 Task: In the  document Daniel.rtf change page color to  'Blue'. Add link on bottom right corner of the sheet: 'www.instagram.com' Insert page numer on top of the page
Action: Mouse moved to (333, 426)
Screenshot: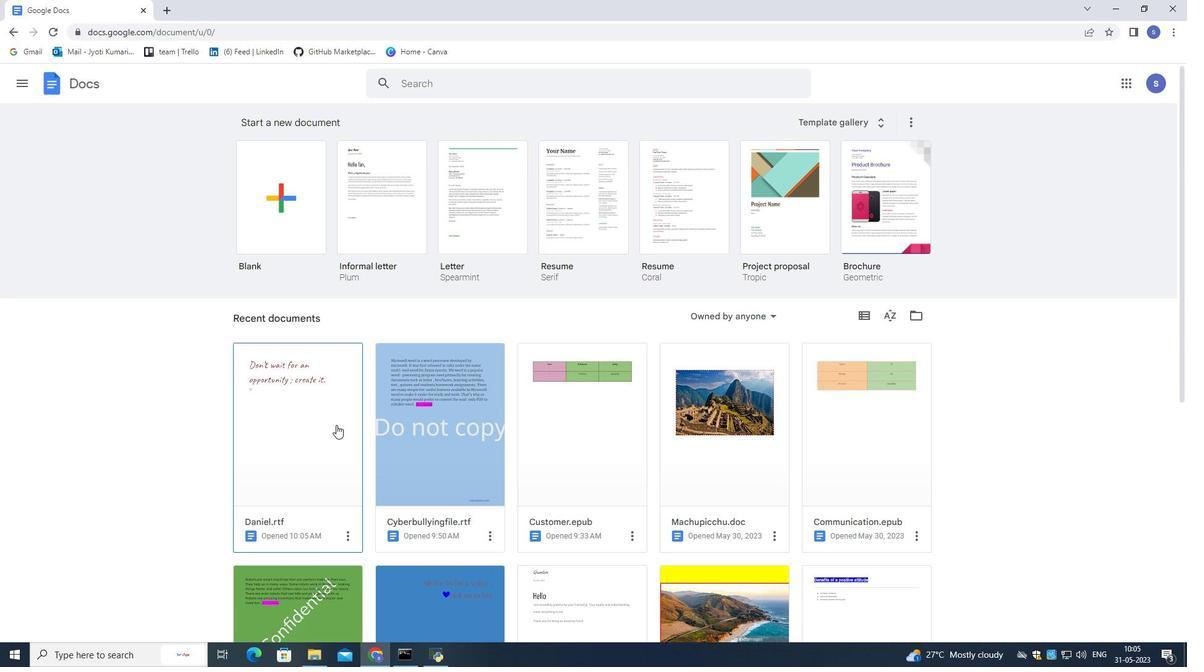 
Action: Mouse pressed left at (333, 426)
Screenshot: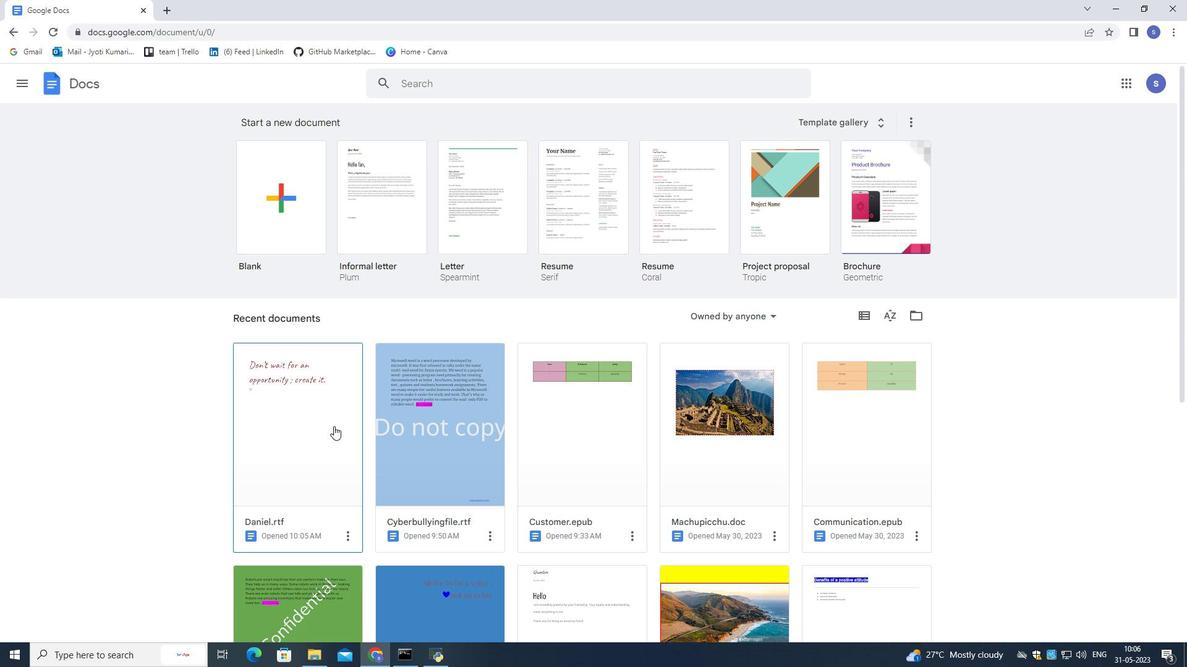 
Action: Mouse moved to (283, 310)
Screenshot: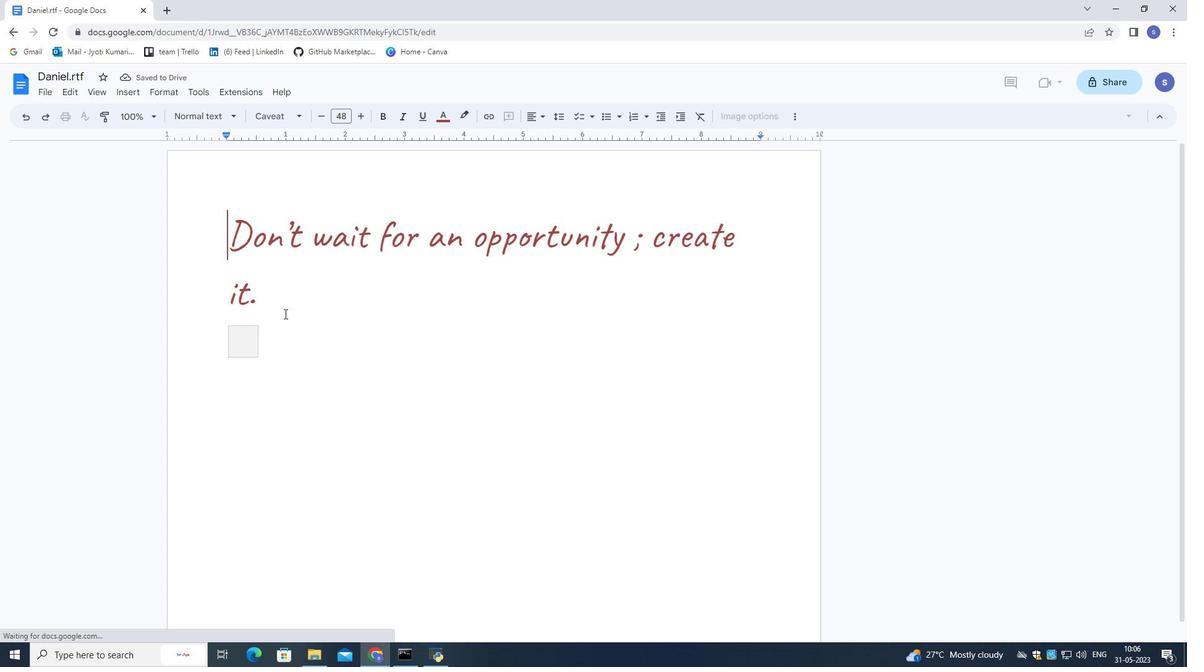 
Action: Mouse pressed left at (283, 310)
Screenshot: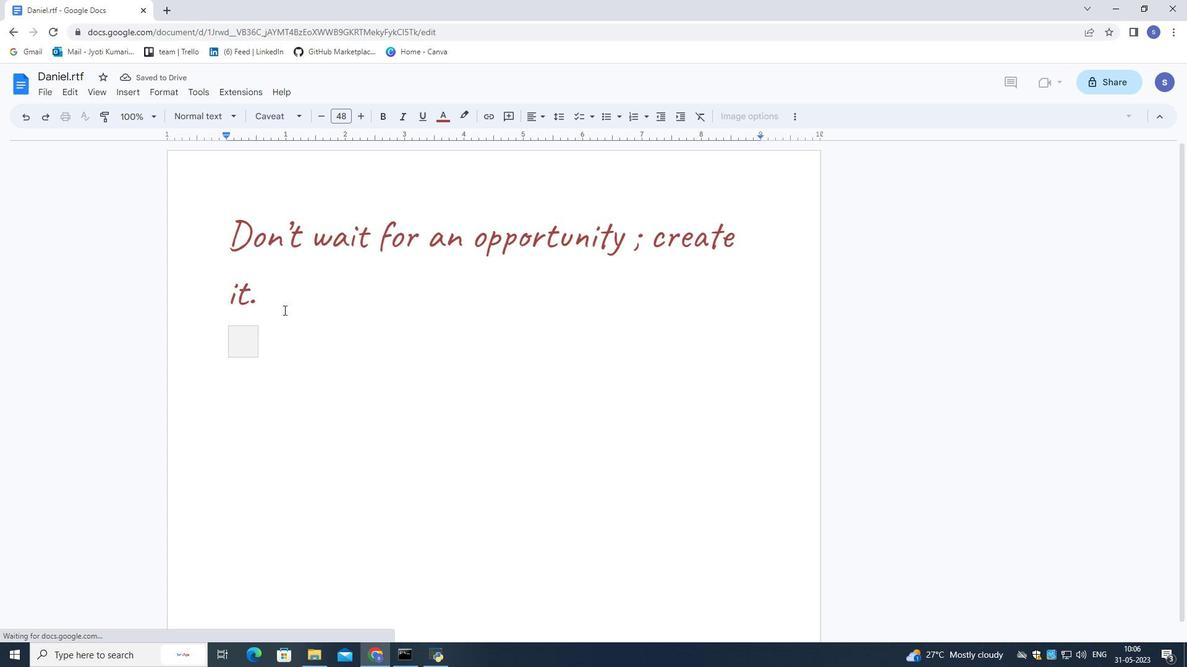 
Action: Mouse moved to (76, 92)
Screenshot: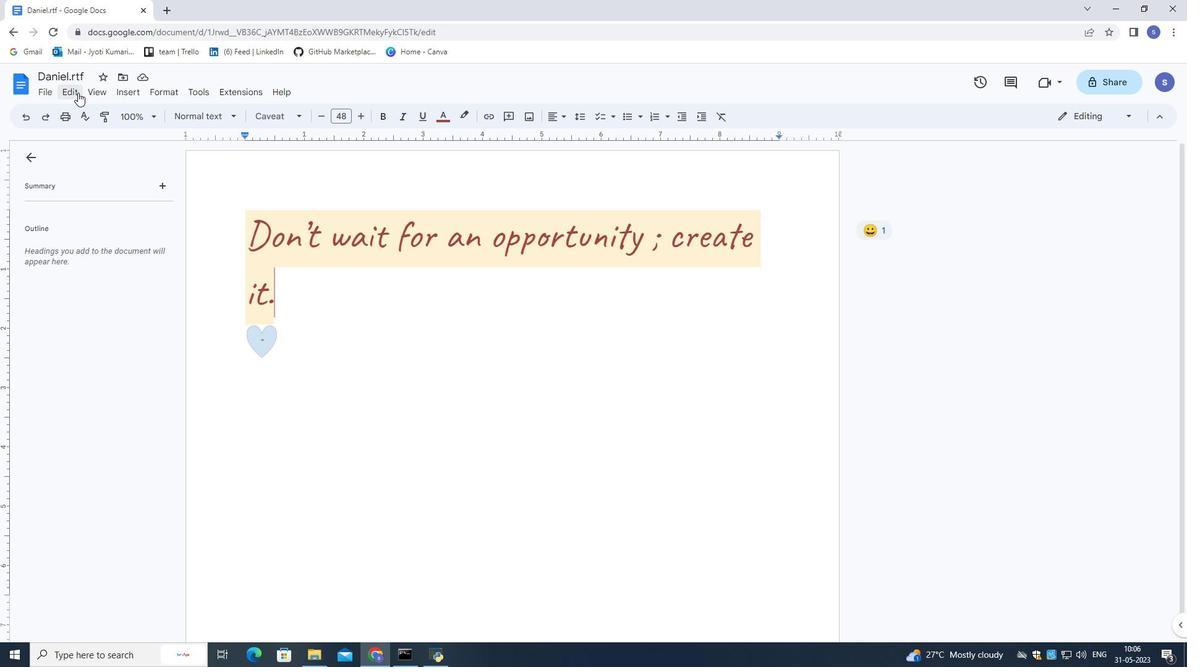 
Action: Mouse pressed left at (76, 92)
Screenshot: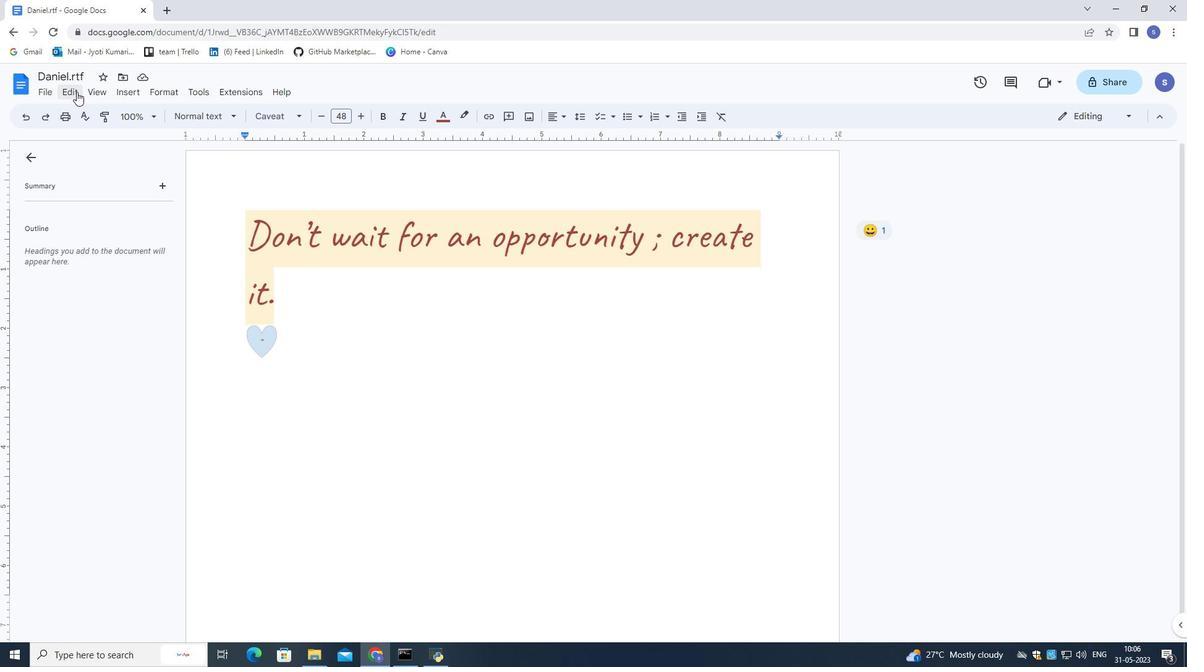 
Action: Mouse moved to (77, 432)
Screenshot: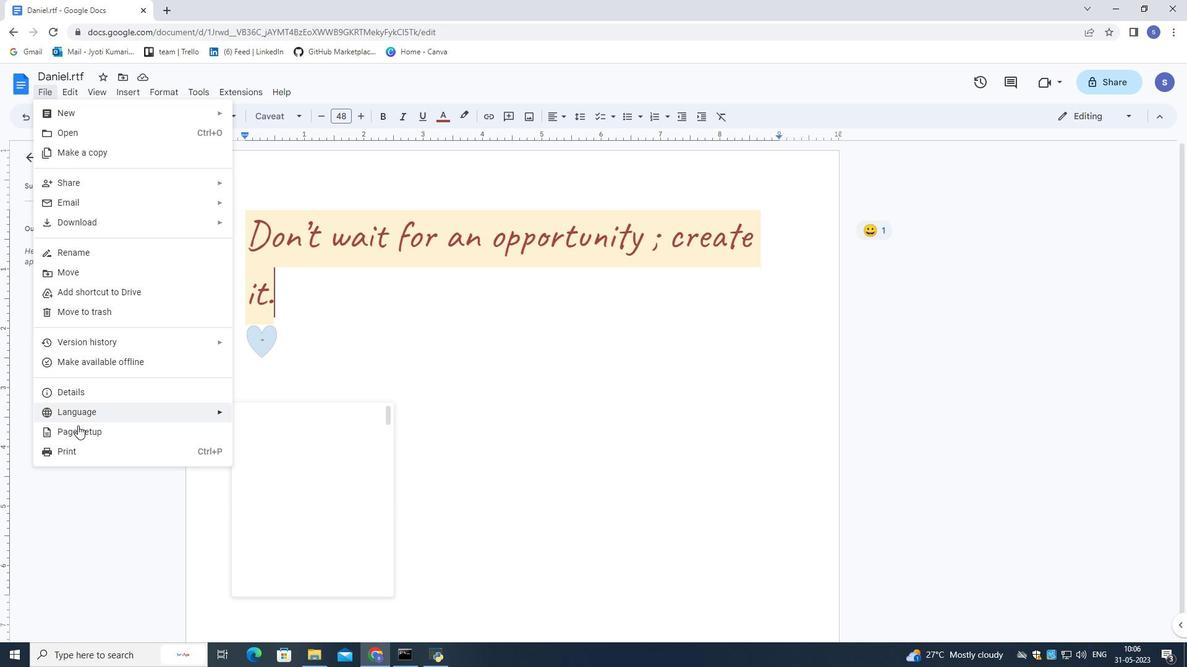 
Action: Mouse pressed left at (77, 432)
Screenshot: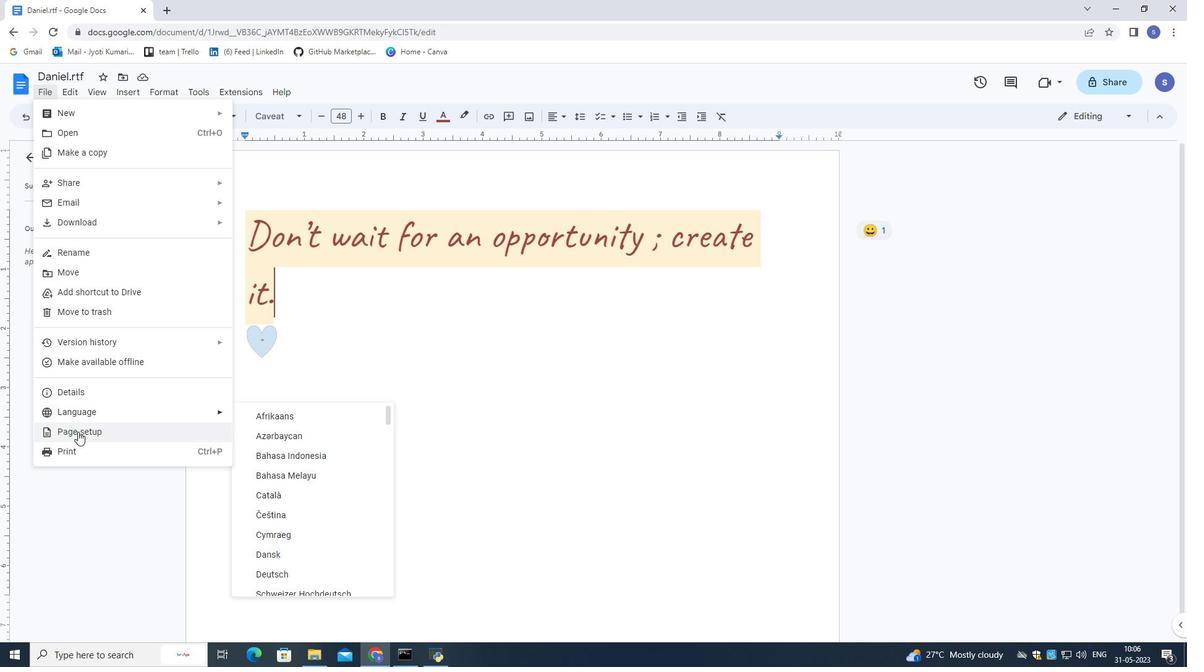 
Action: Mouse moved to (494, 429)
Screenshot: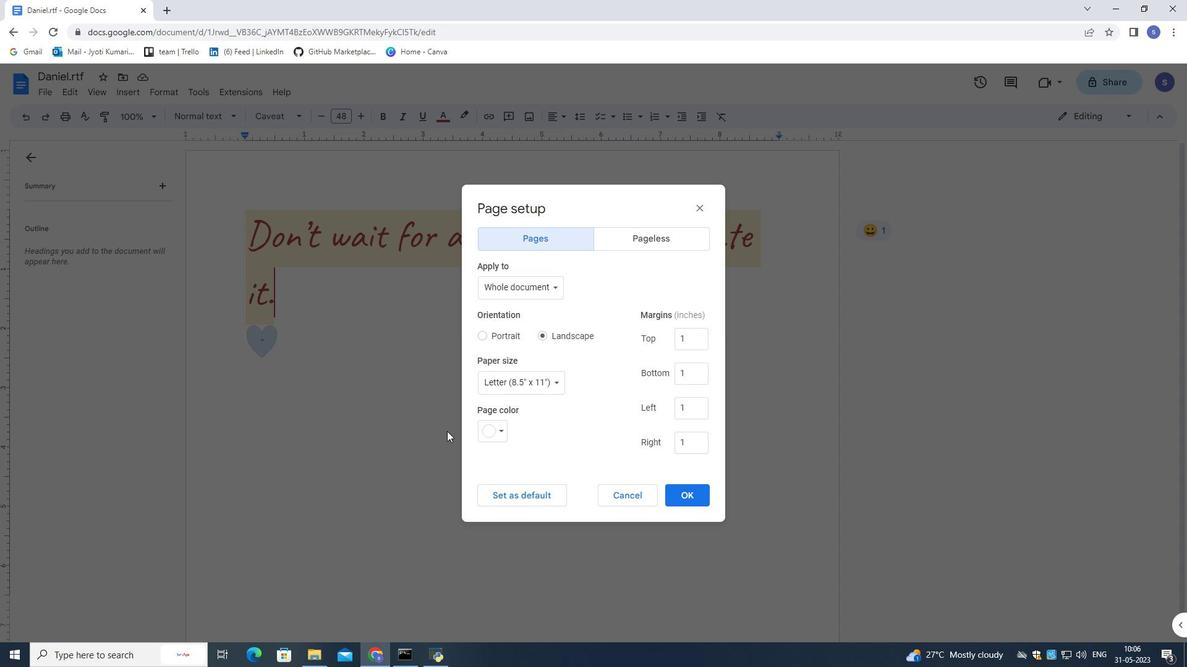 
Action: Mouse pressed left at (494, 429)
Screenshot: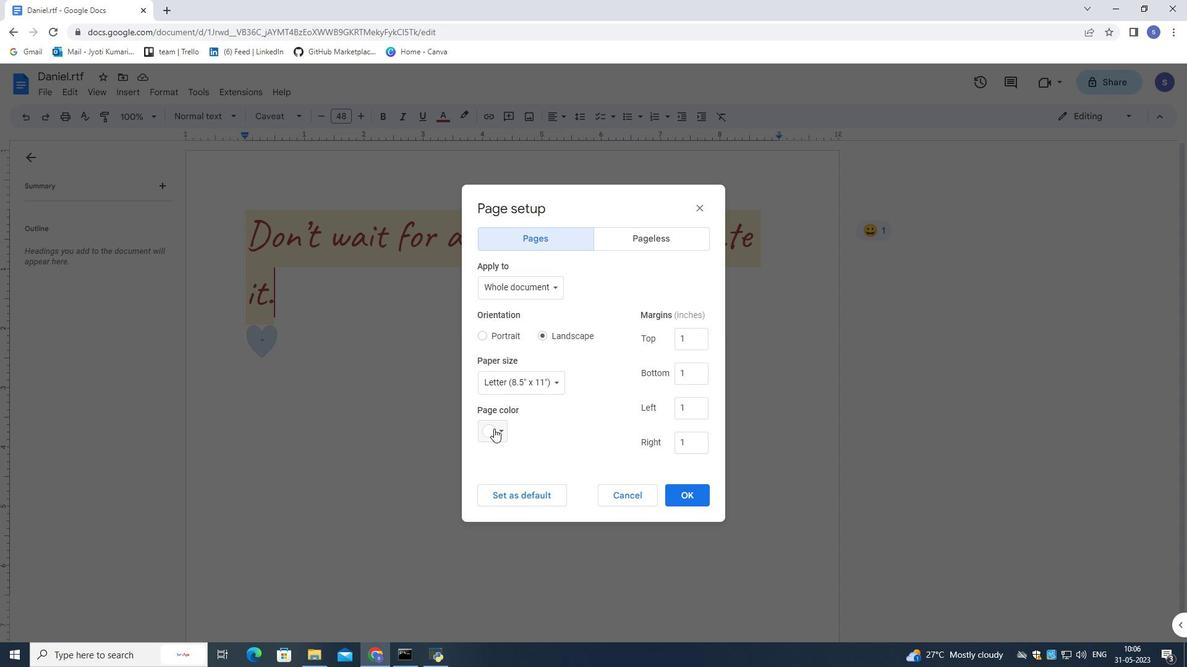 
Action: Mouse moved to (584, 496)
Screenshot: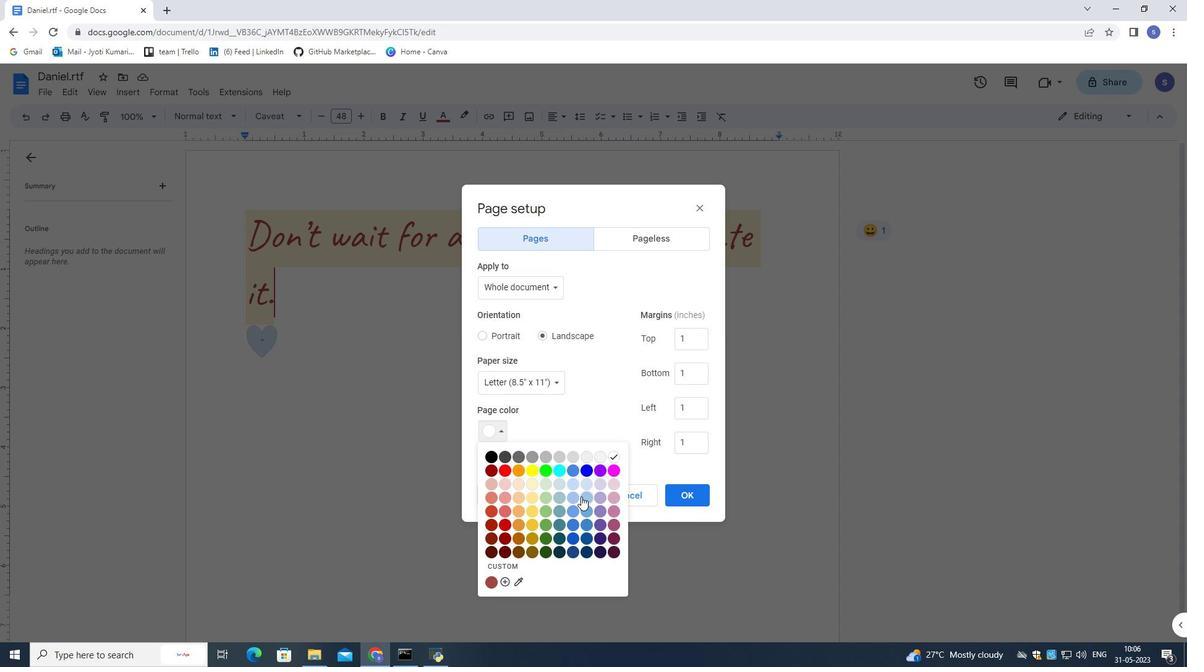 
Action: Mouse pressed left at (584, 496)
Screenshot: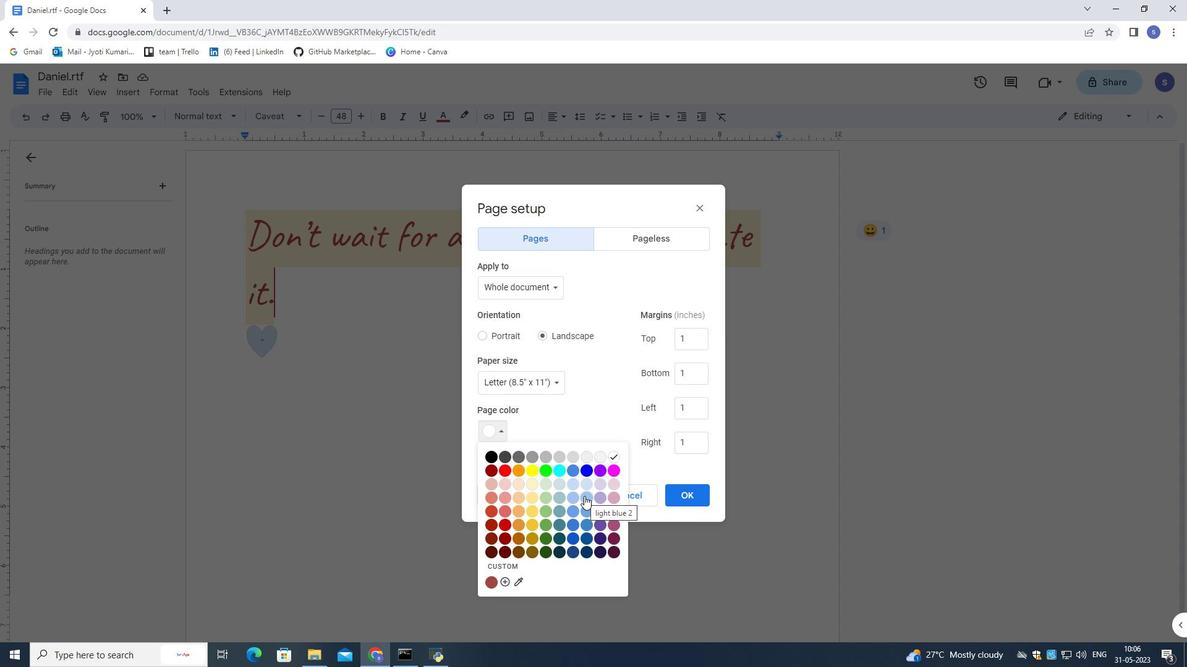 
Action: Mouse moved to (692, 494)
Screenshot: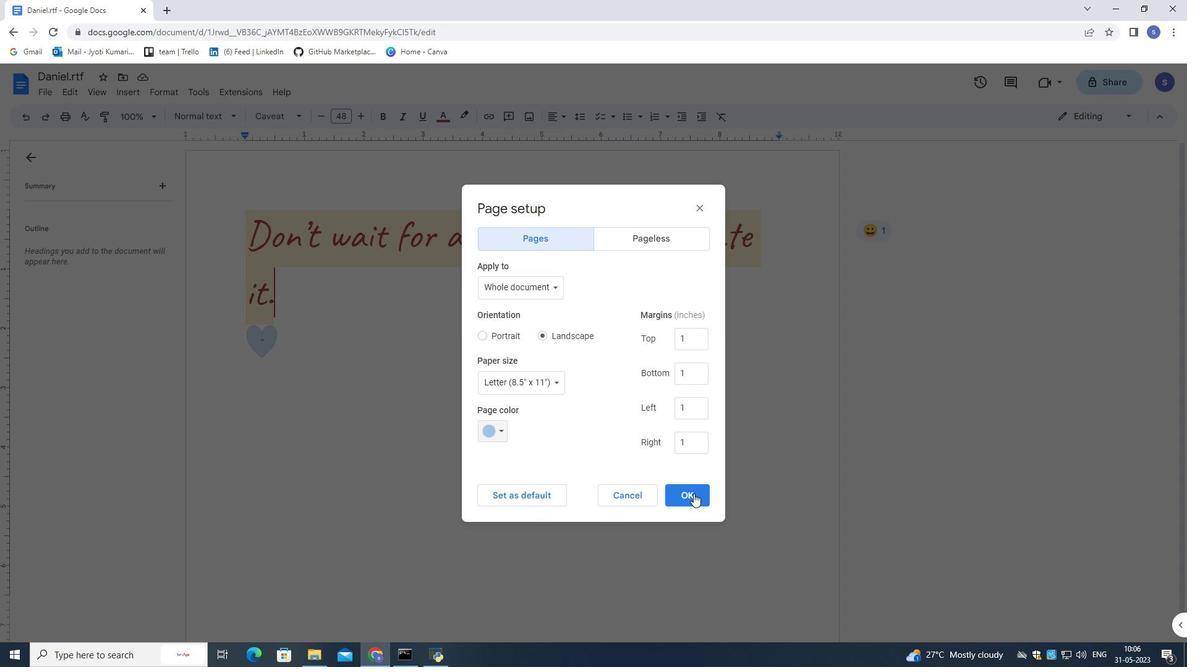 
Action: Mouse pressed left at (692, 494)
Screenshot: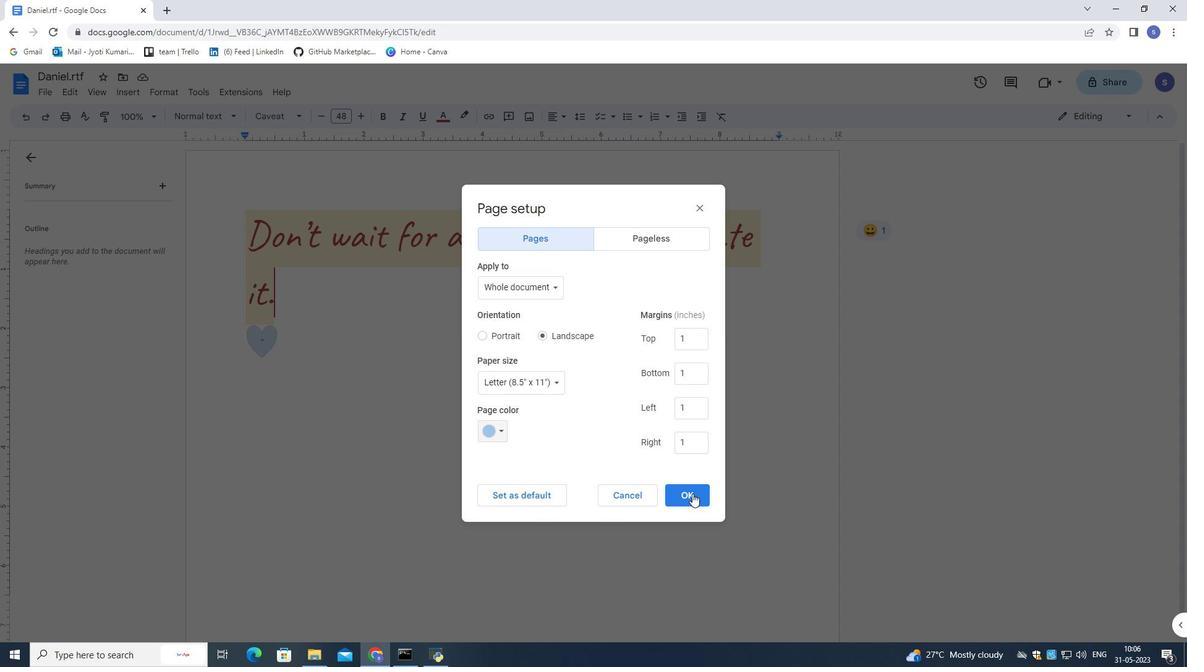 
Action: Mouse moved to (340, 317)
Screenshot: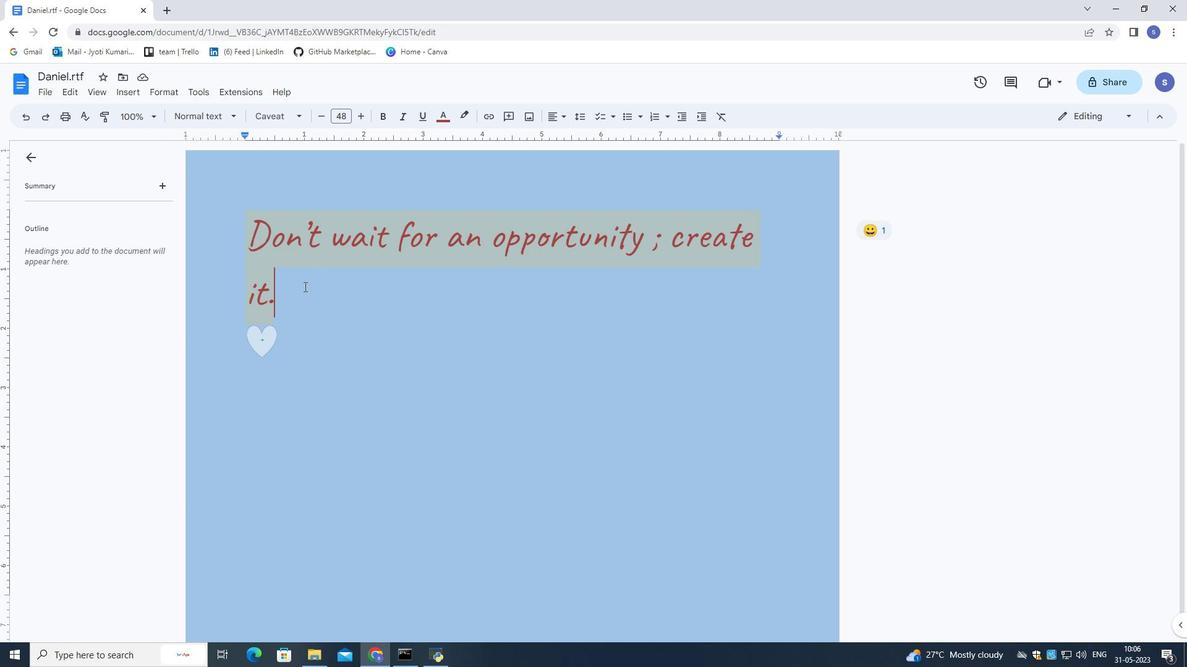 
Action: Mouse scrolled (340, 316) with delta (0, 0)
Screenshot: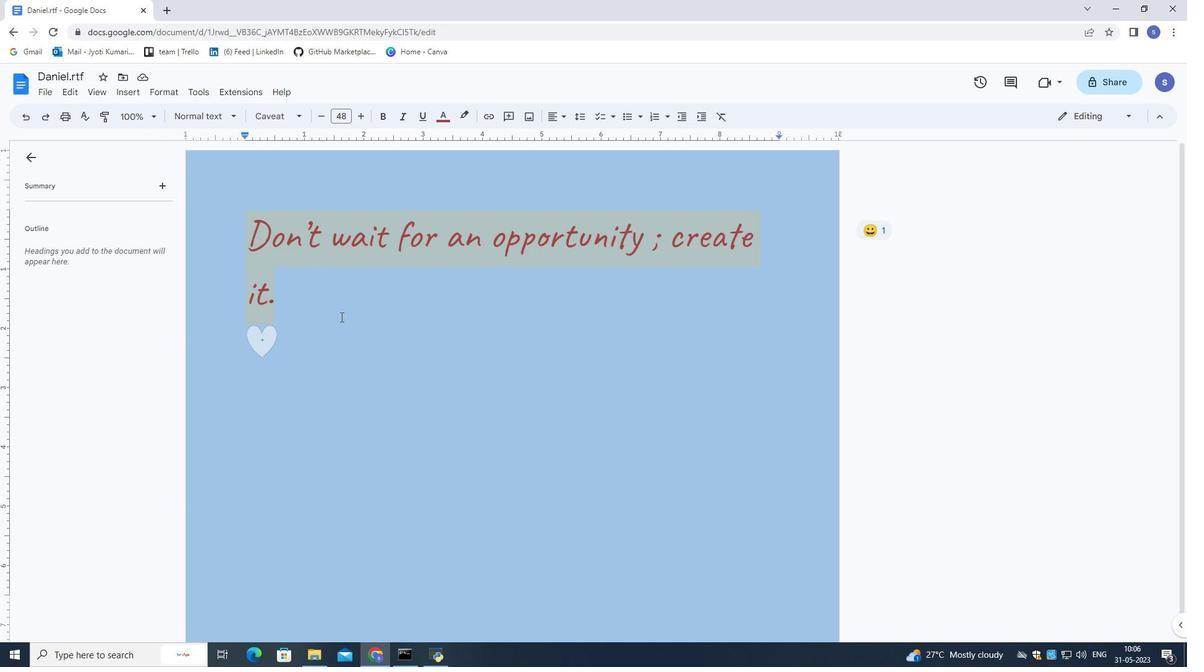 
Action: Mouse scrolled (340, 316) with delta (0, 0)
Screenshot: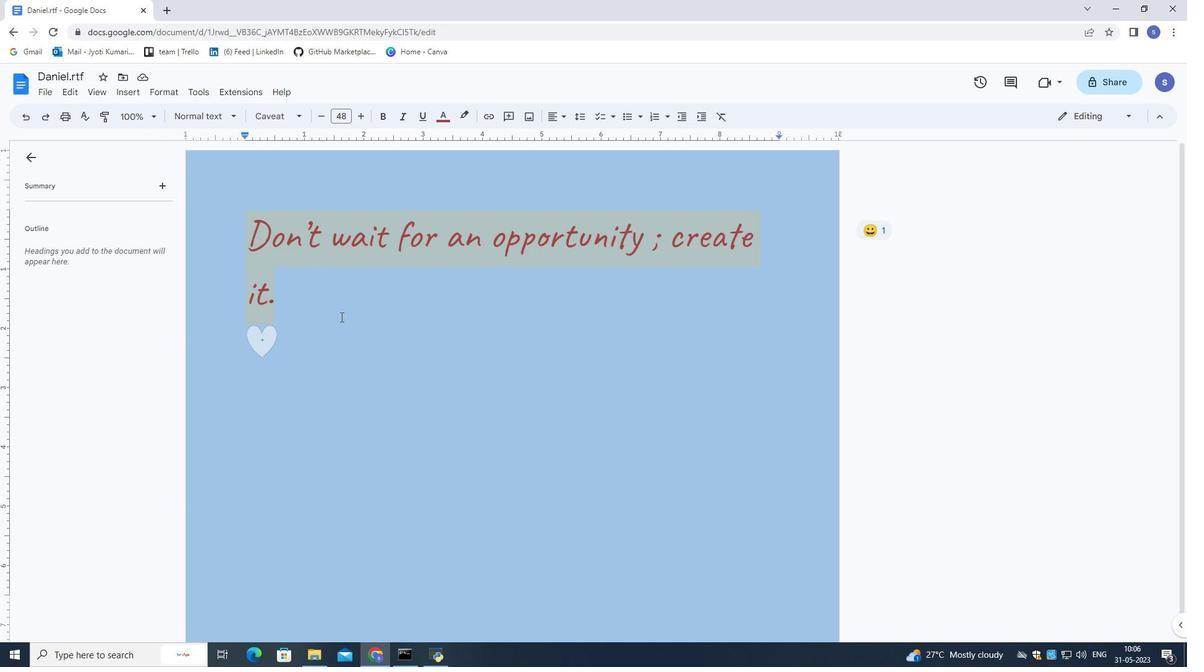 
Action: Mouse scrolled (340, 316) with delta (0, 0)
Screenshot: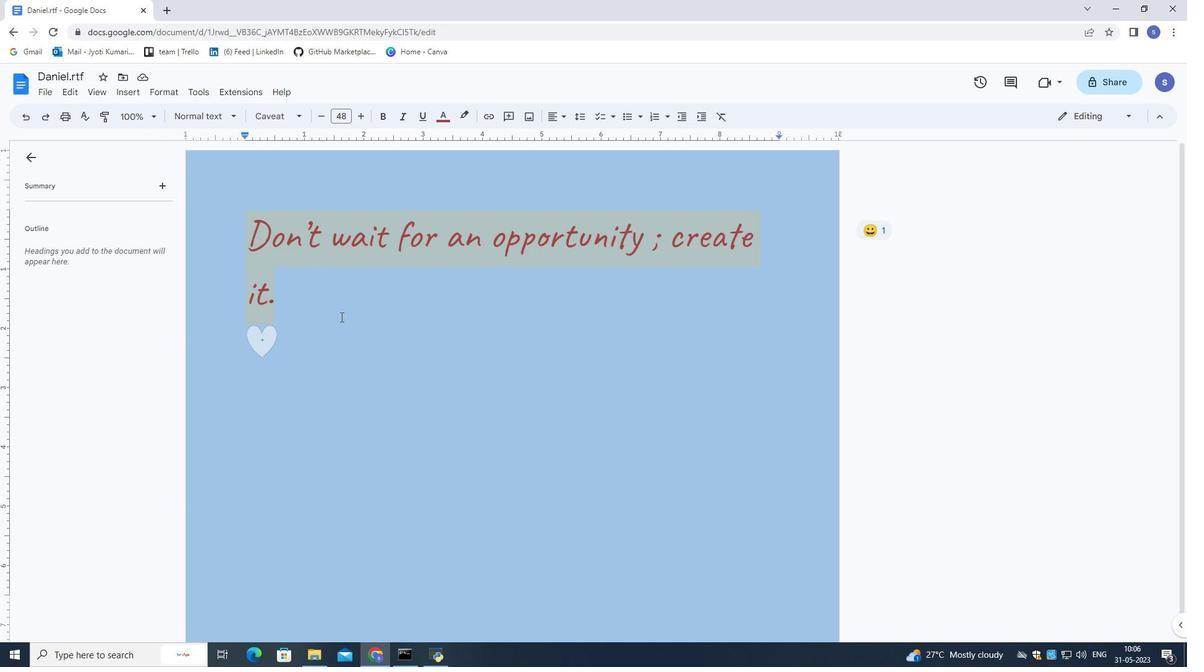
Action: Mouse scrolled (340, 316) with delta (0, 0)
Screenshot: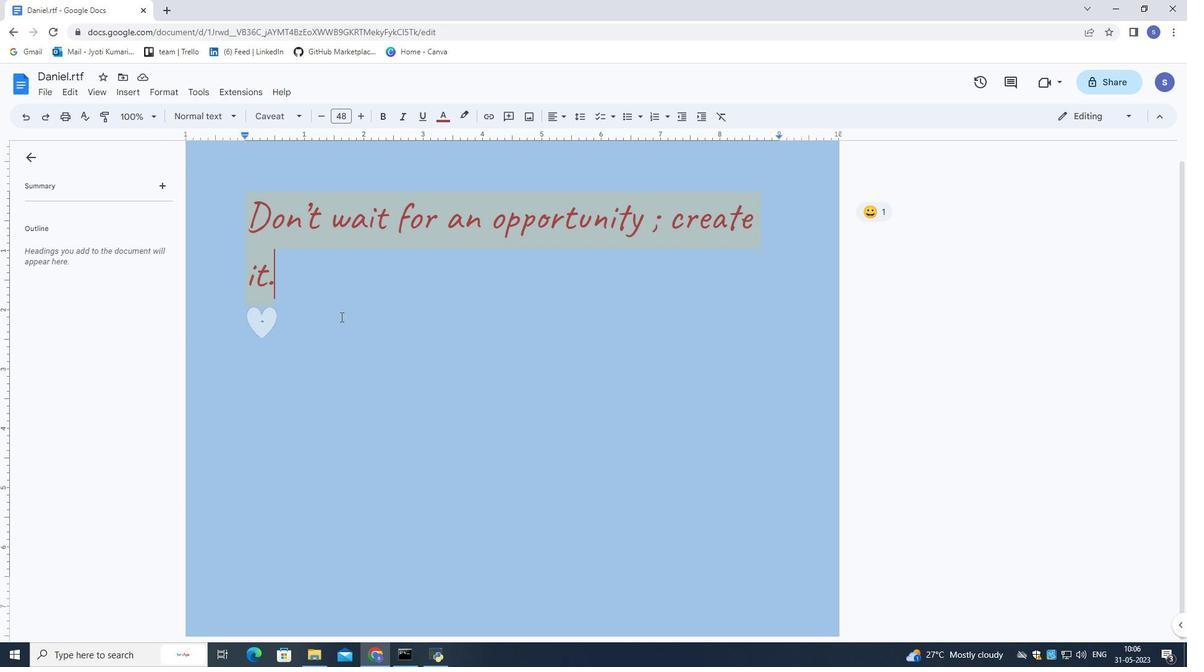 
Action: Mouse scrolled (340, 316) with delta (0, 0)
Screenshot: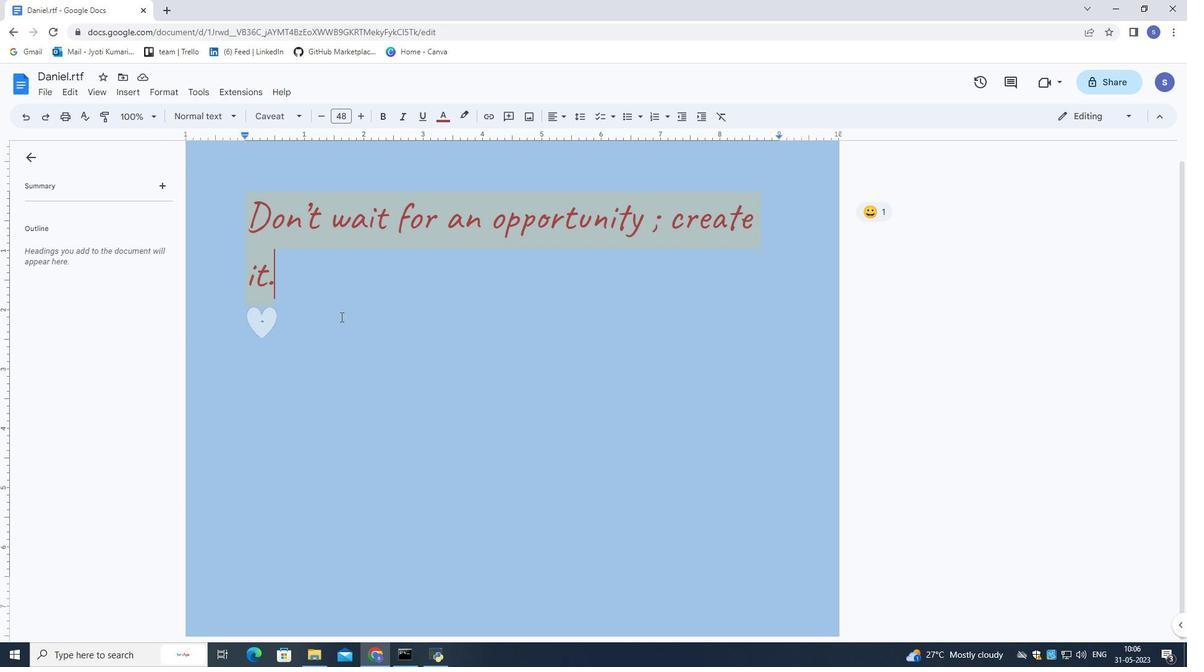
Action: Mouse scrolled (340, 316) with delta (0, 0)
Screenshot: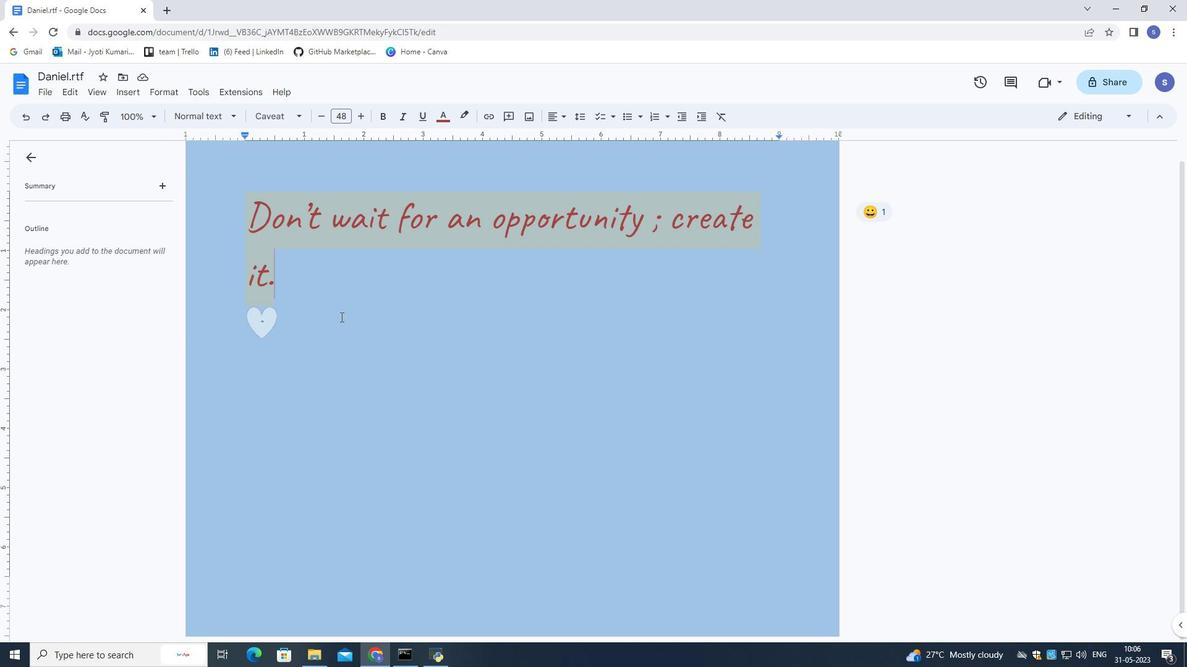 
Action: Mouse scrolled (340, 316) with delta (0, 0)
Screenshot: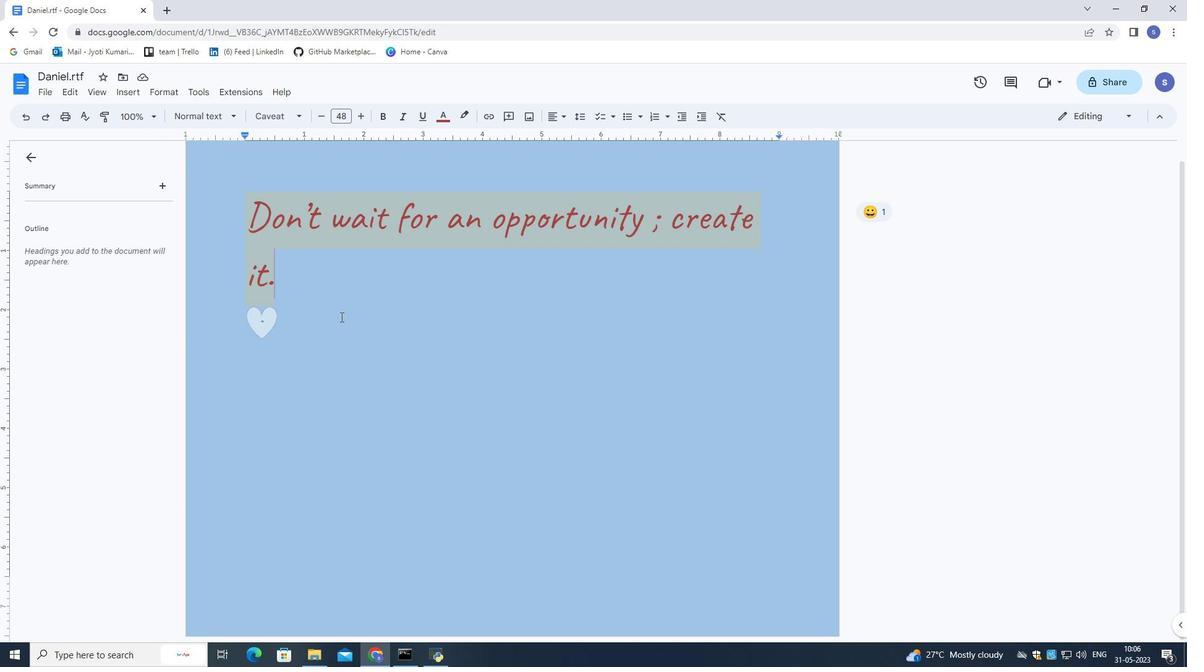 
Action: Mouse moved to (360, 375)
Screenshot: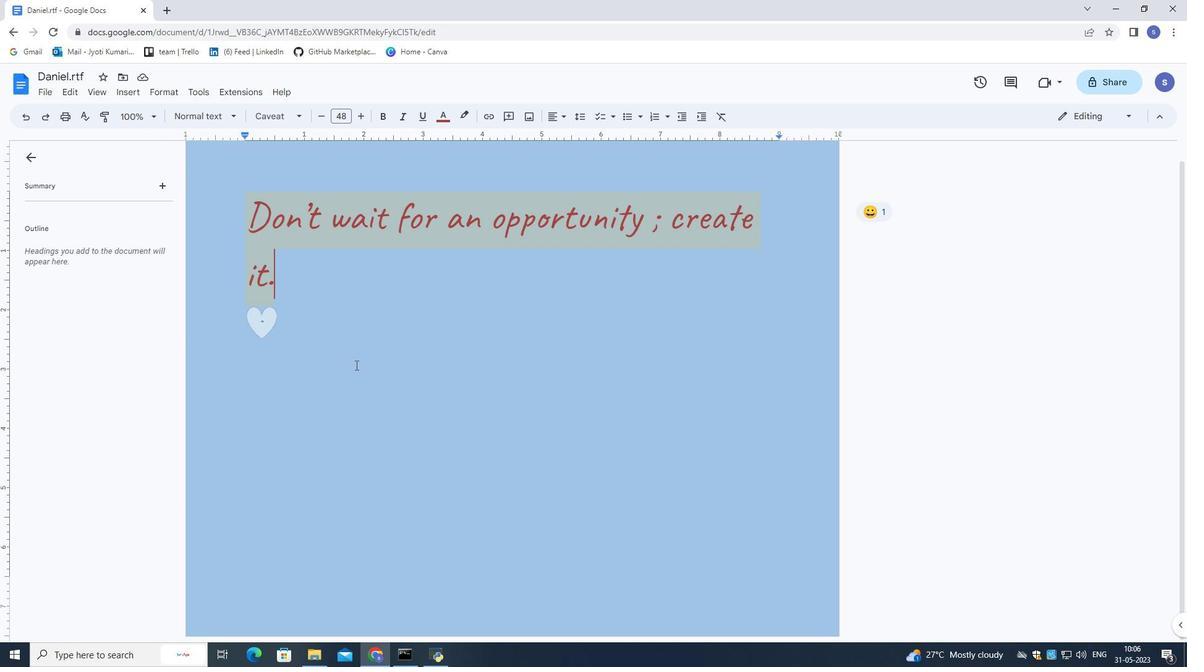 
Action: Mouse scrolled (360, 375) with delta (0, 0)
Screenshot: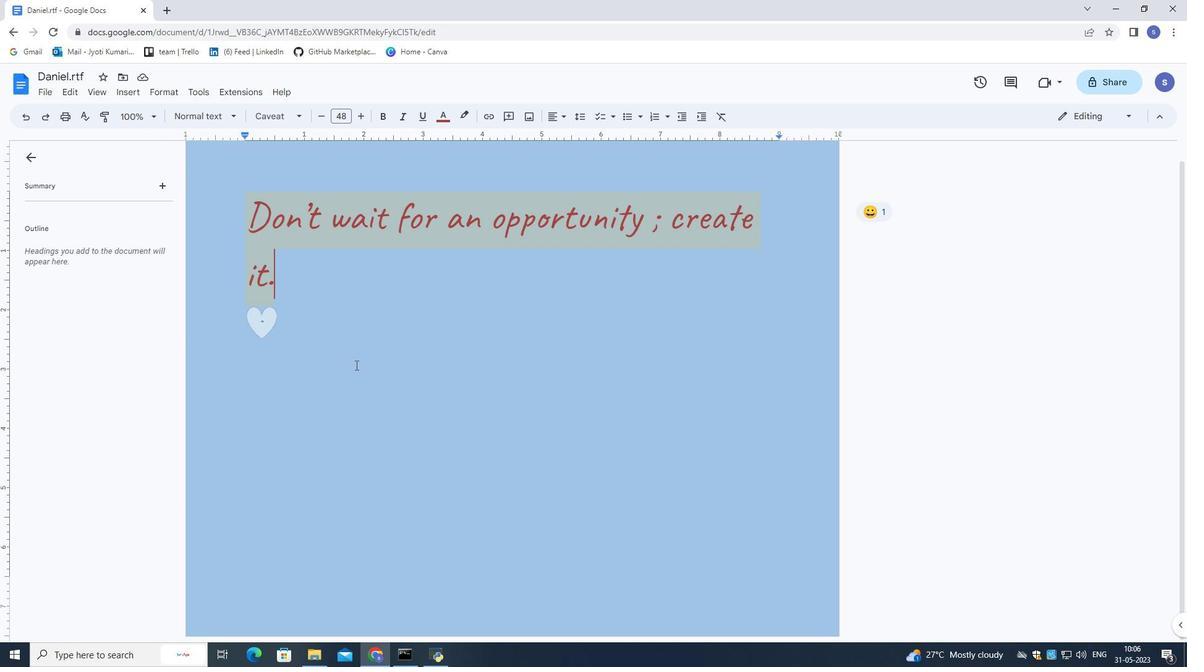 
Action: Mouse scrolled (360, 375) with delta (0, 0)
Screenshot: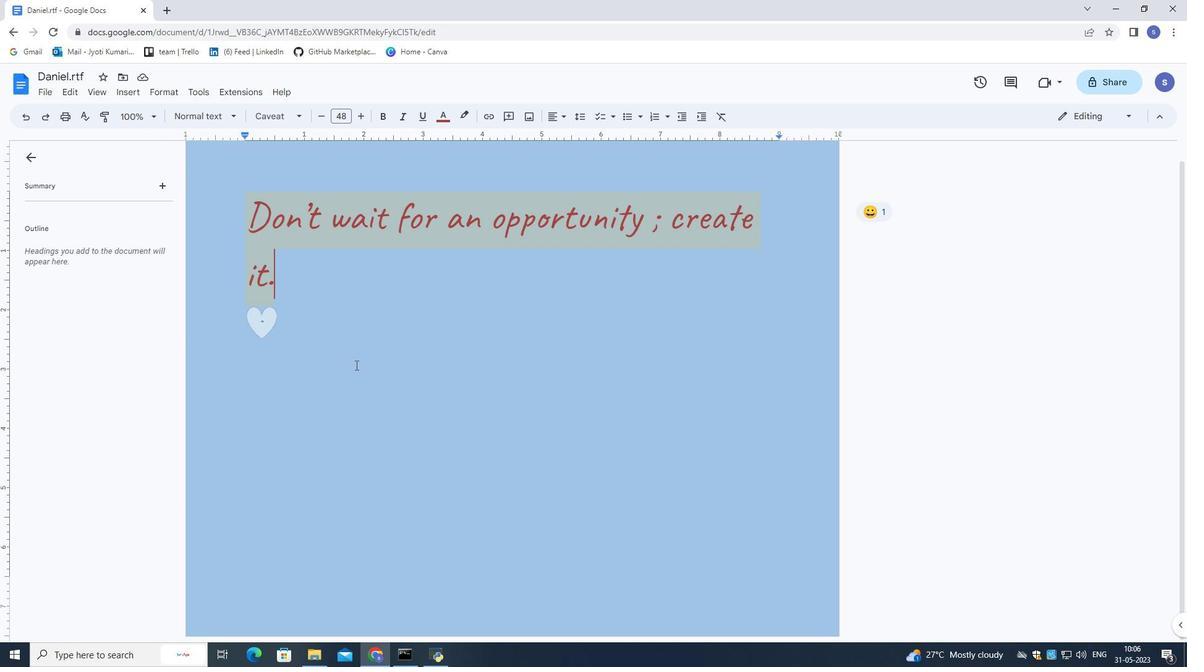 
Action: Mouse scrolled (360, 375) with delta (0, 0)
Screenshot: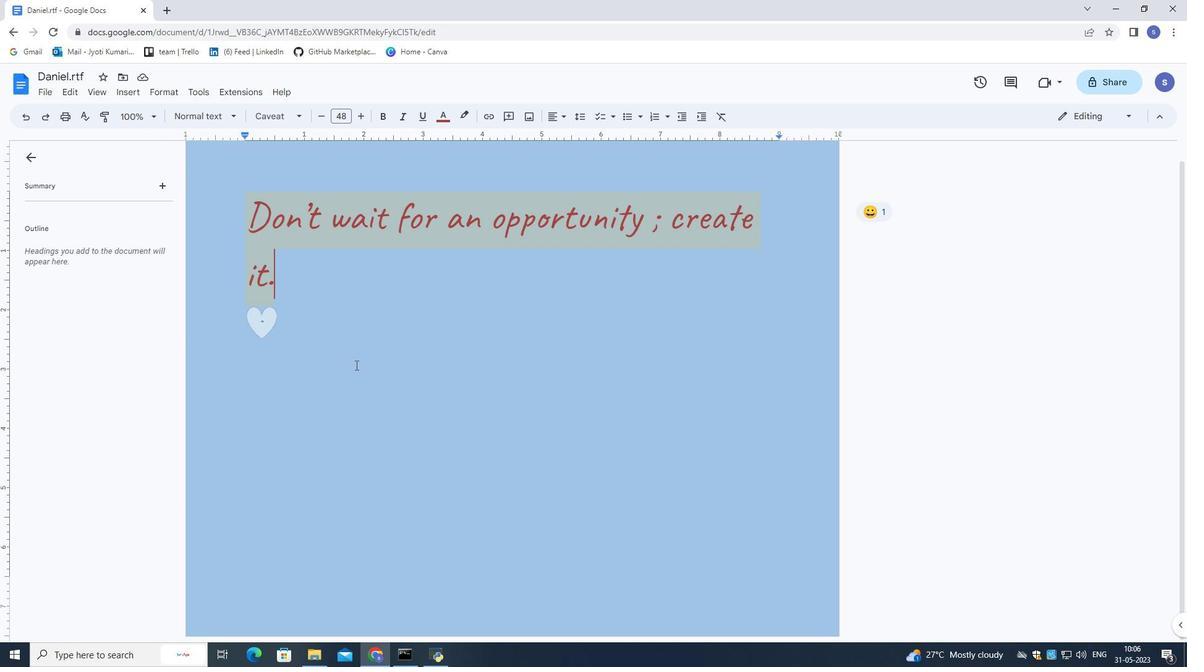 
Action: Mouse scrolled (360, 375) with delta (0, 0)
Screenshot: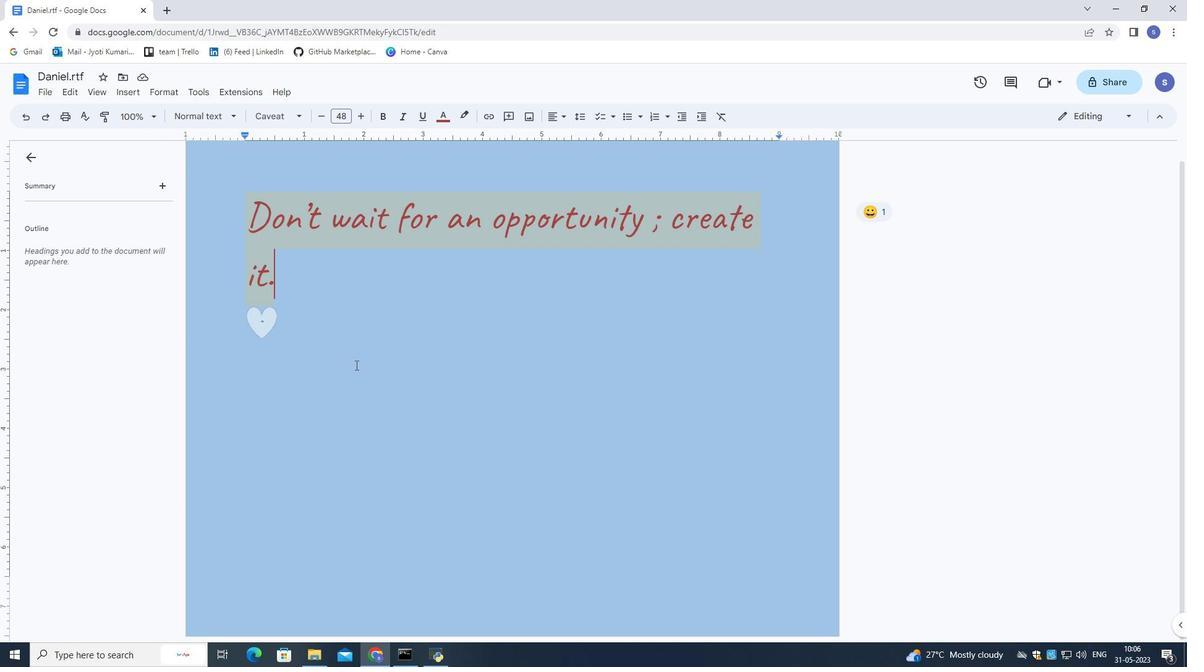
Action: Mouse scrolled (360, 376) with delta (0, 0)
Screenshot: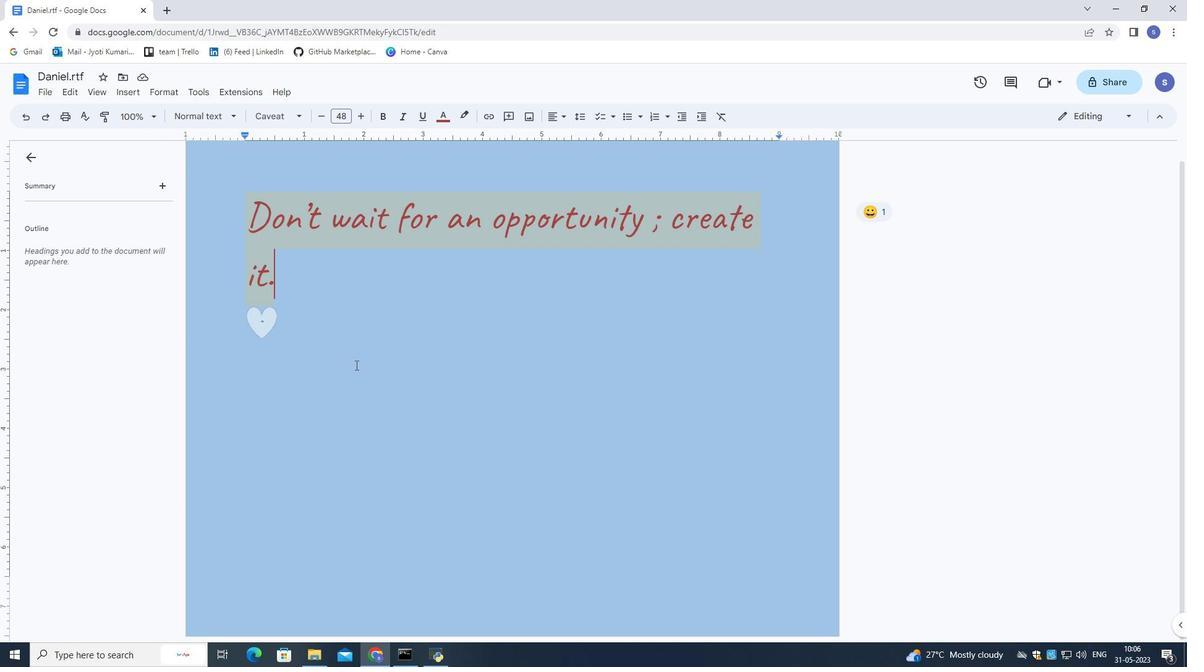 
Action: Mouse scrolled (360, 376) with delta (0, 0)
Screenshot: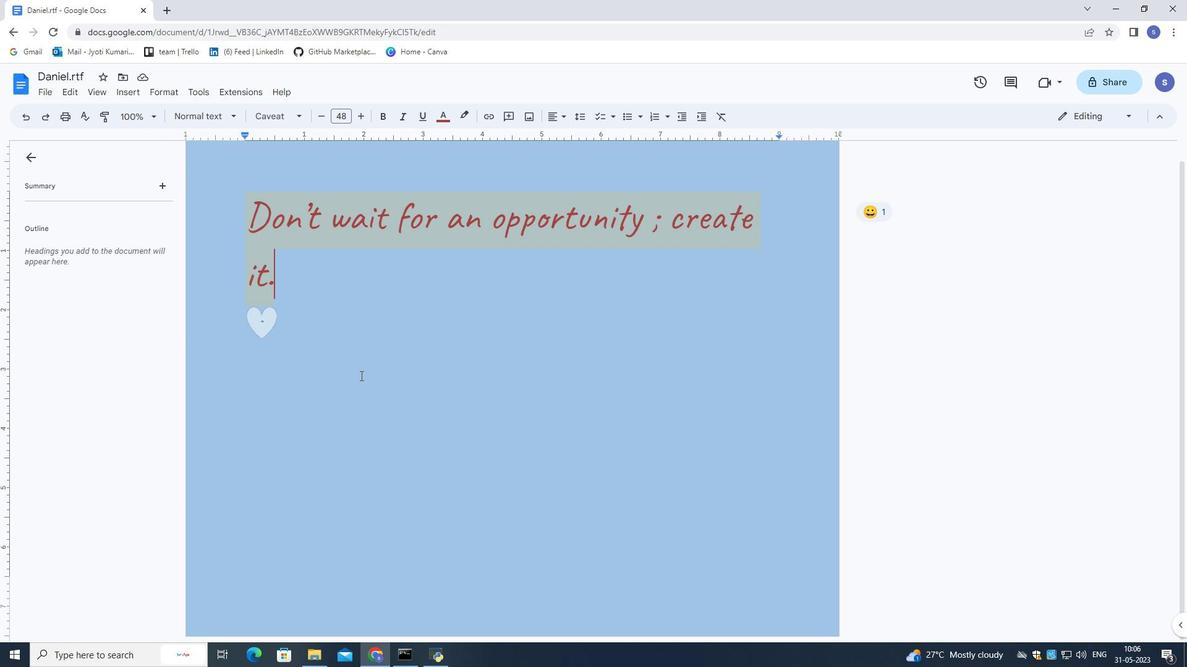 
Action: Mouse moved to (360, 374)
Screenshot: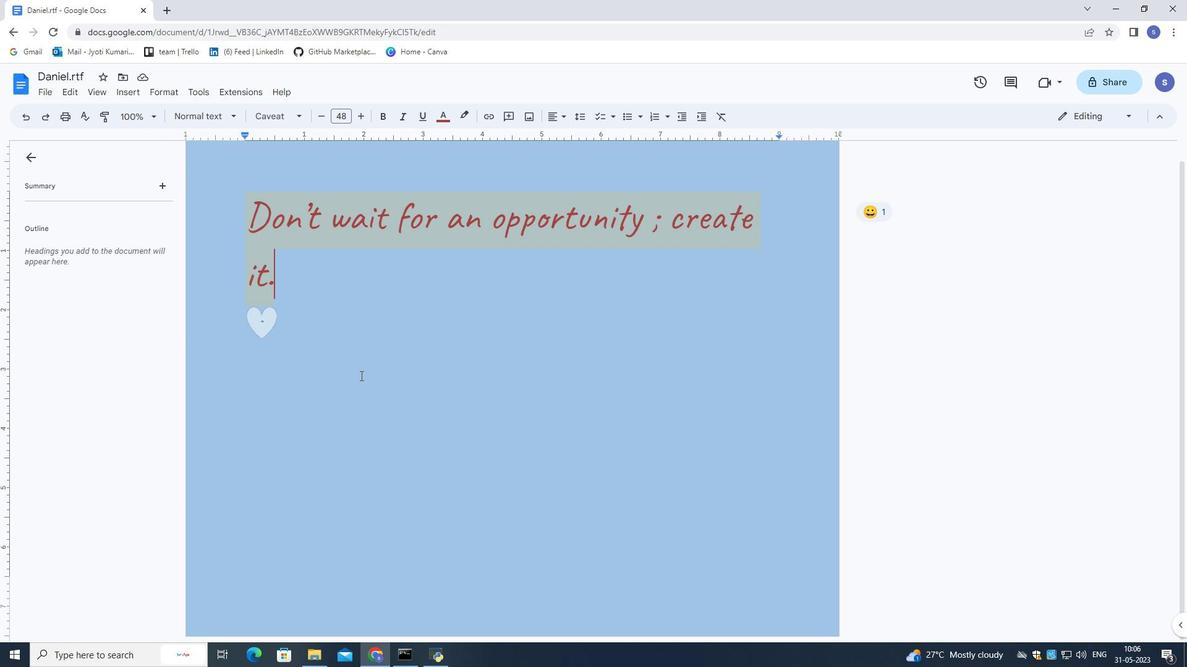 
Action: Mouse scrolled (360, 375) with delta (0, 0)
Screenshot: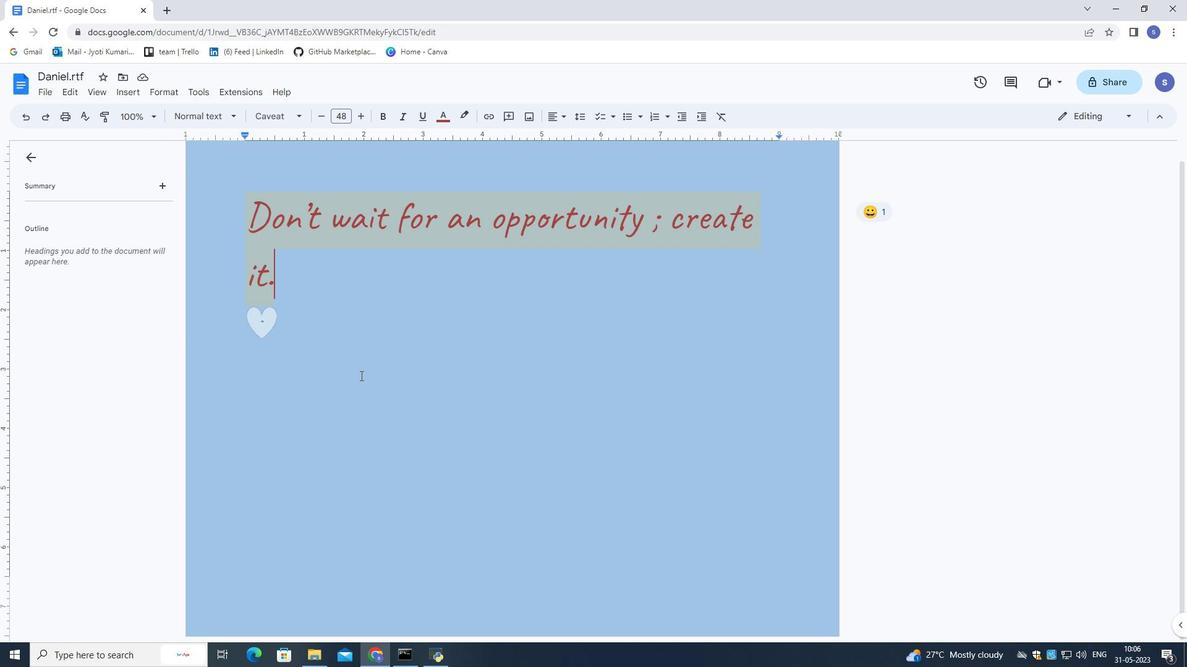 
Action: Mouse moved to (360, 373)
Screenshot: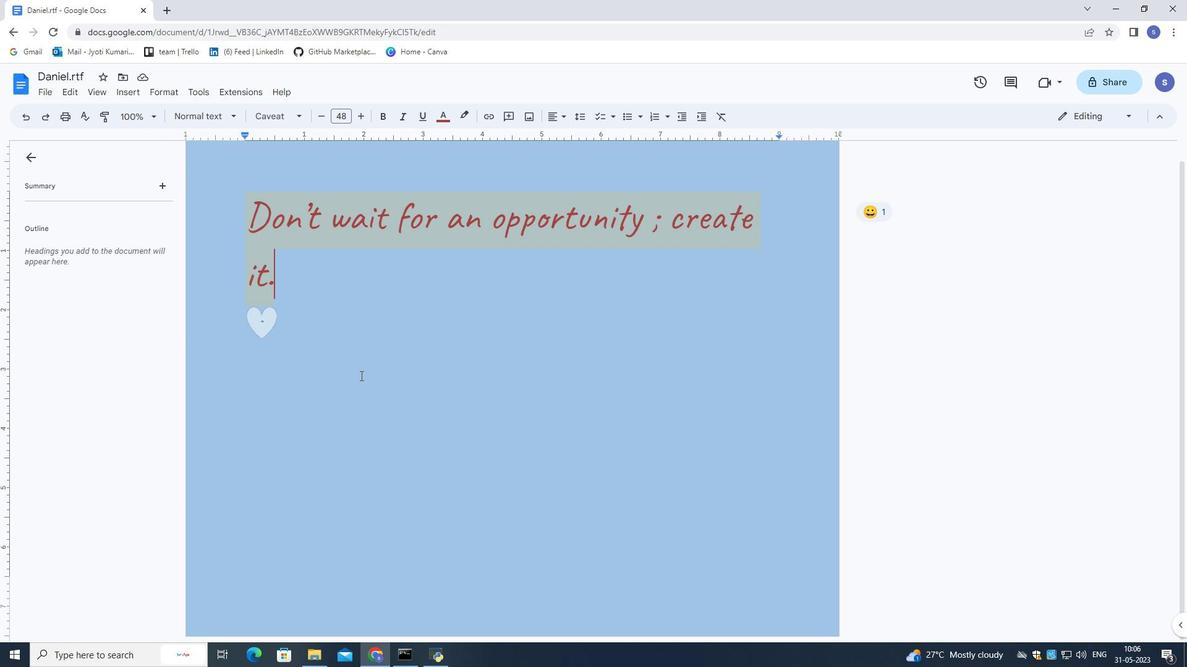 
Action: Mouse scrolled (360, 374) with delta (0, 0)
Screenshot: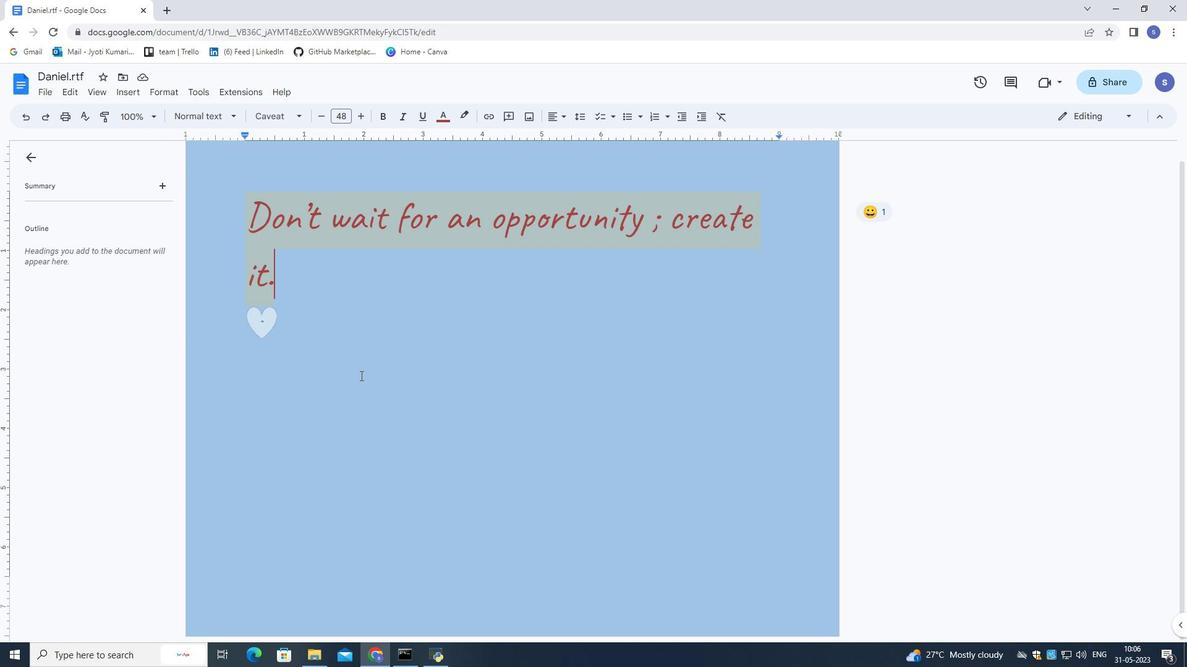 
Action: Mouse moved to (360, 371)
Screenshot: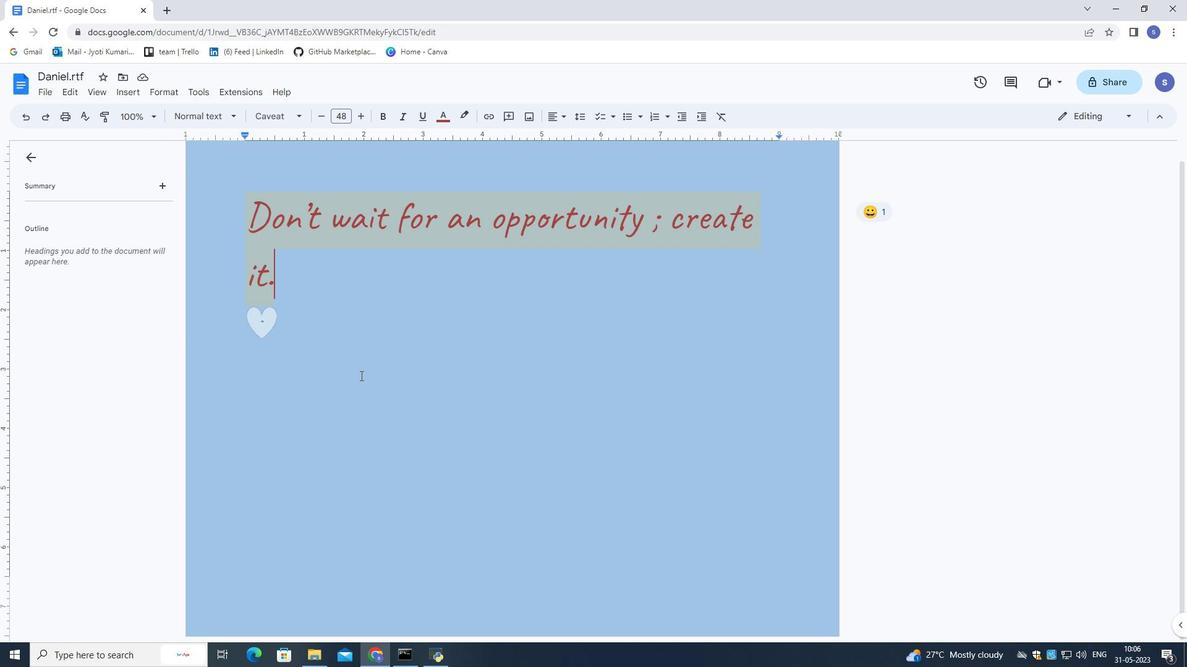 
Action: Mouse scrolled (360, 372) with delta (0, 0)
Screenshot: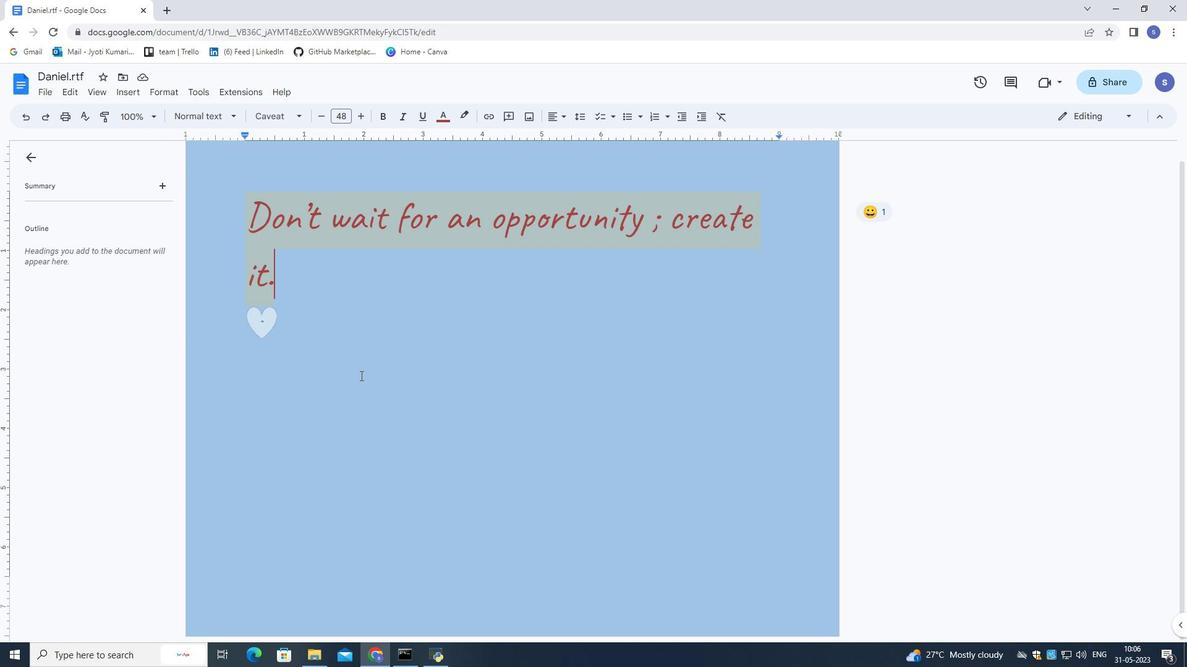 
Action: Mouse moved to (361, 367)
Screenshot: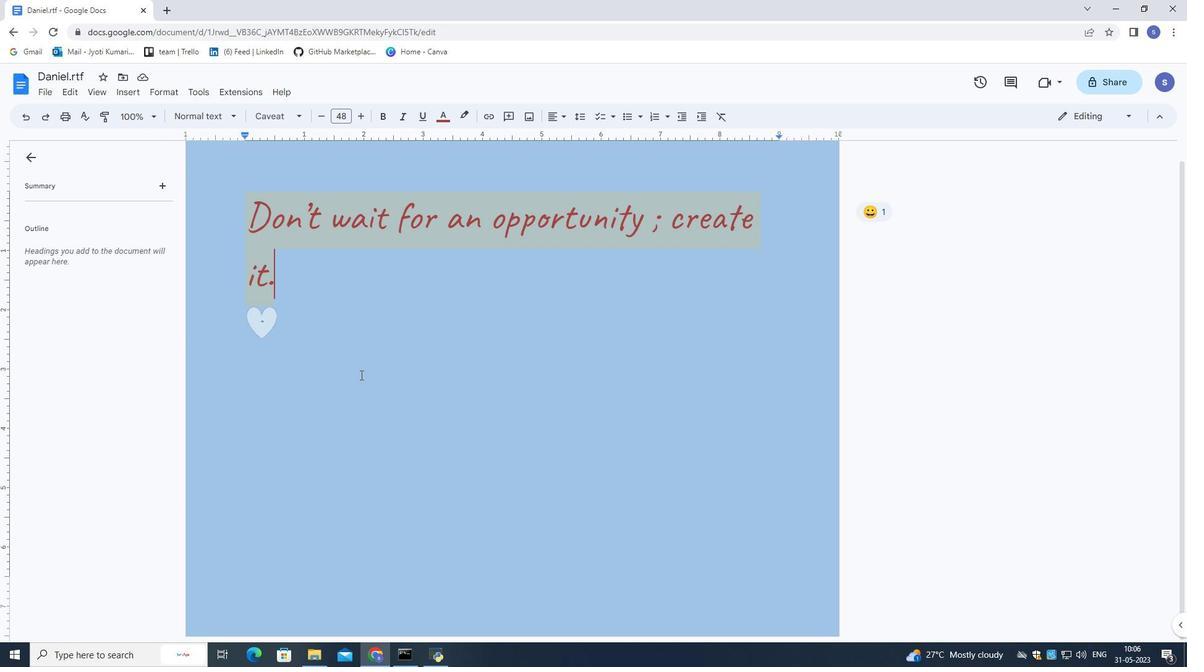 
Action: Mouse scrolled (361, 368) with delta (0, 0)
Screenshot: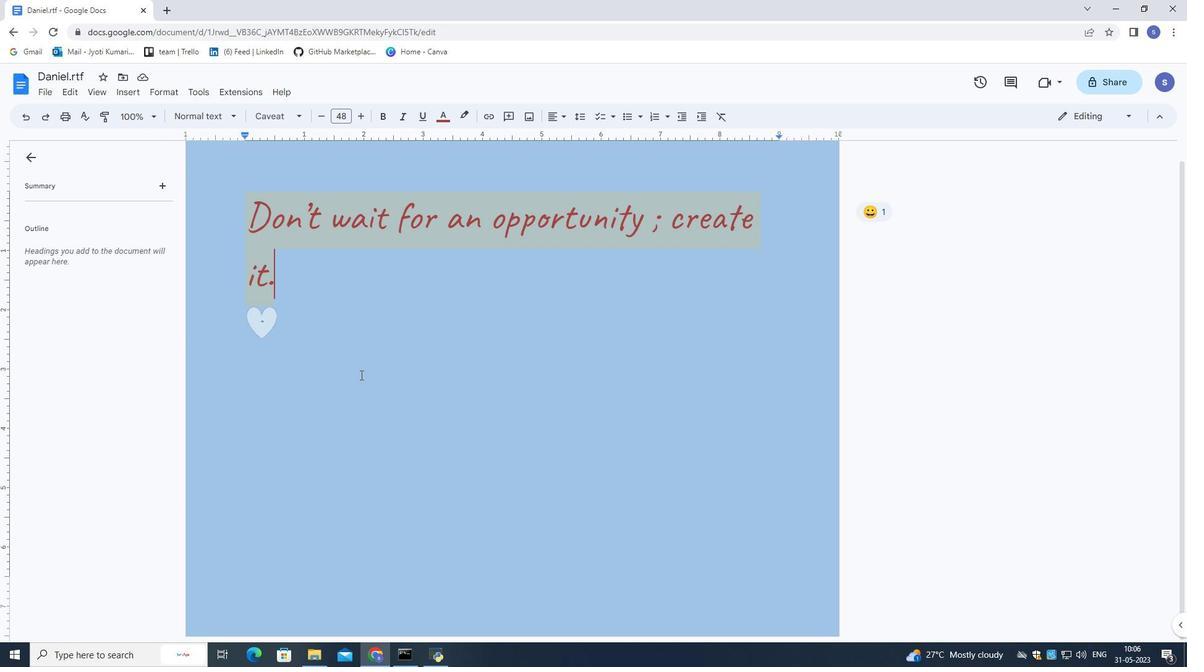 
Action: Mouse moved to (361, 361)
Screenshot: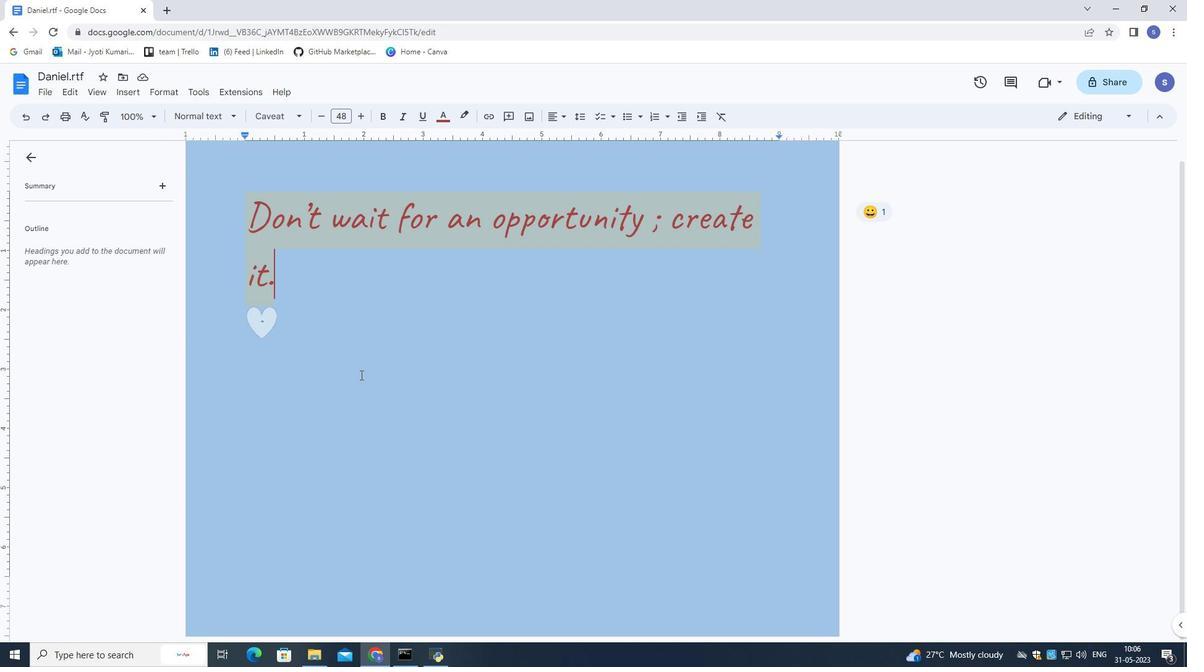 
Action: Mouse scrolled (361, 361) with delta (0, 0)
Screenshot: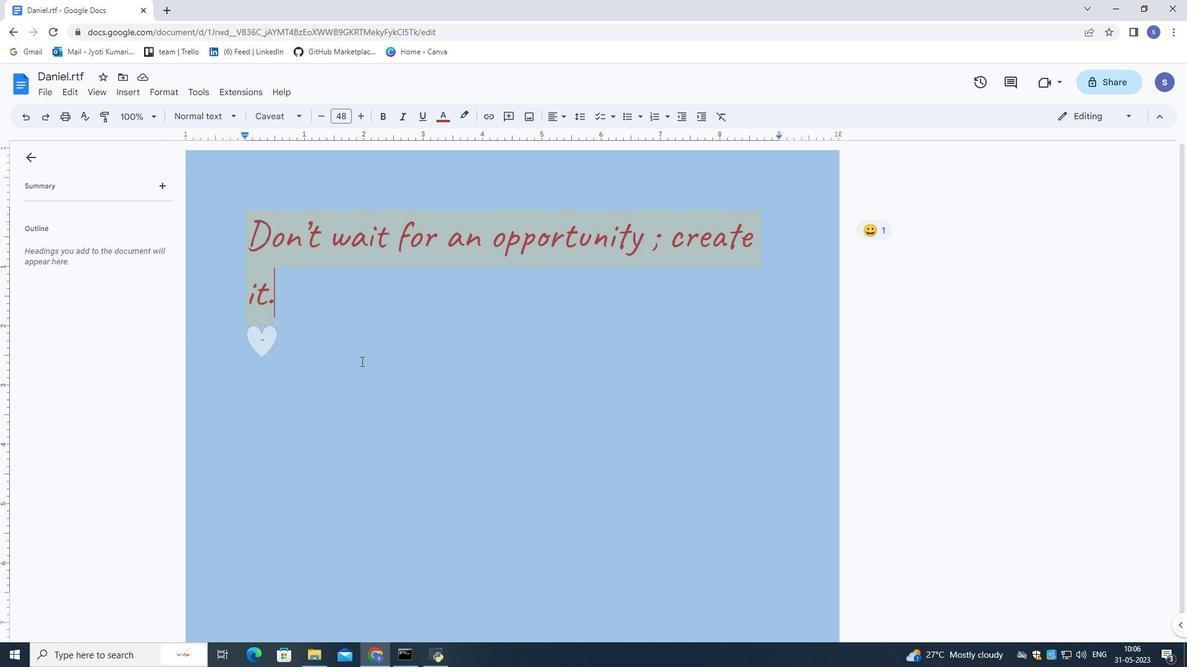 
Action: Mouse scrolled (361, 361) with delta (0, 0)
Screenshot: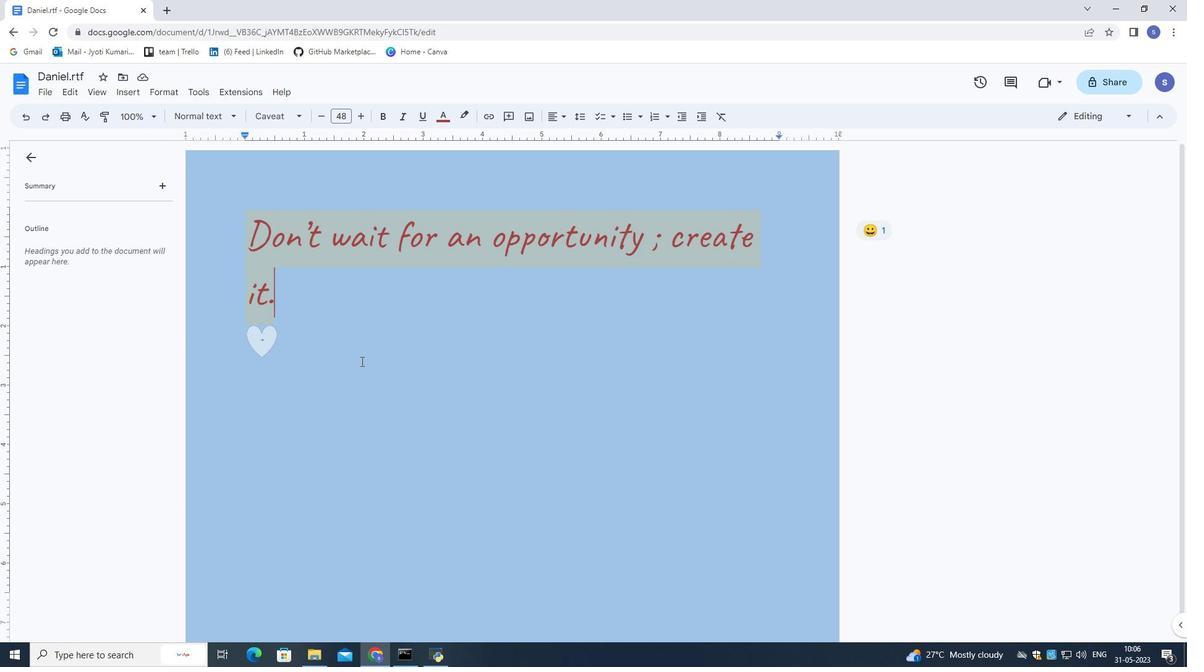 
Action: Mouse scrolled (361, 361) with delta (0, 0)
Screenshot: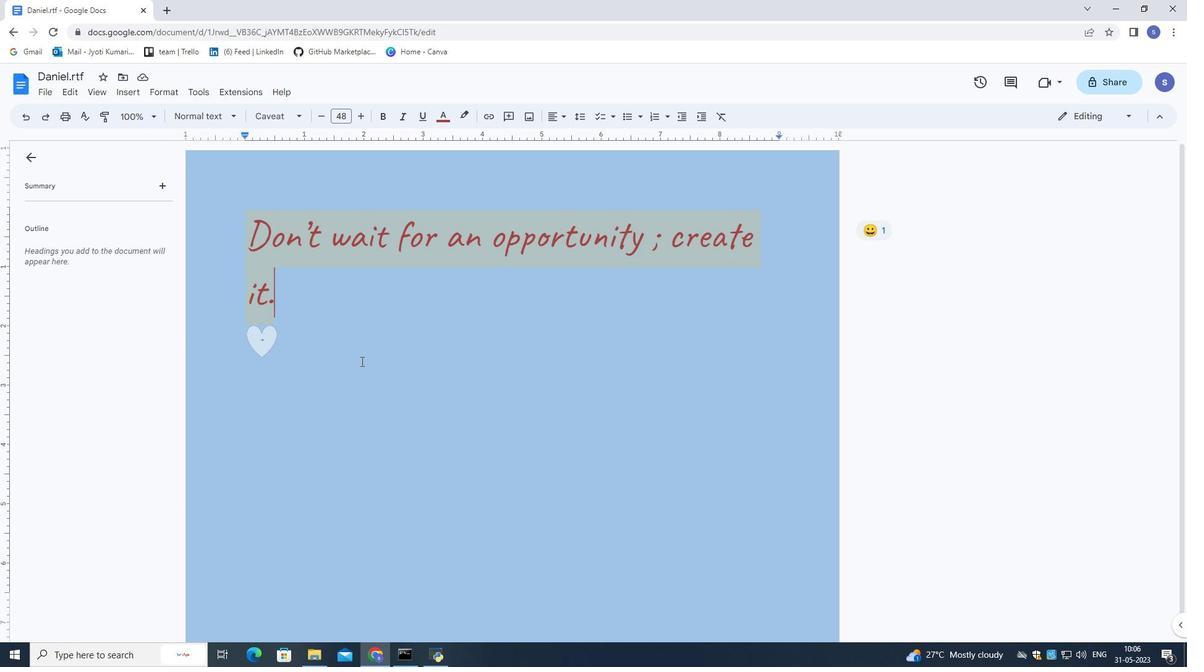 
Action: Mouse scrolled (361, 361) with delta (0, 0)
Screenshot: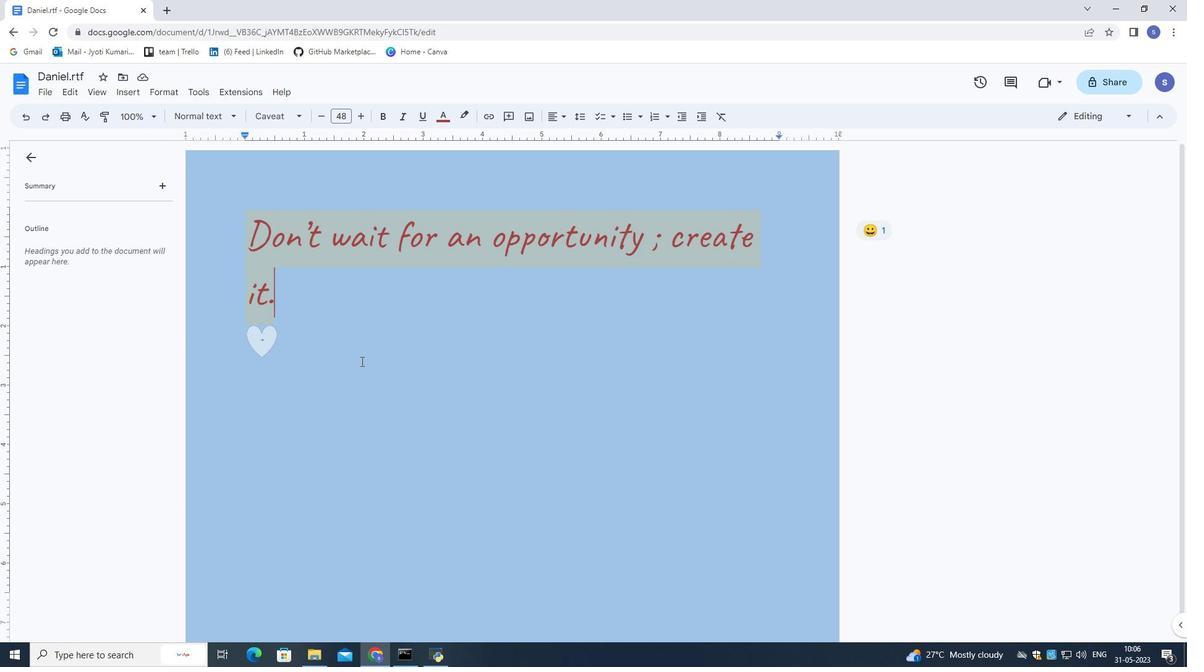 
Action: Mouse scrolled (361, 361) with delta (0, 0)
Screenshot: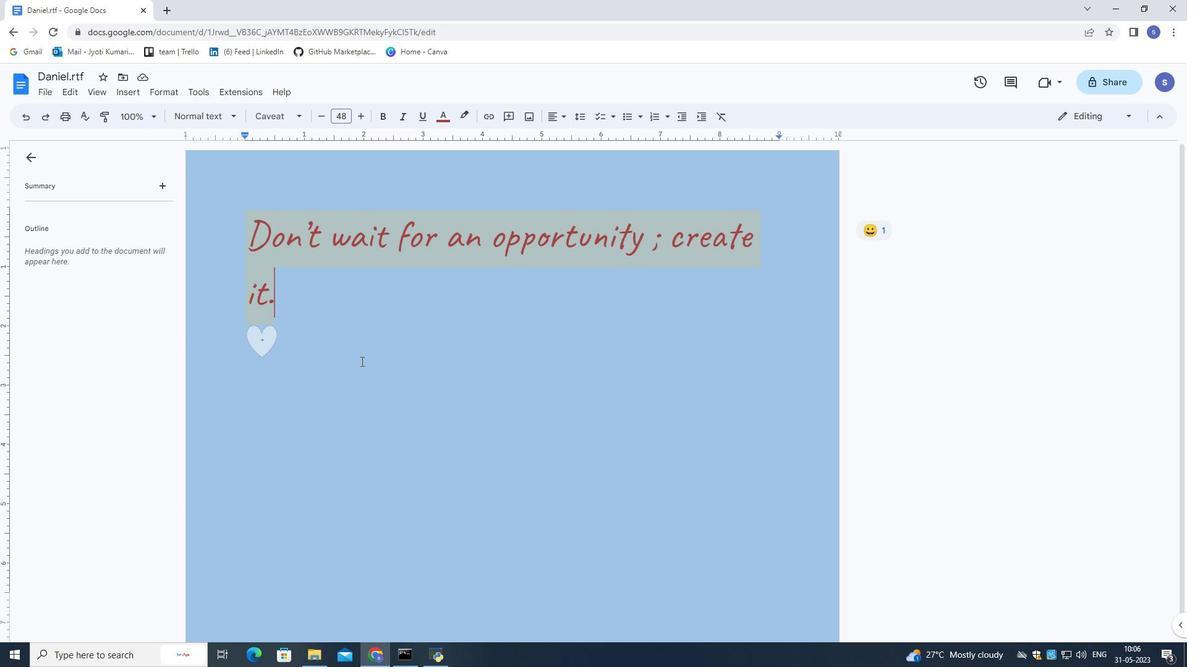 
Action: Mouse scrolled (361, 361) with delta (0, 0)
Screenshot: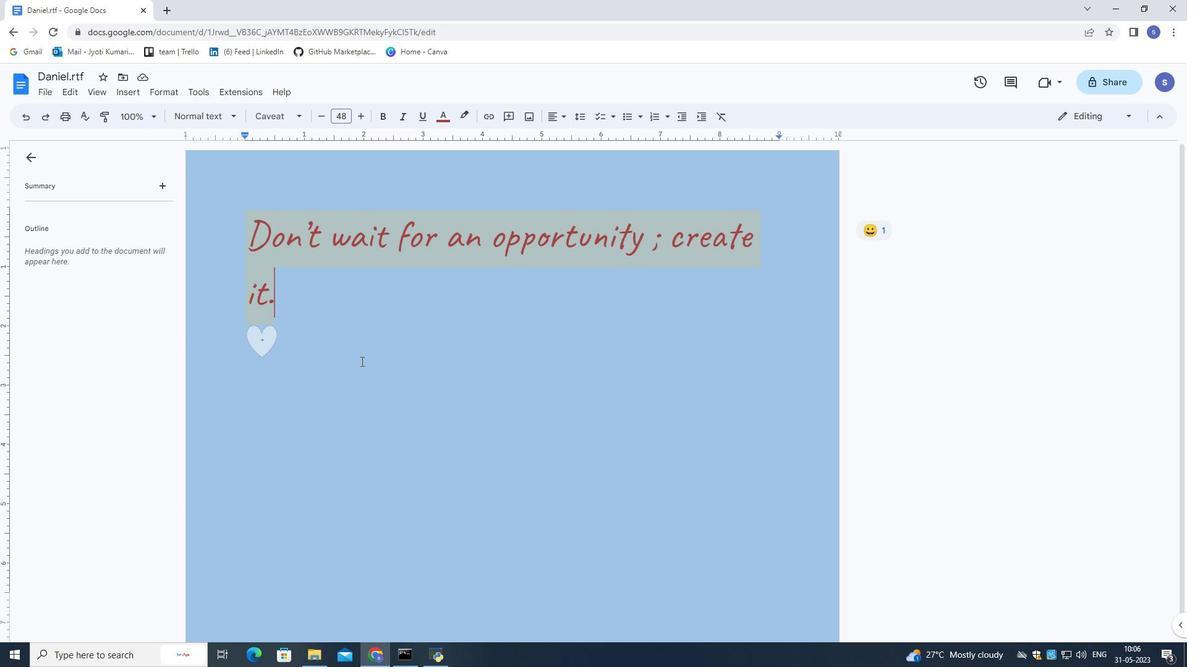 
Action: Mouse scrolled (361, 361) with delta (0, 0)
Screenshot: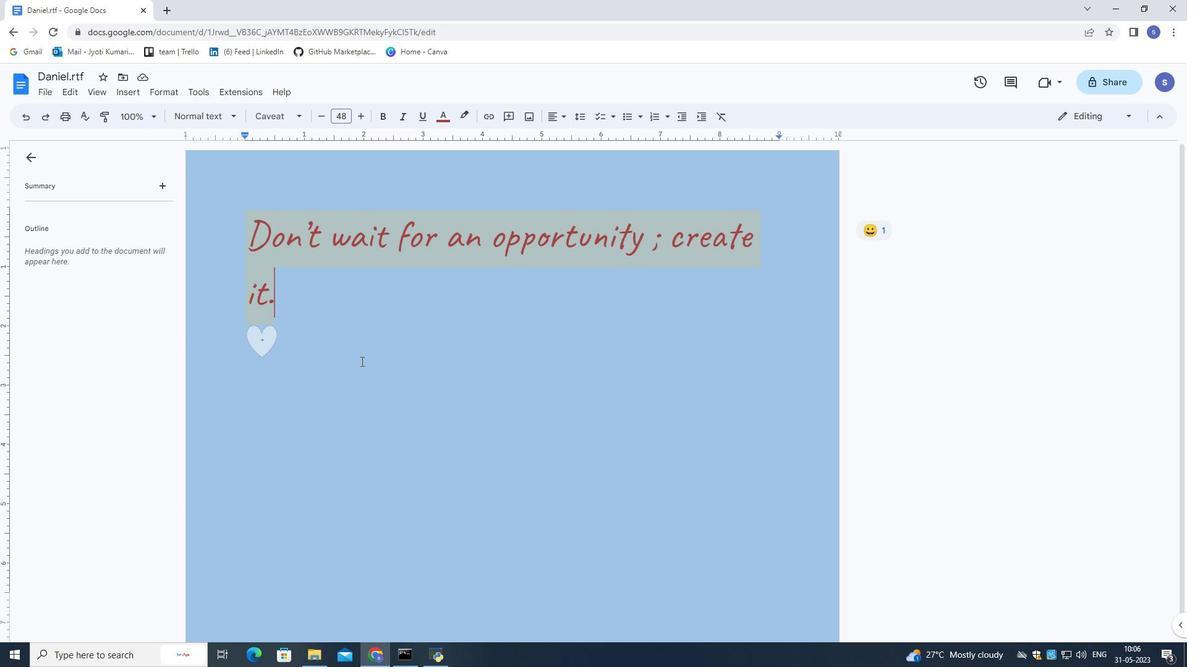 
Action: Mouse moved to (741, 624)
Screenshot: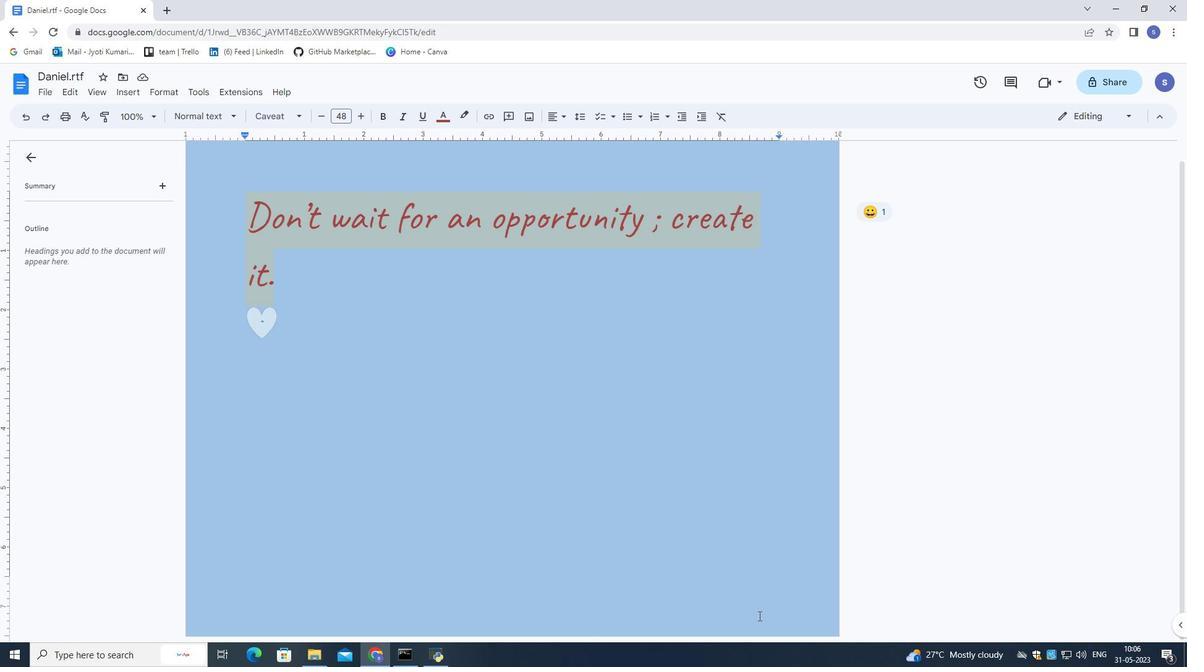 
Action: Mouse pressed left at (741, 624)
Screenshot: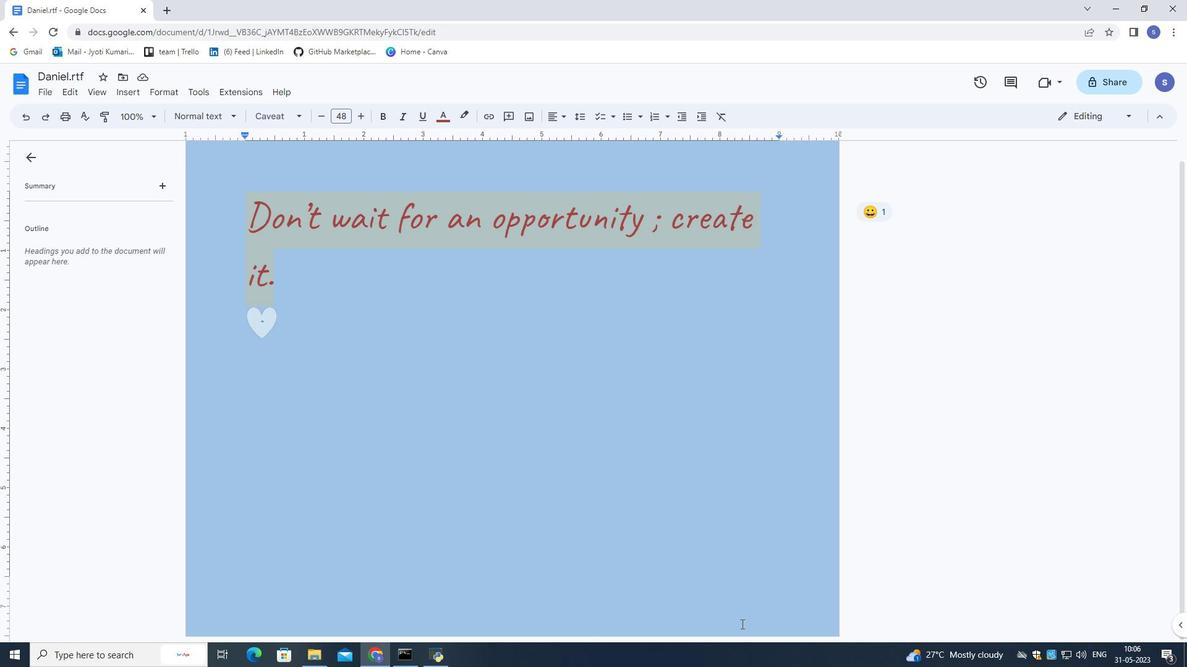 
Action: Mouse moved to (737, 618)
Screenshot: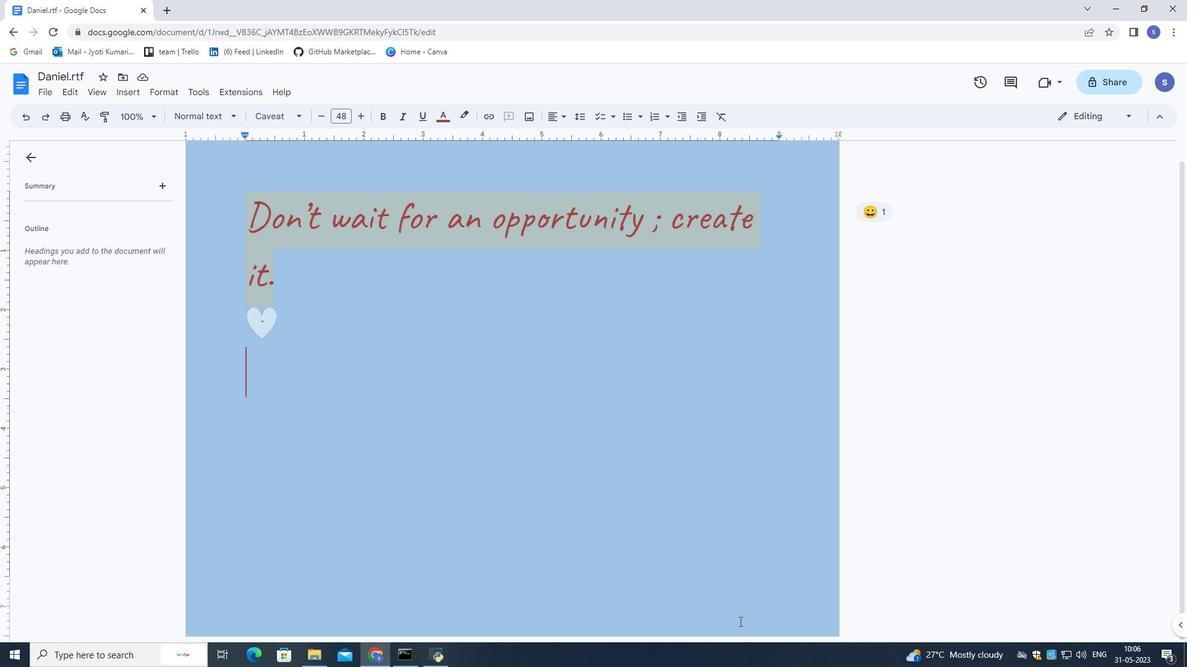 
Action: Mouse pressed left at (737, 618)
Screenshot: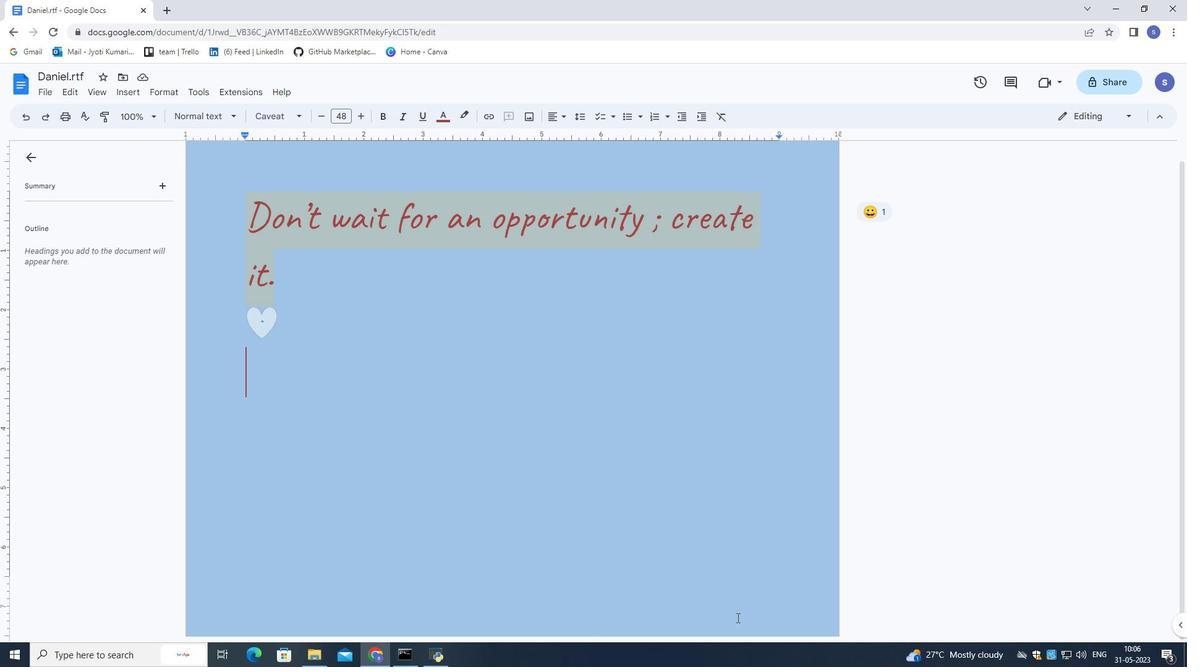 
Action: Mouse moved to (737, 617)
Screenshot: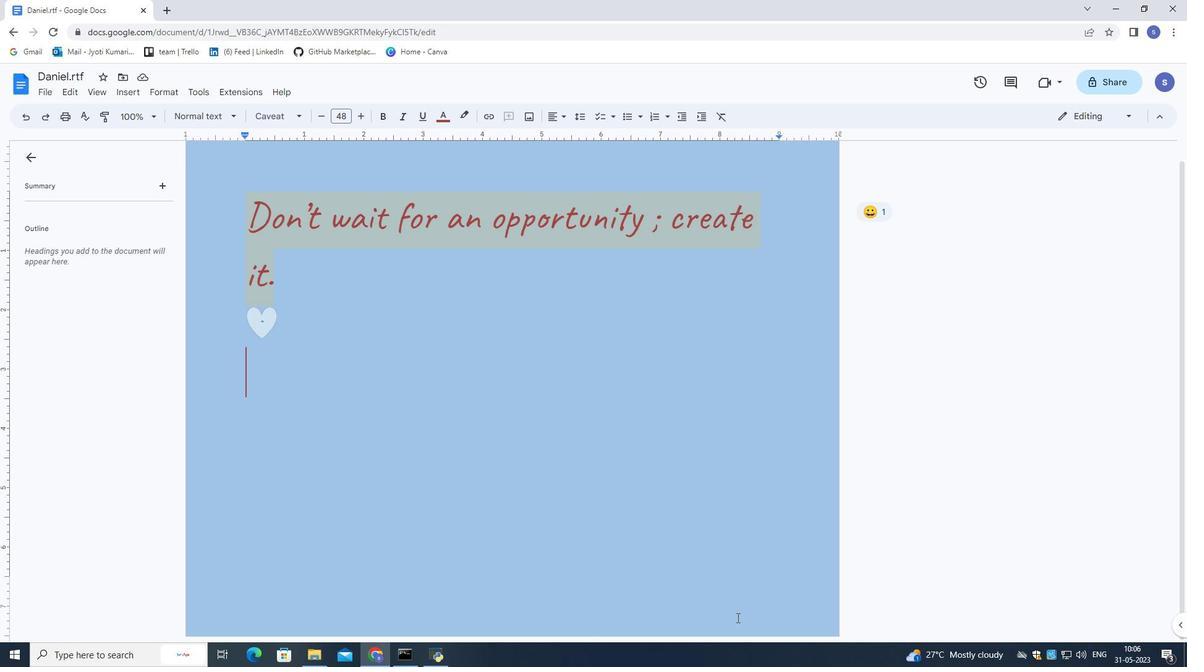 
Action: Mouse pressed left at (737, 617)
Screenshot: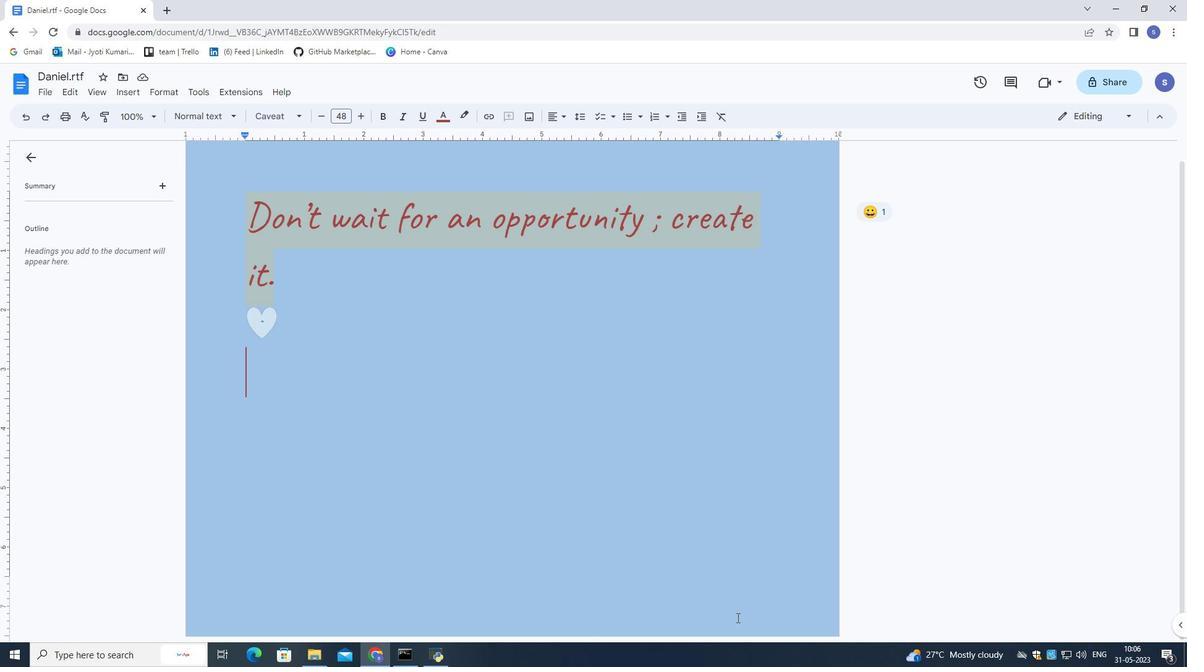 
Action: Mouse pressed left at (737, 617)
Screenshot: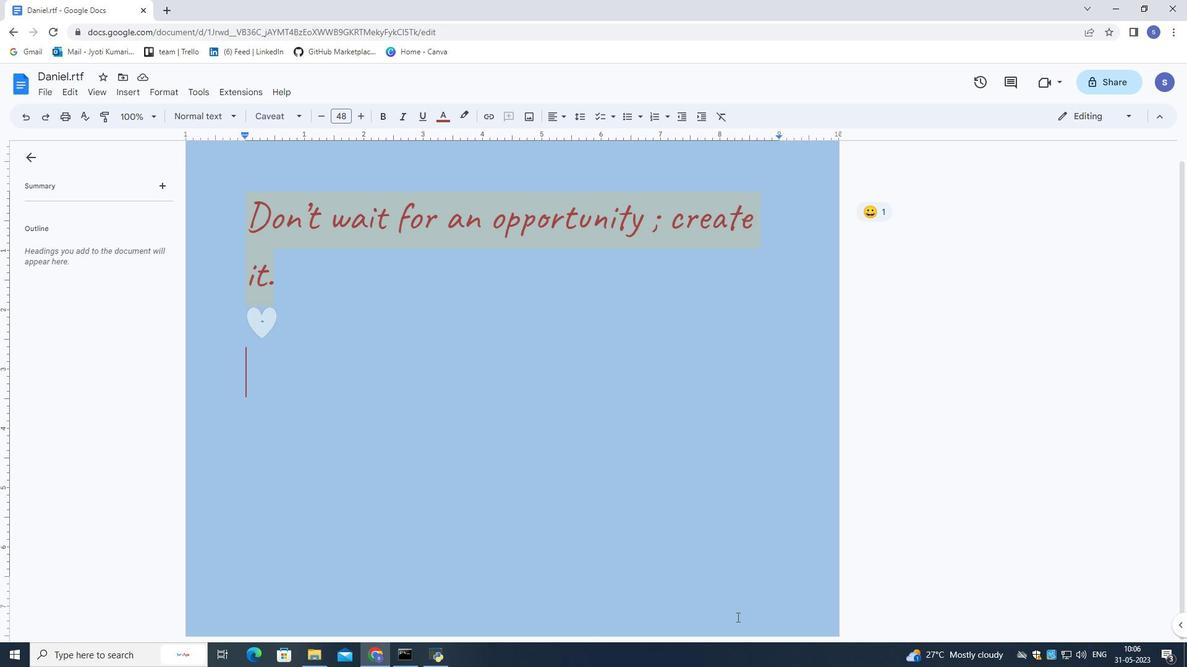 
Action: Mouse pressed left at (737, 617)
Screenshot: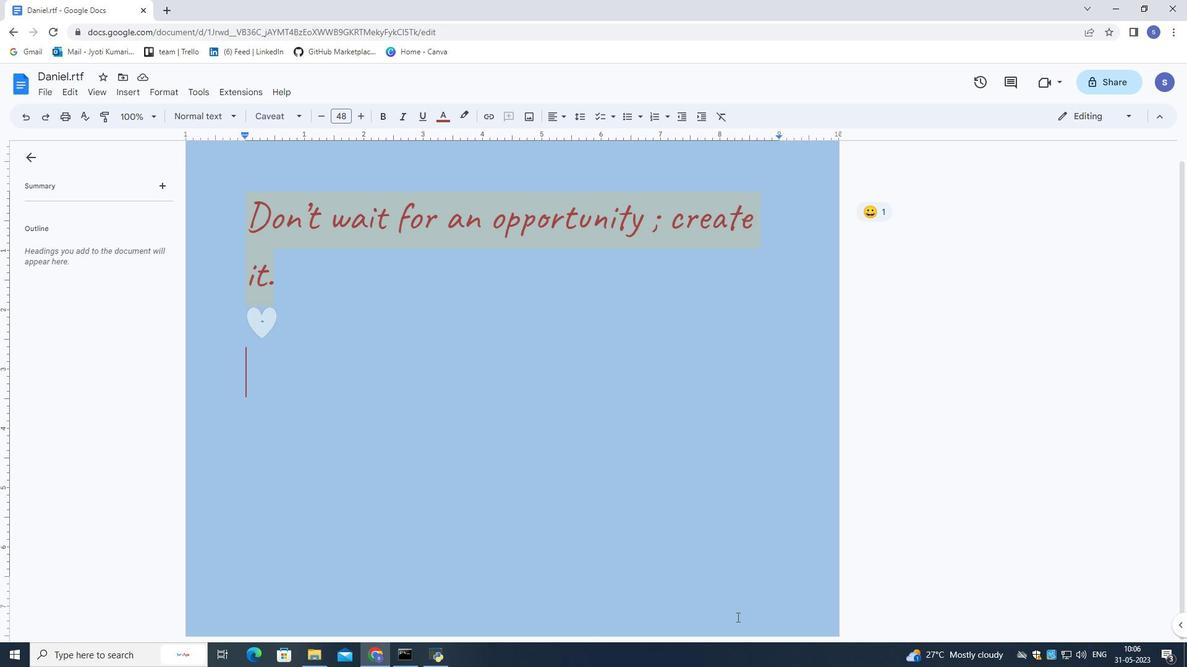 
Action: Mouse moved to (656, 609)
Screenshot: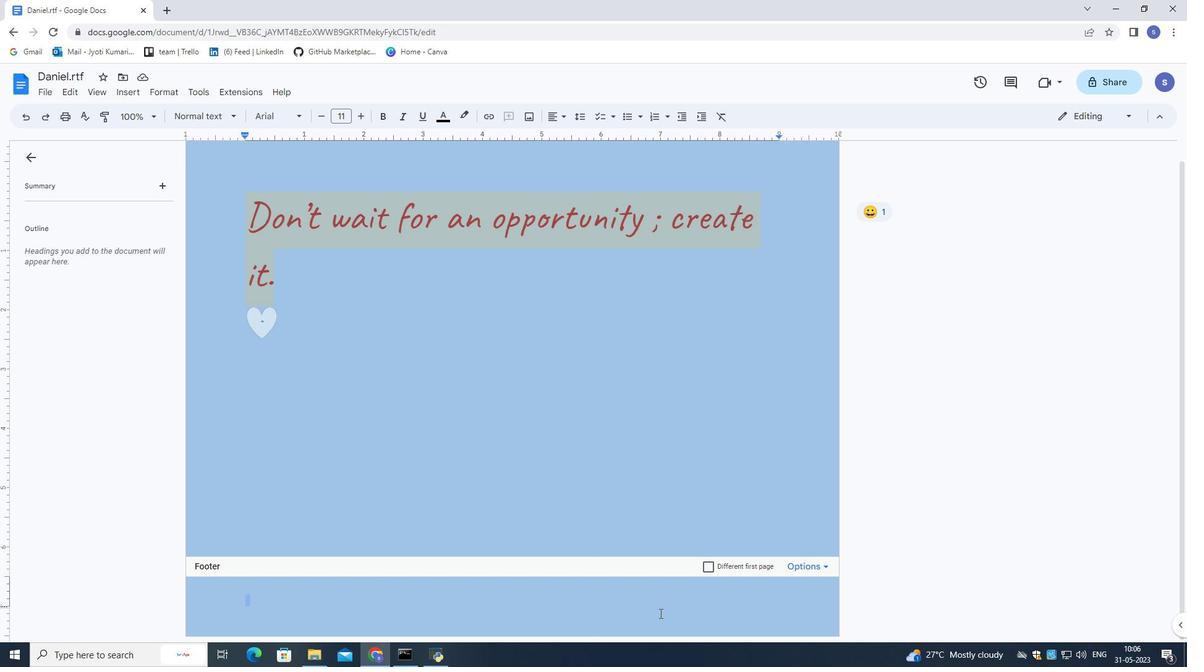 
Action: Key pressed w
Screenshot: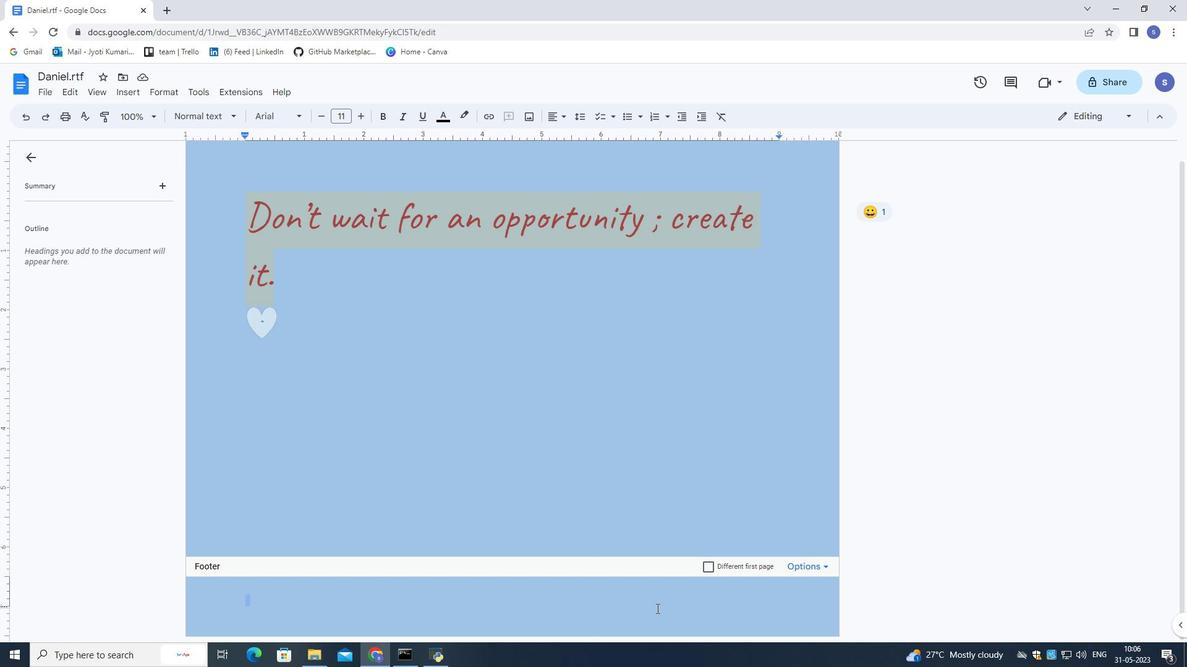 
Action: Mouse moved to (656, 608)
Screenshot: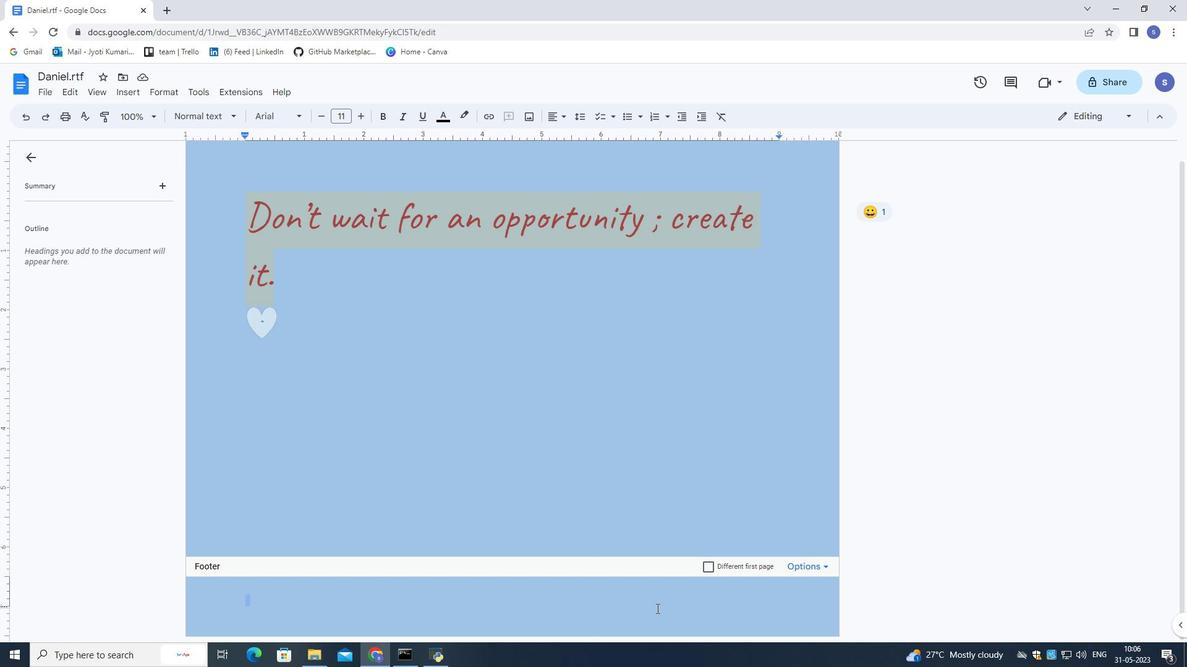 
Action: Key pressed w
Screenshot: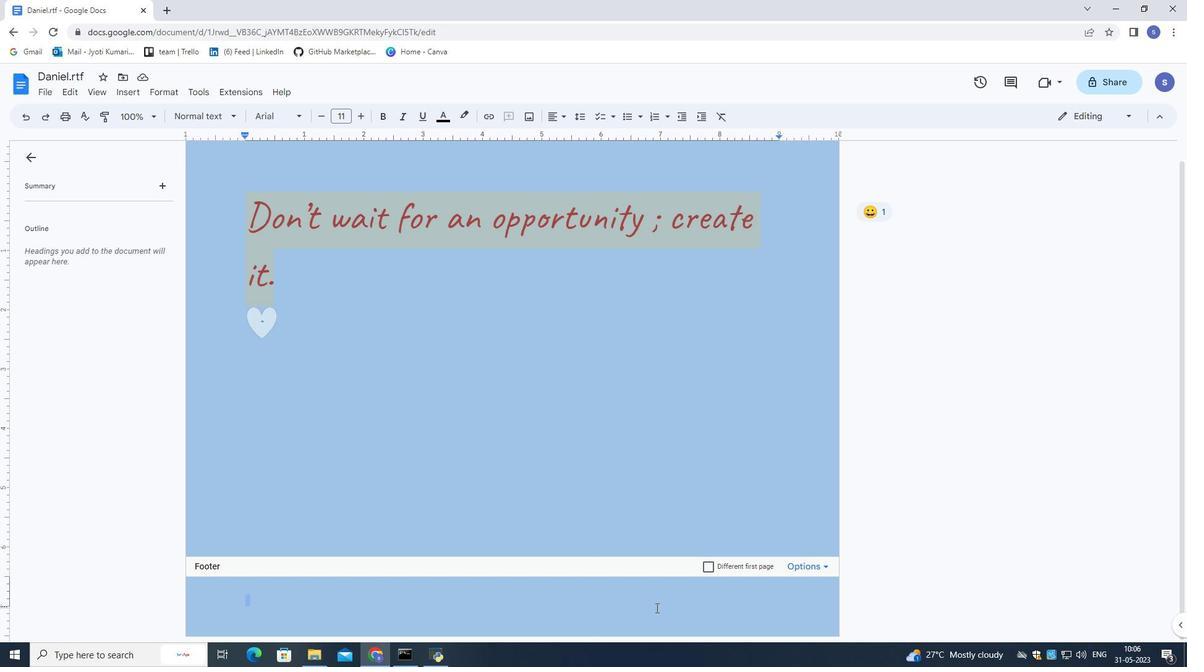 
Action: Mouse moved to (656, 607)
Screenshot: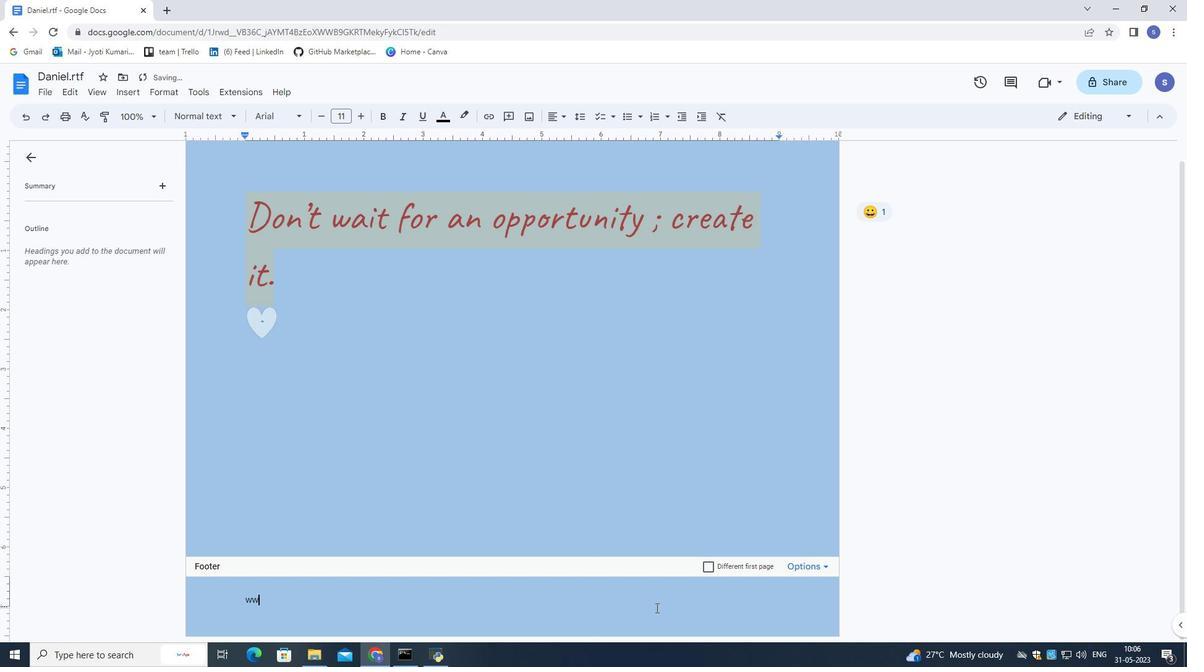 
Action: Key pressed w
Screenshot: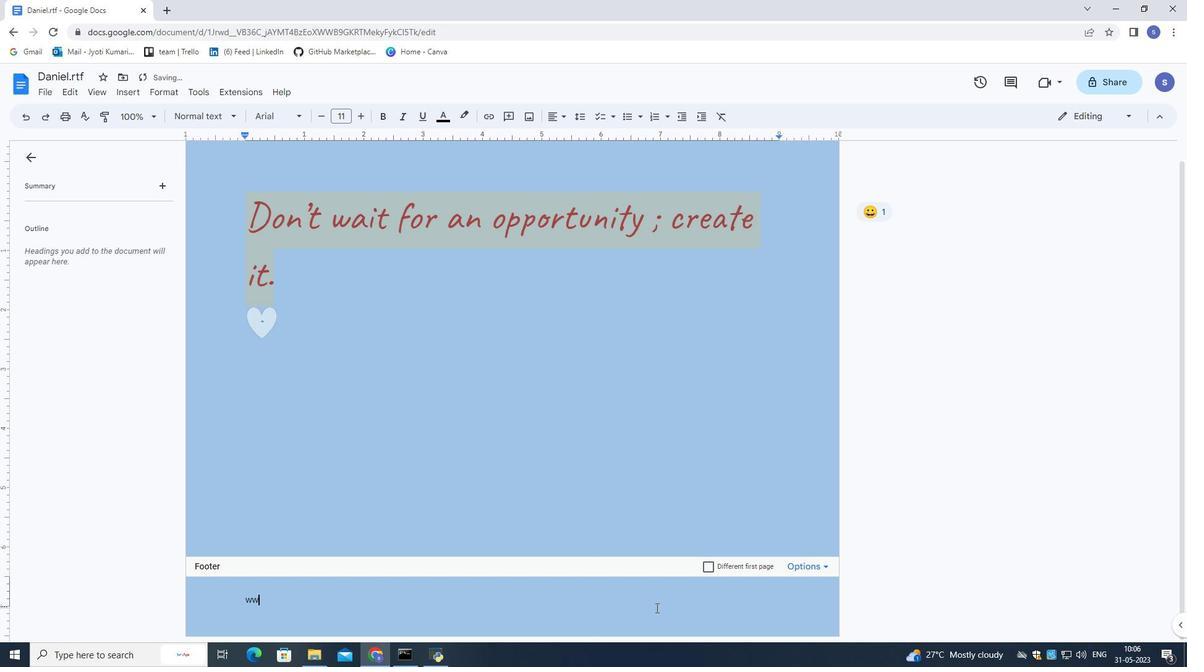 
Action: Mouse moved to (652, 594)
Screenshot: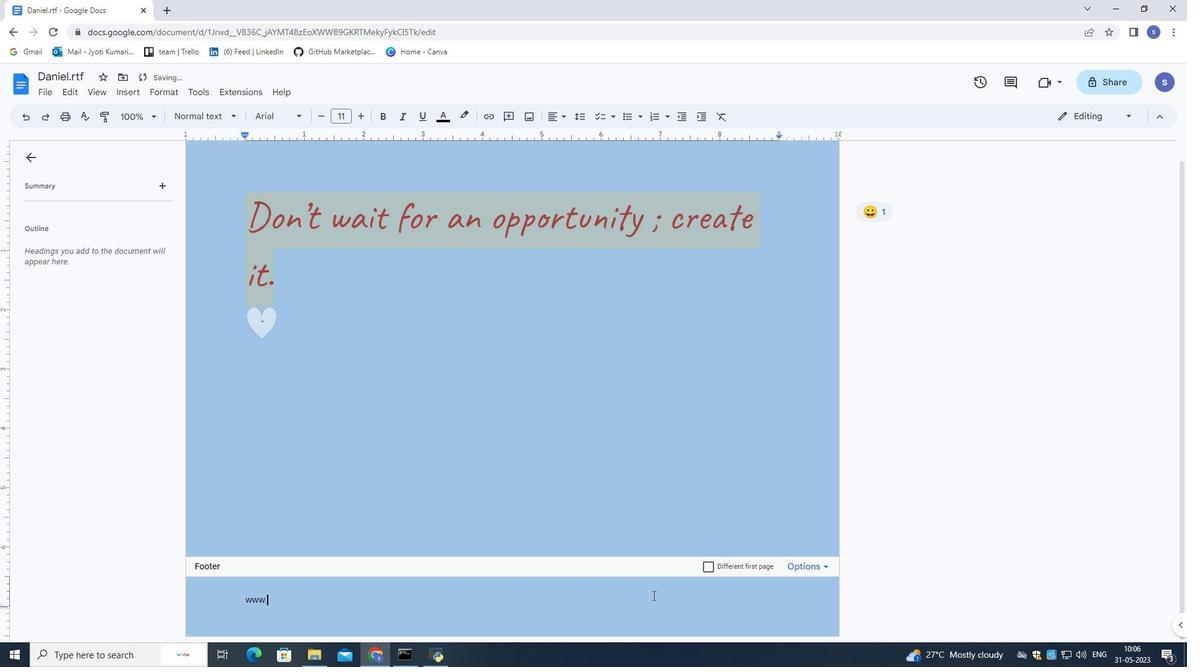 
Action: Key pressed i
Screenshot: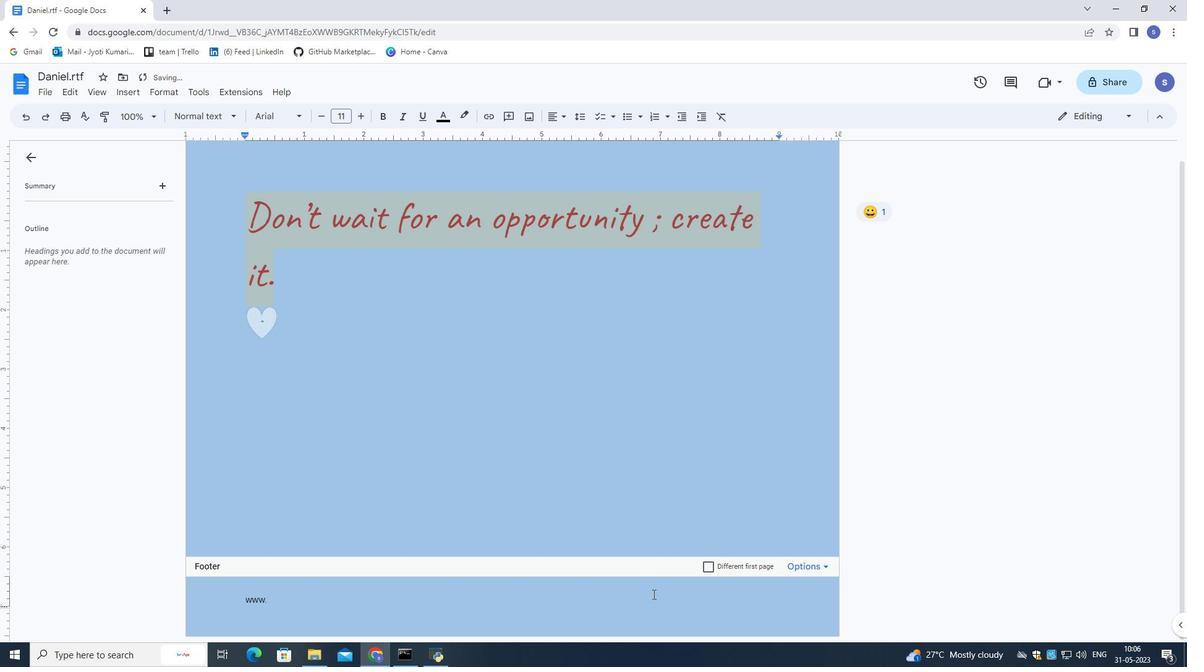 
Action: Mouse moved to (652, 589)
Screenshot: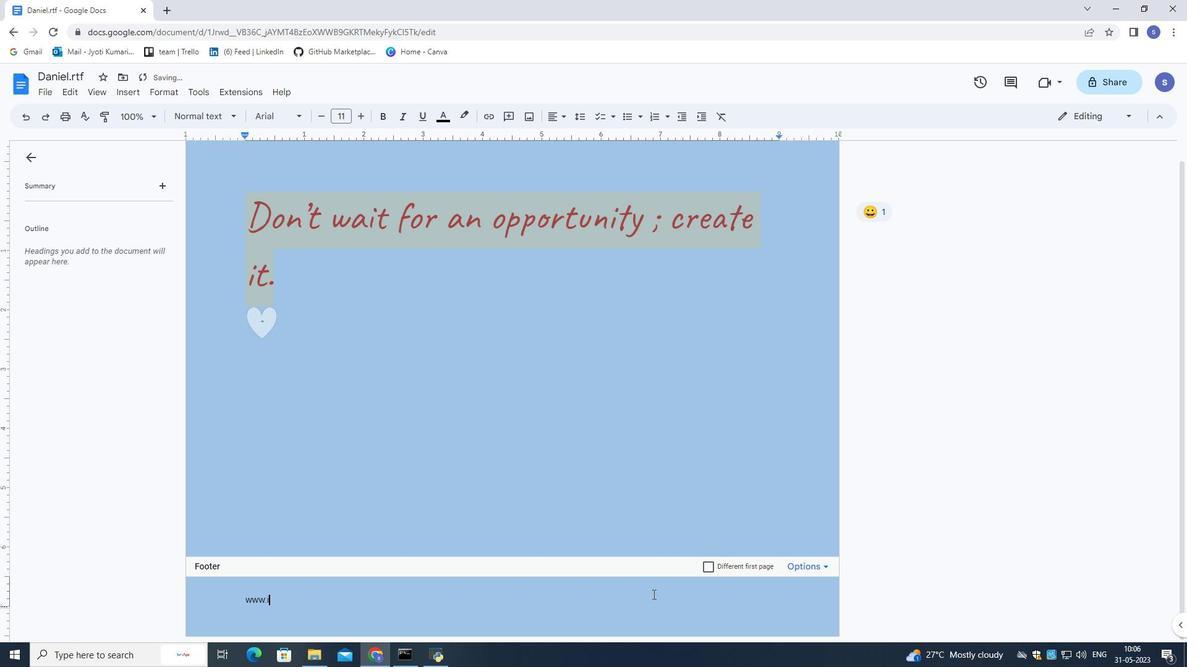 
Action: Key pressed nsta
Screenshot: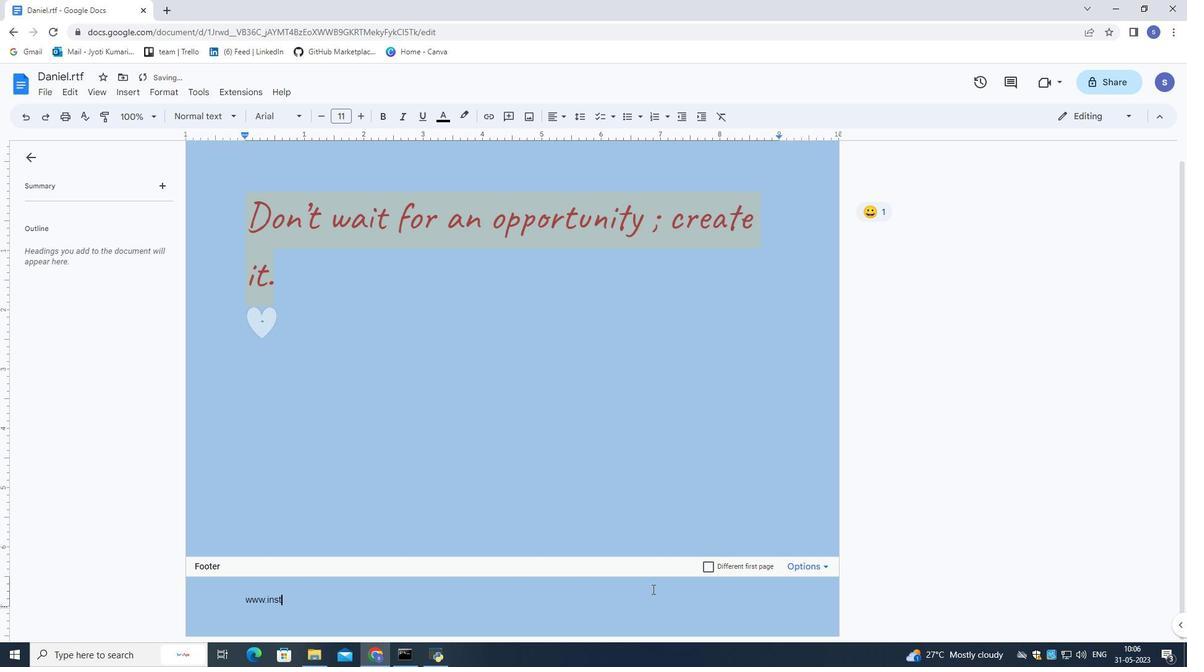 
Action: Mouse moved to (651, 588)
Screenshot: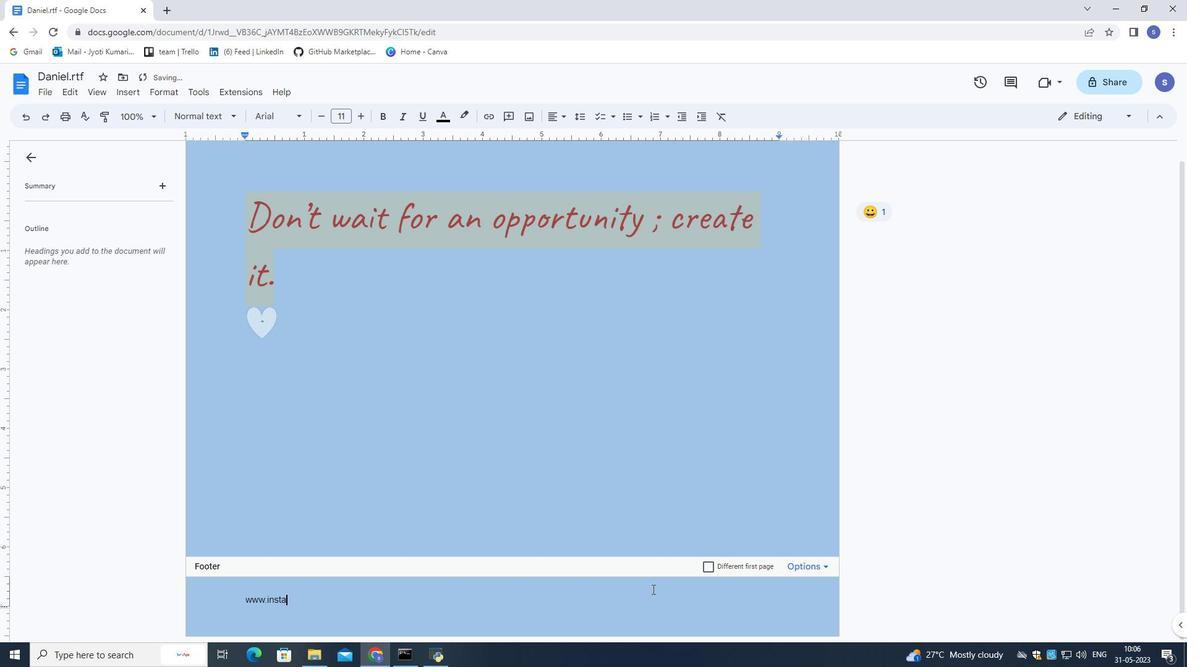 
Action: Key pressed gr
Screenshot: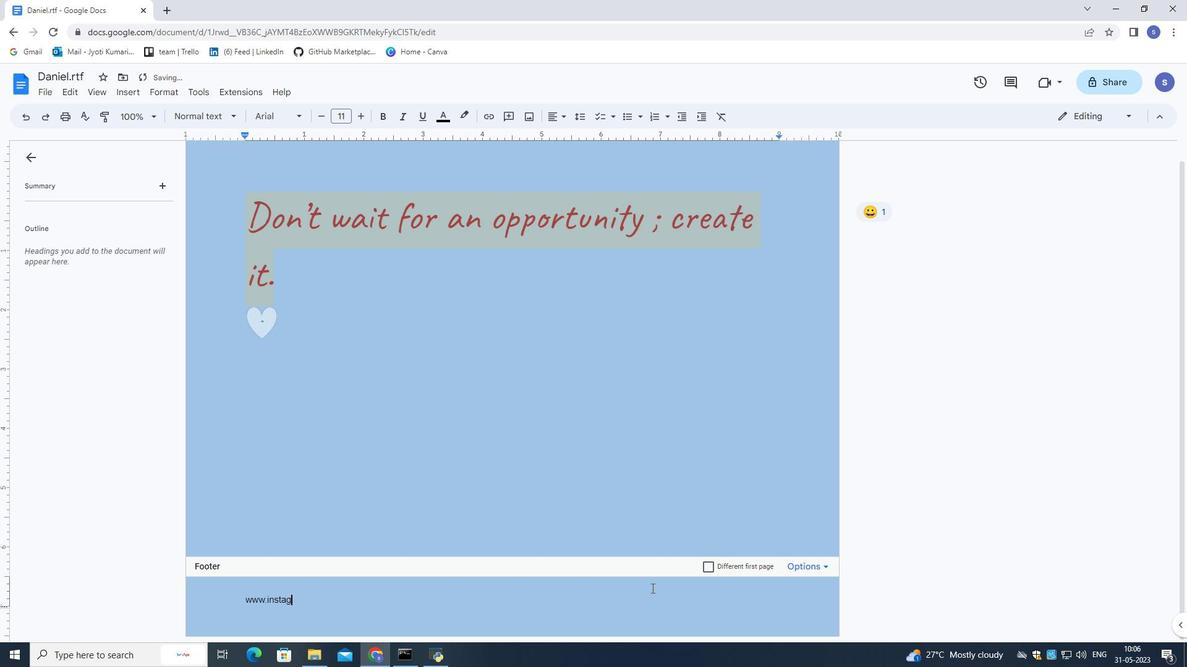 
Action: Mouse moved to (651, 587)
Screenshot: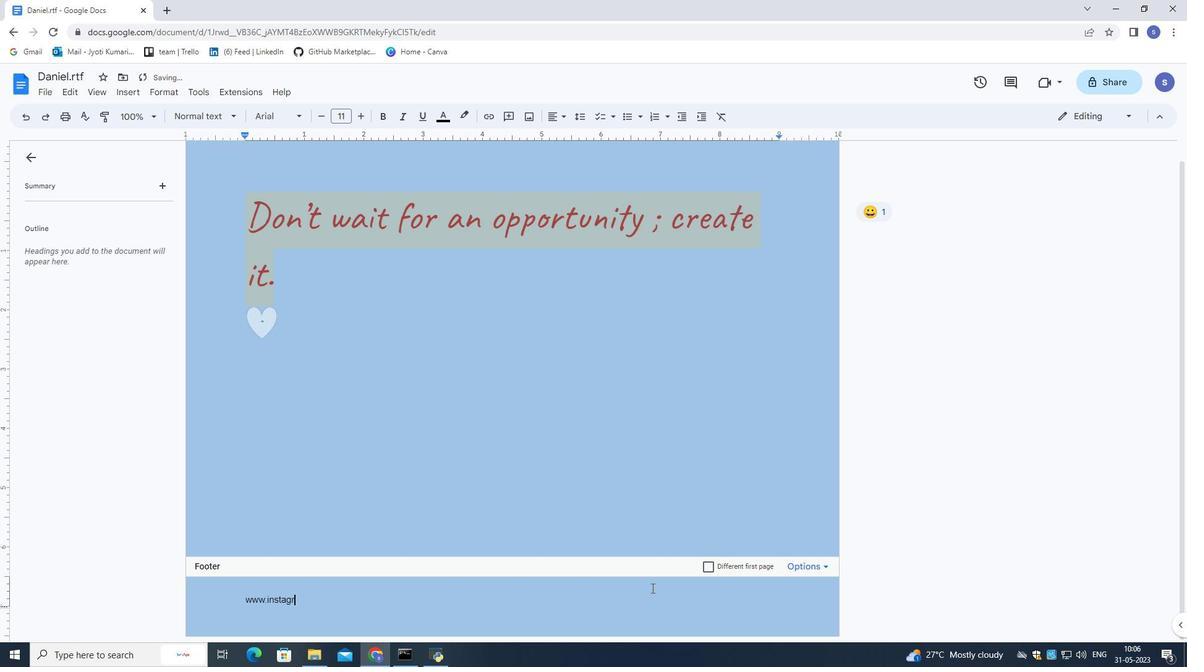 
Action: Key pressed a
Screenshot: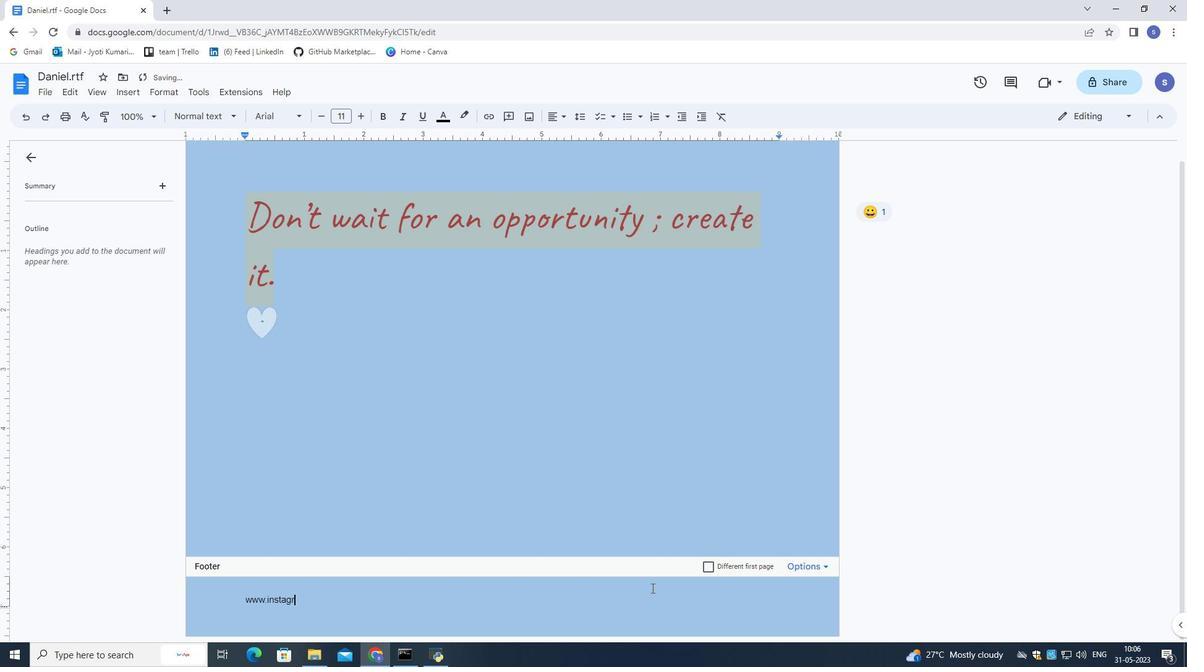 
Action: Mouse moved to (649, 583)
Screenshot: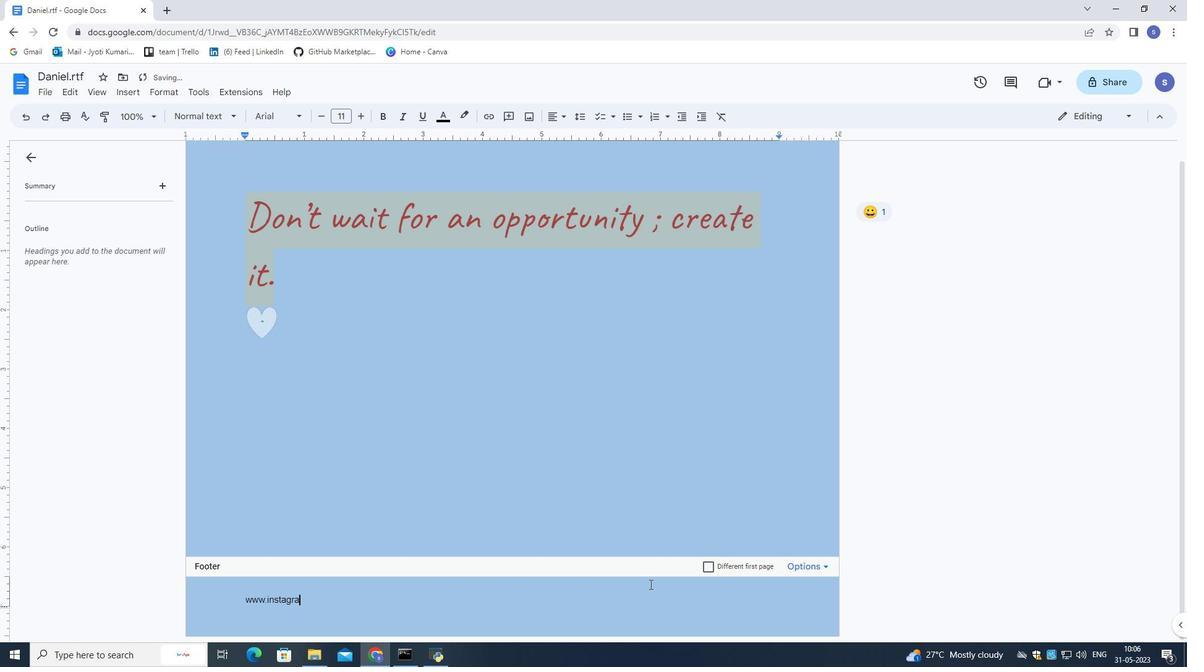 
Action: Key pressed m.com
Screenshot: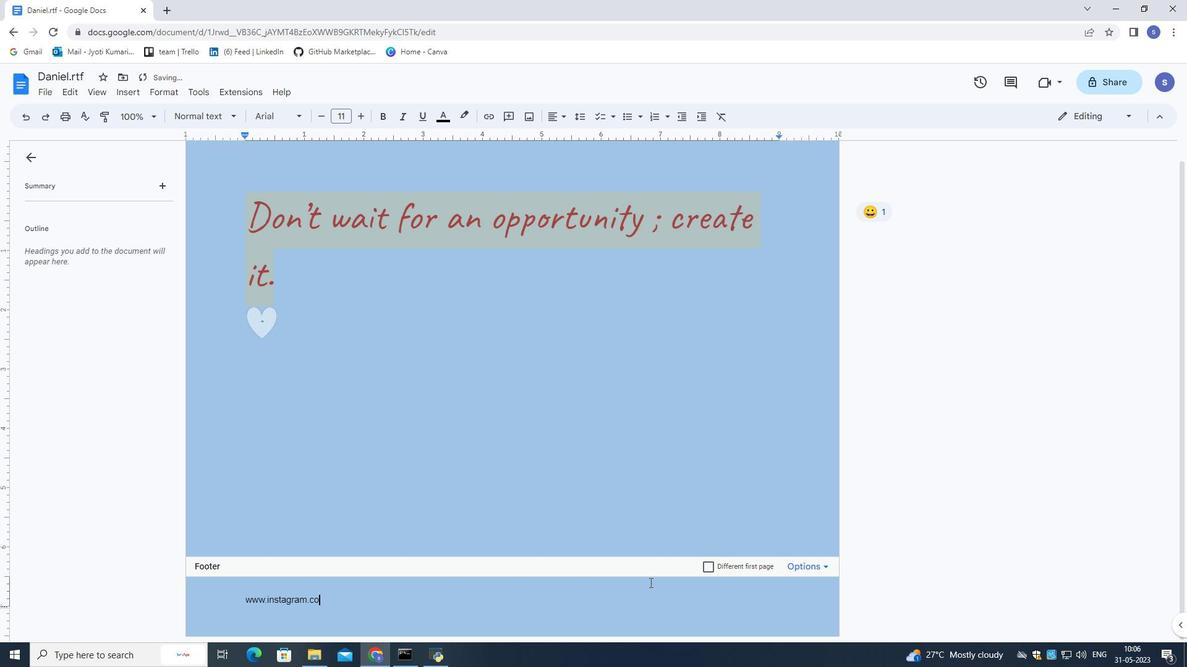 
Action: Mouse moved to (353, 601)
Screenshot: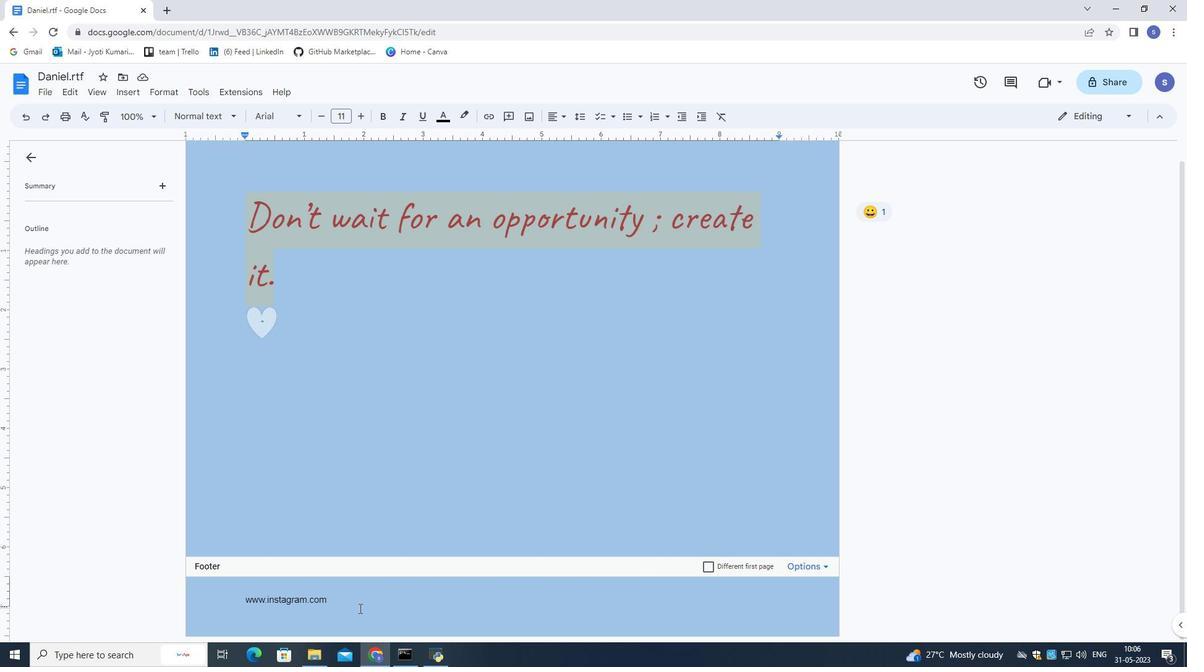 
Action: Mouse pressed left at (353, 601)
Screenshot: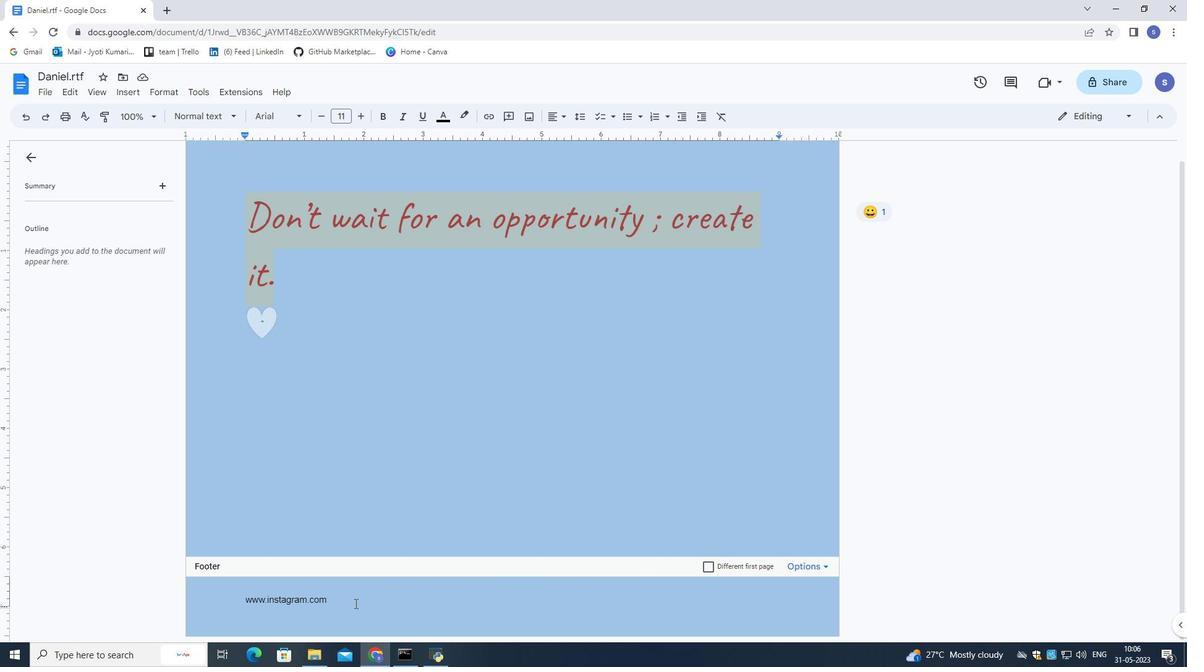 
Action: Mouse moved to (560, 121)
Screenshot: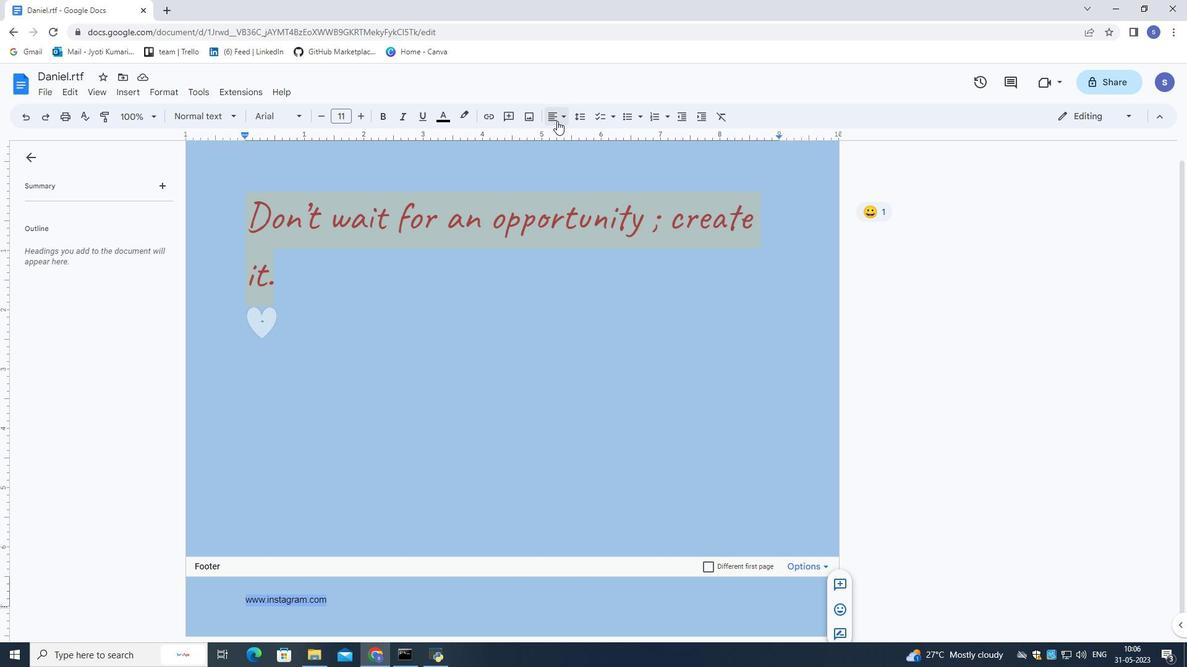 
Action: Mouse pressed left at (560, 121)
Screenshot: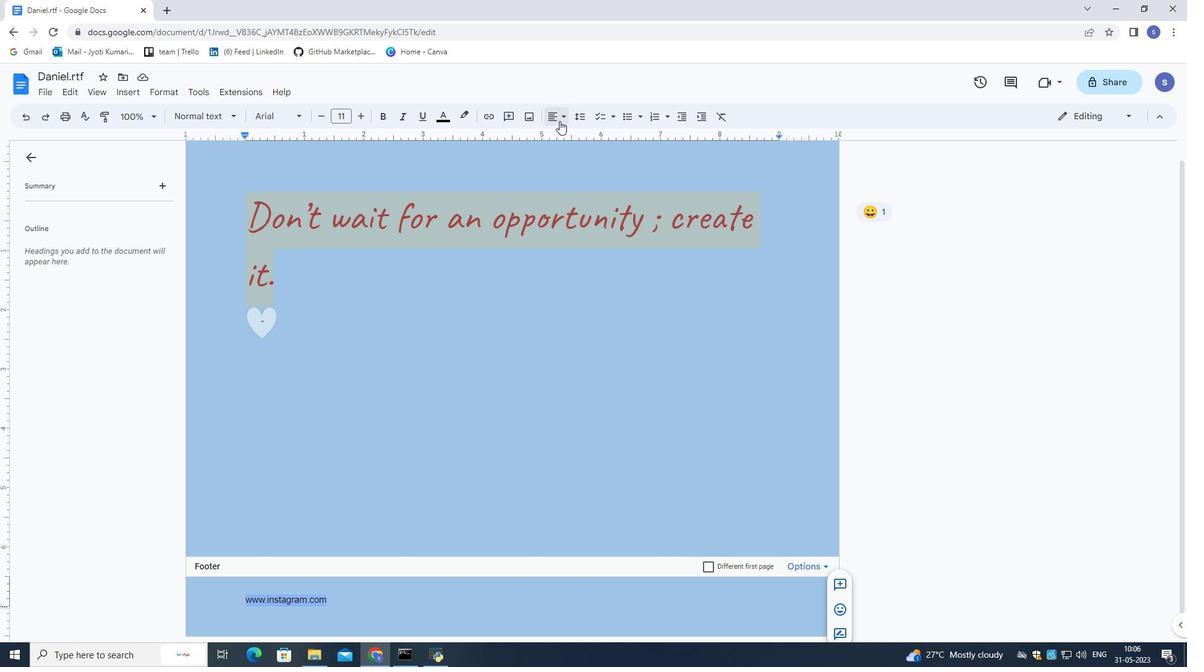 
Action: Mouse moved to (586, 144)
Screenshot: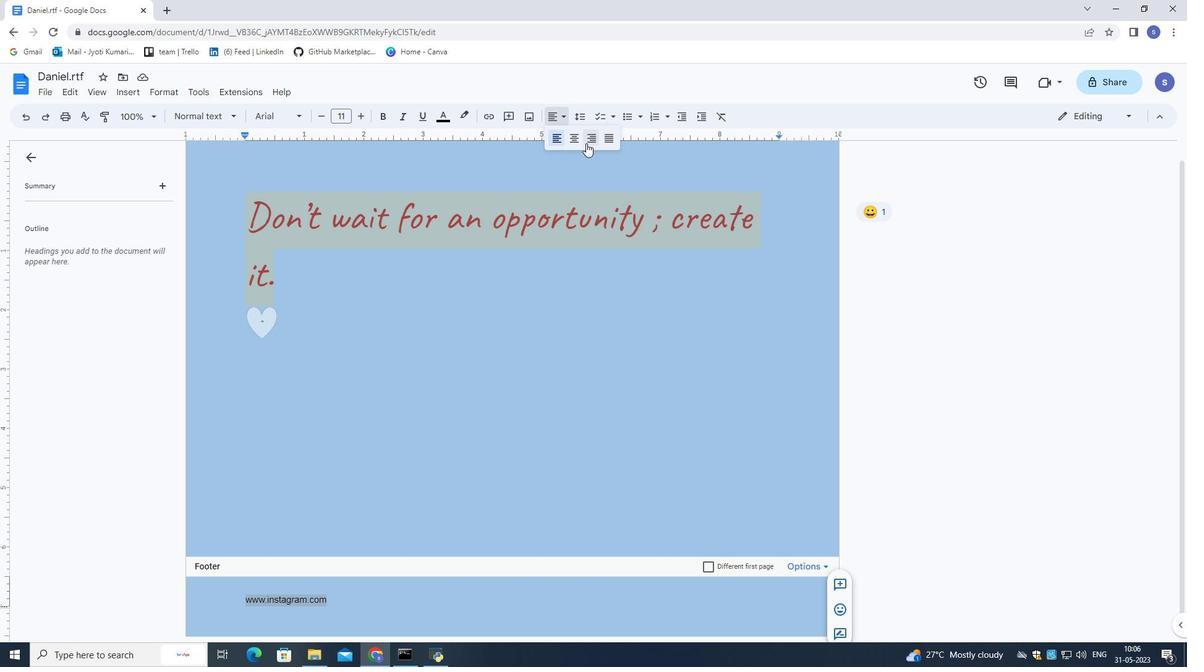
Action: Mouse pressed left at (586, 144)
Screenshot: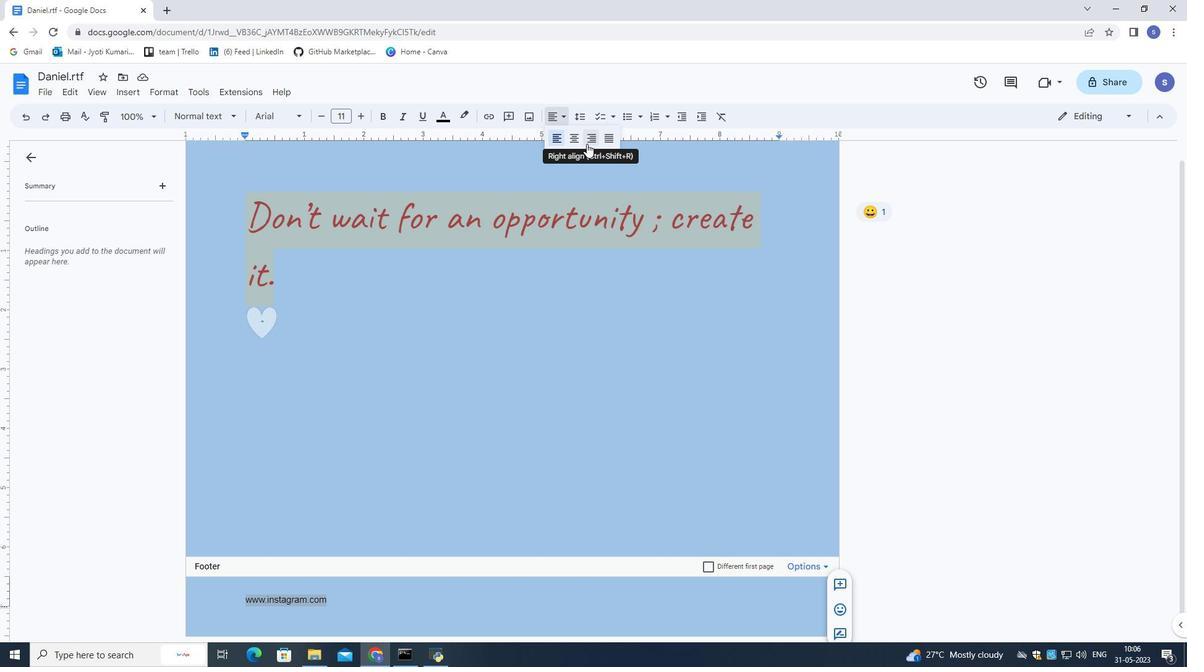 
Action: Mouse moved to (577, 295)
Screenshot: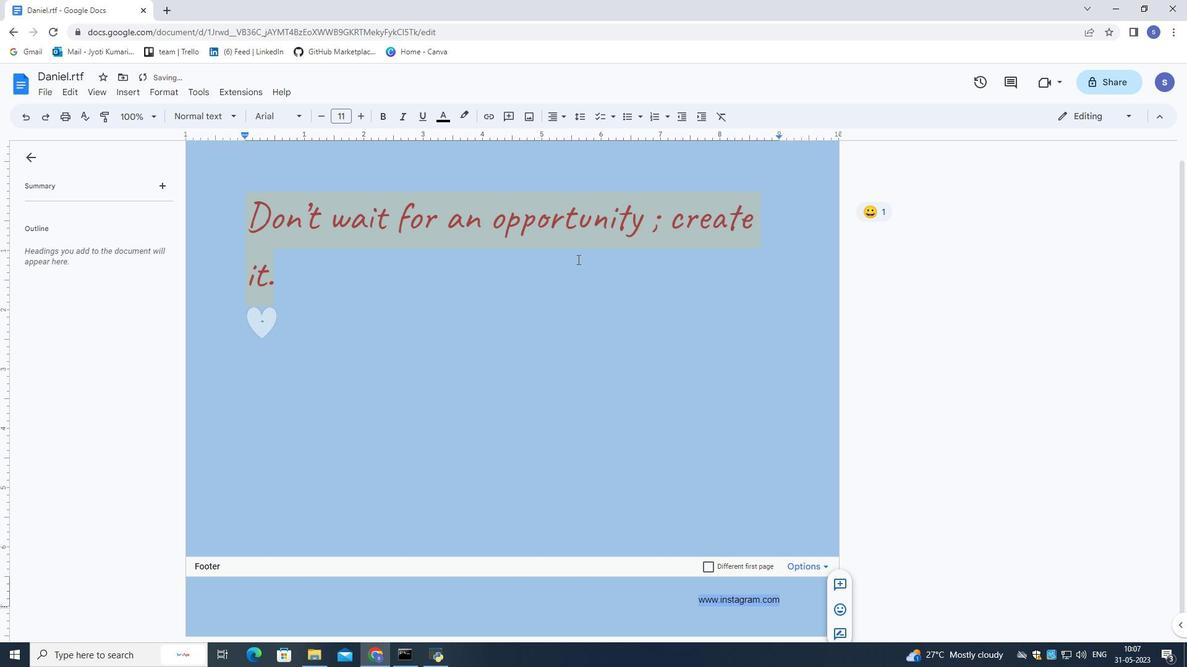 
Action: Mouse pressed left at (577, 295)
Screenshot: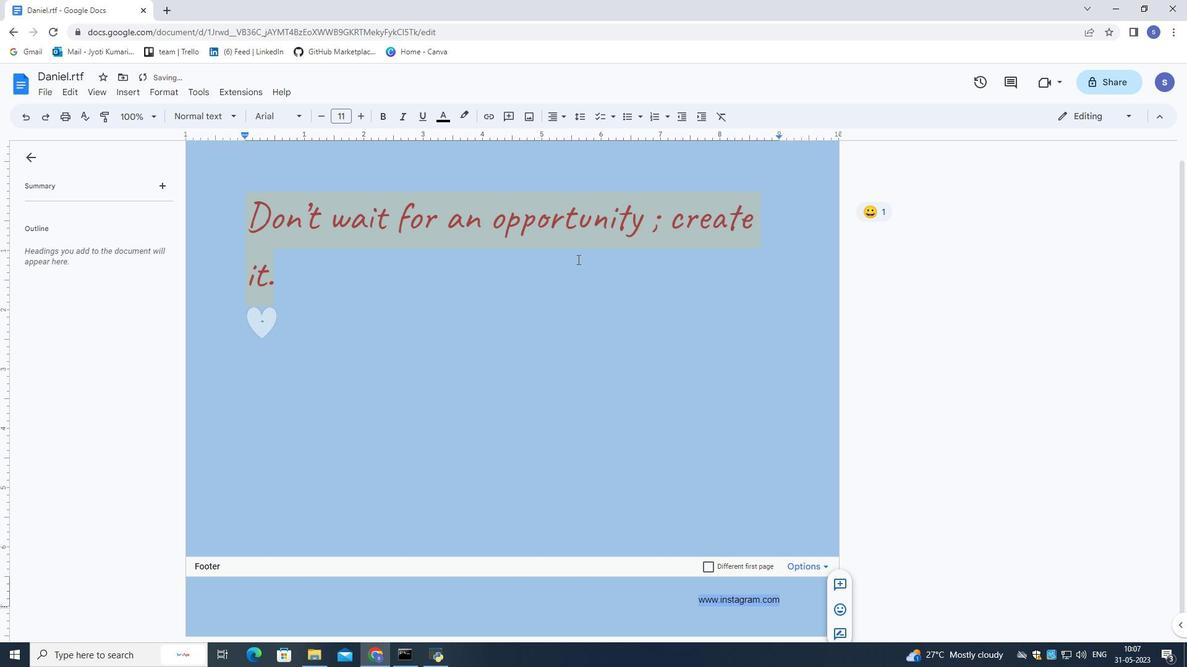 
Action: Mouse moved to (562, 384)
Screenshot: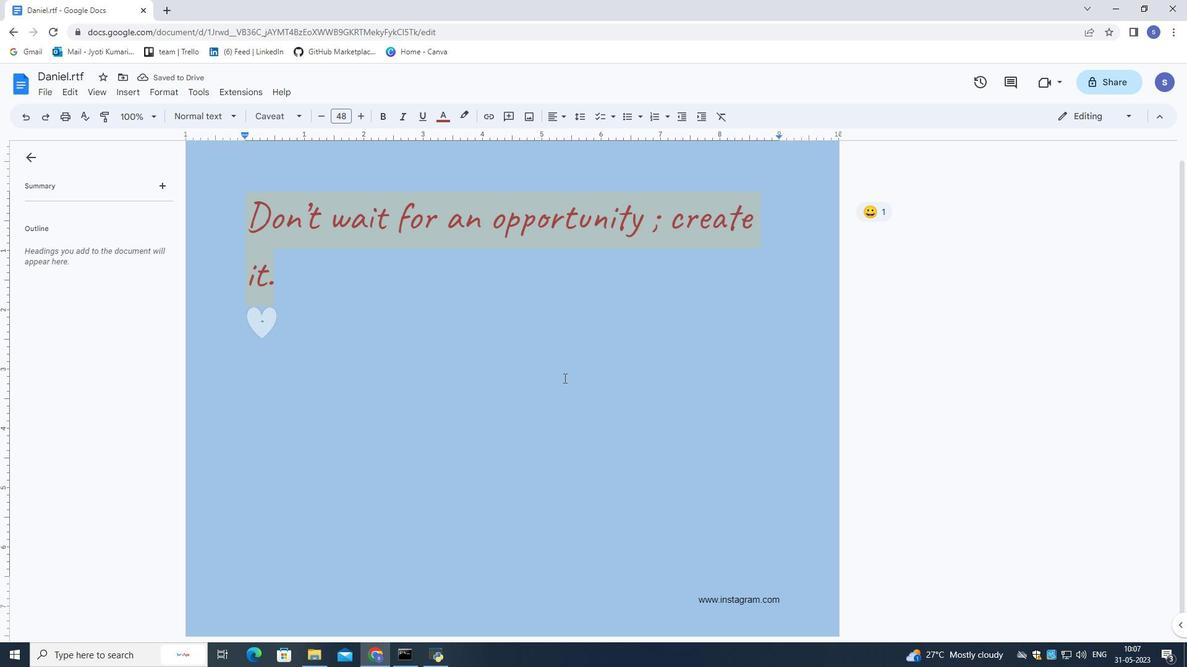 
Action: Mouse scrolled (562, 384) with delta (0, 0)
Screenshot: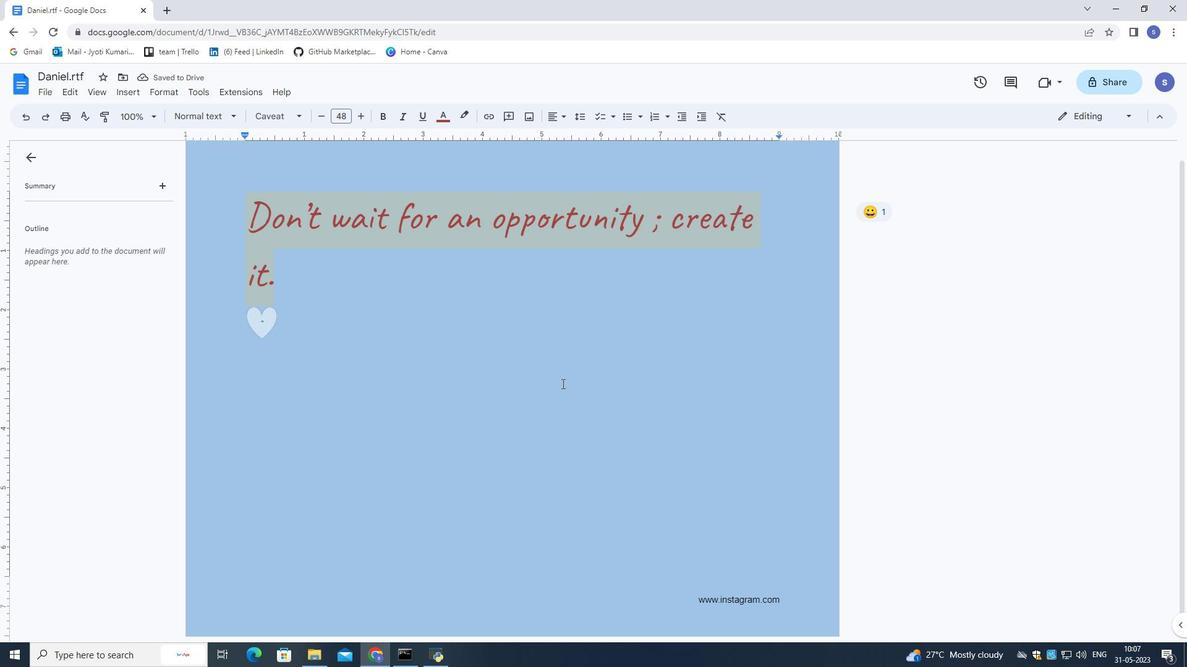 
Action: Mouse scrolled (562, 384) with delta (0, 0)
Screenshot: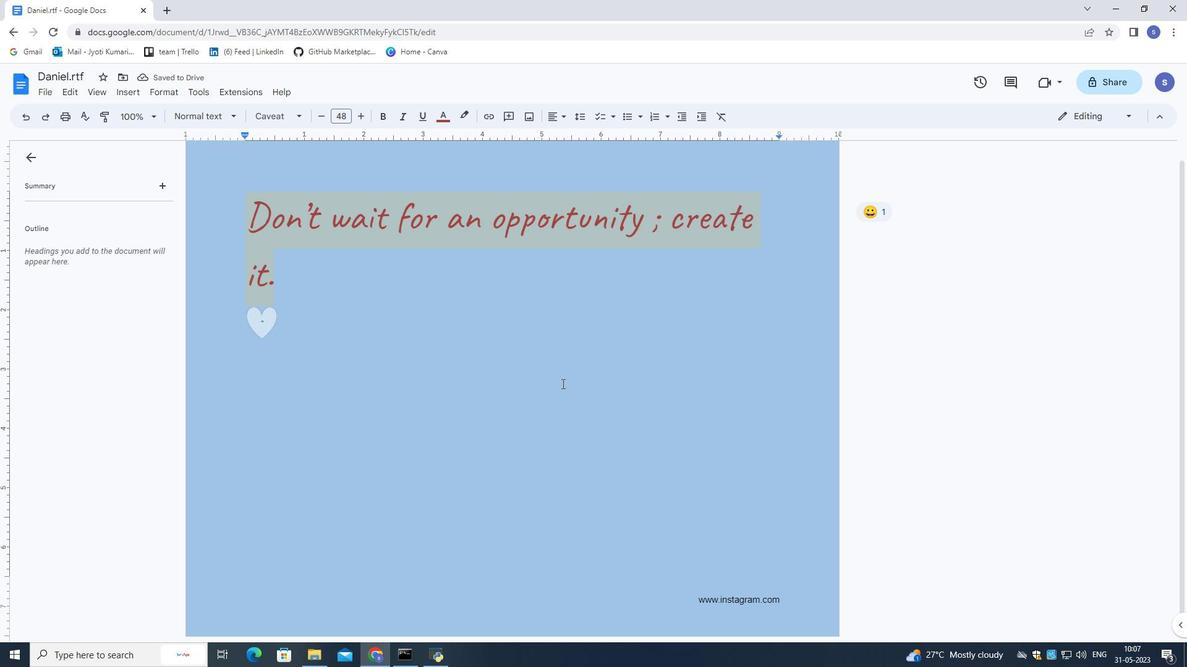 
Action: Mouse scrolled (562, 384) with delta (0, 0)
Screenshot: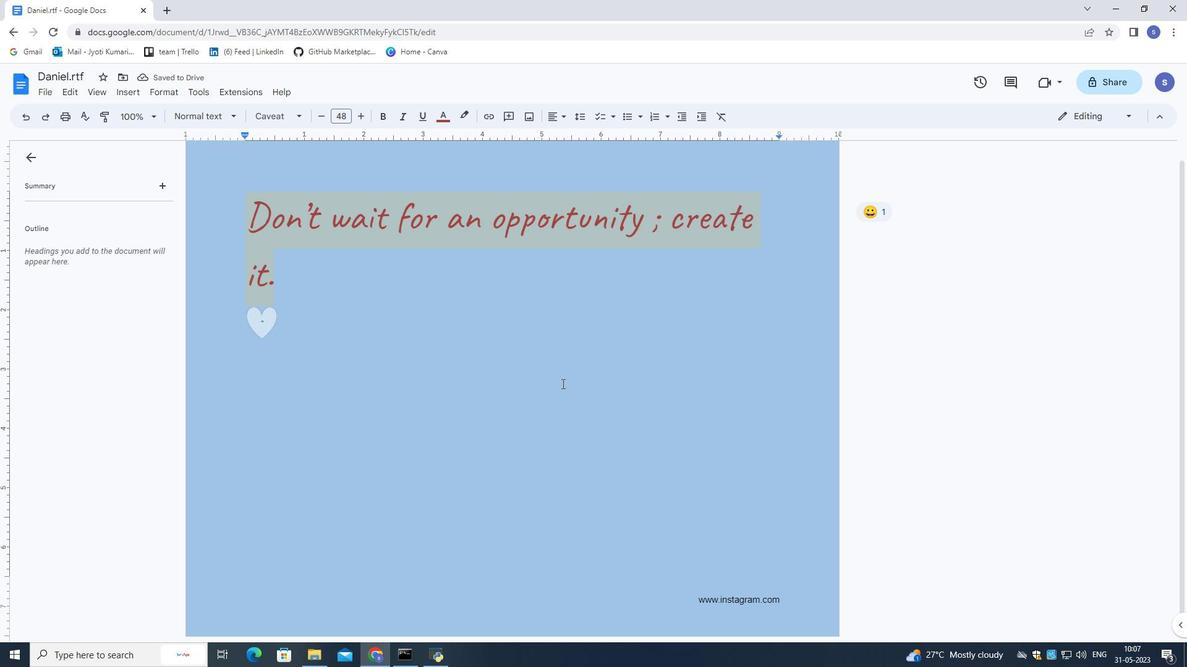 
Action: Mouse moved to (560, 382)
Screenshot: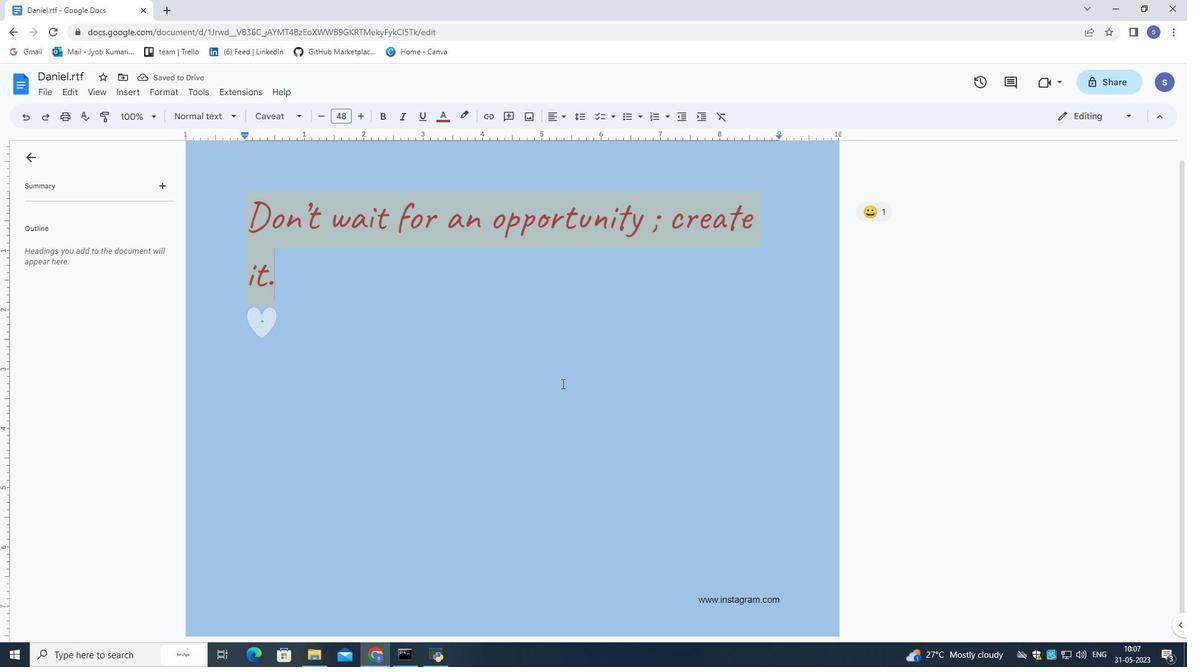 
Action: Mouse scrolled (560, 382) with delta (0, 0)
Screenshot: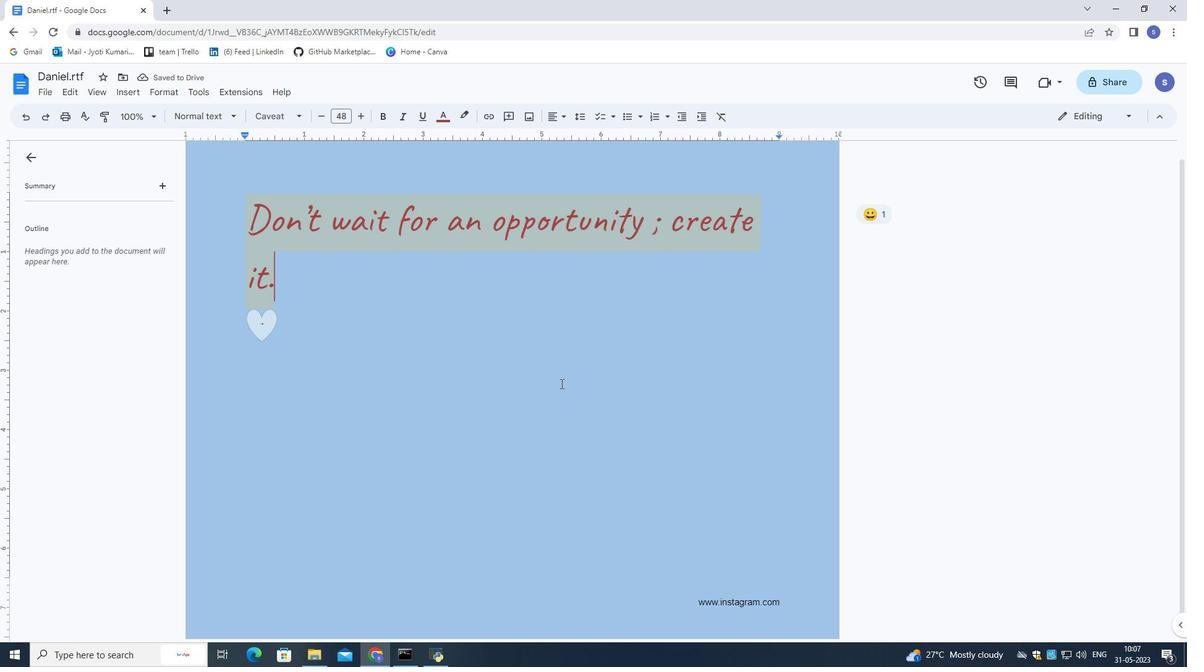 
Action: Mouse scrolled (560, 382) with delta (0, 0)
Screenshot: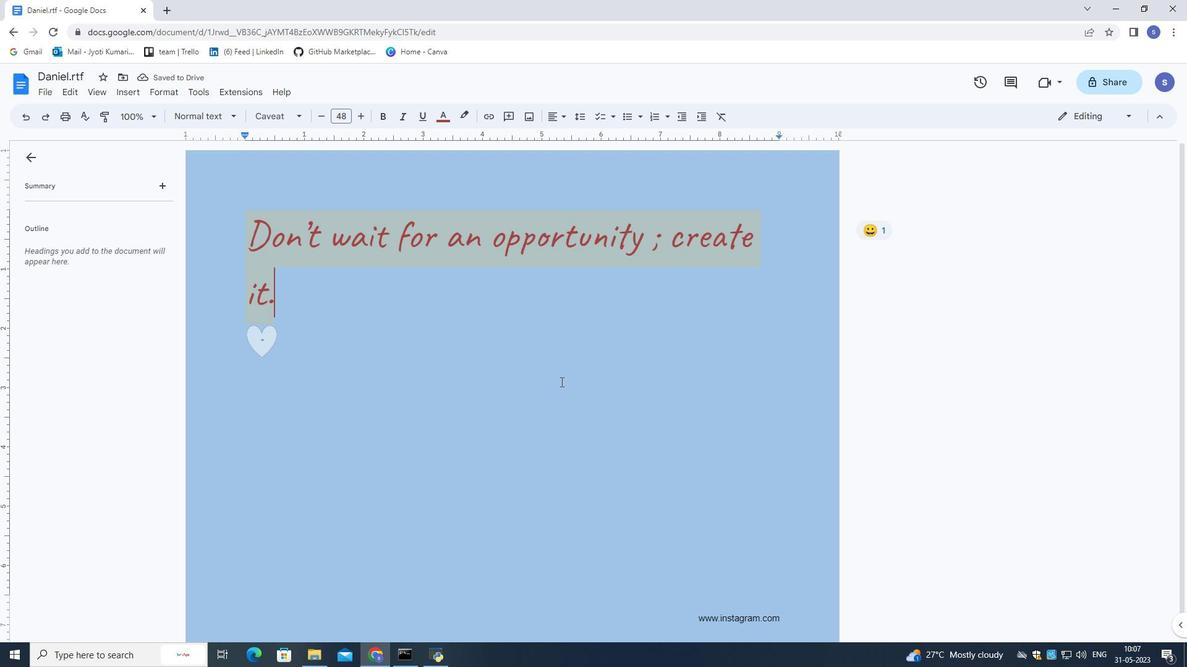 
Action: Mouse scrolled (560, 382) with delta (0, 0)
Screenshot: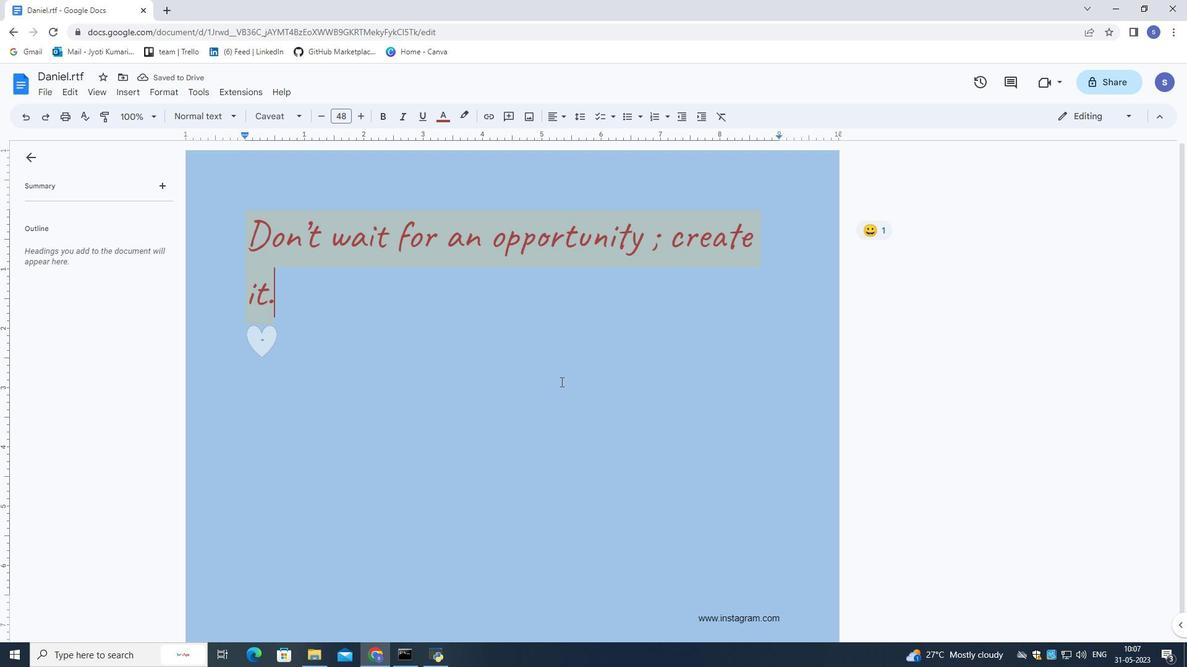 
Action: Mouse moved to (559, 380)
Screenshot: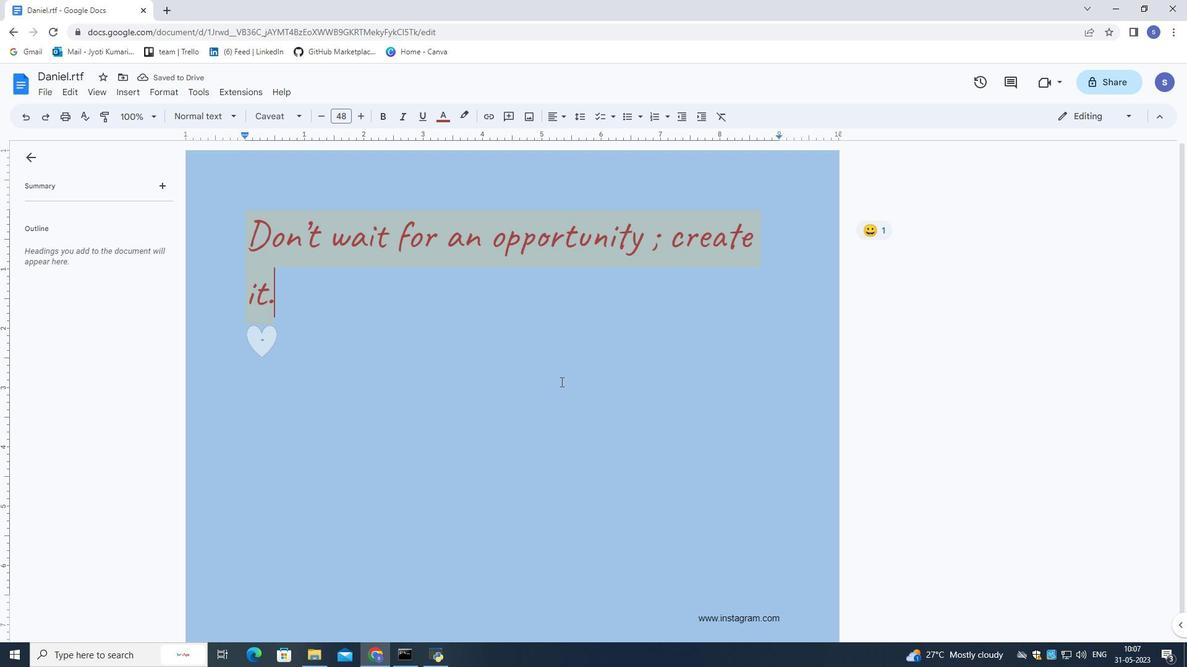 
Action: Mouse scrolled (559, 381) with delta (0, 0)
Screenshot: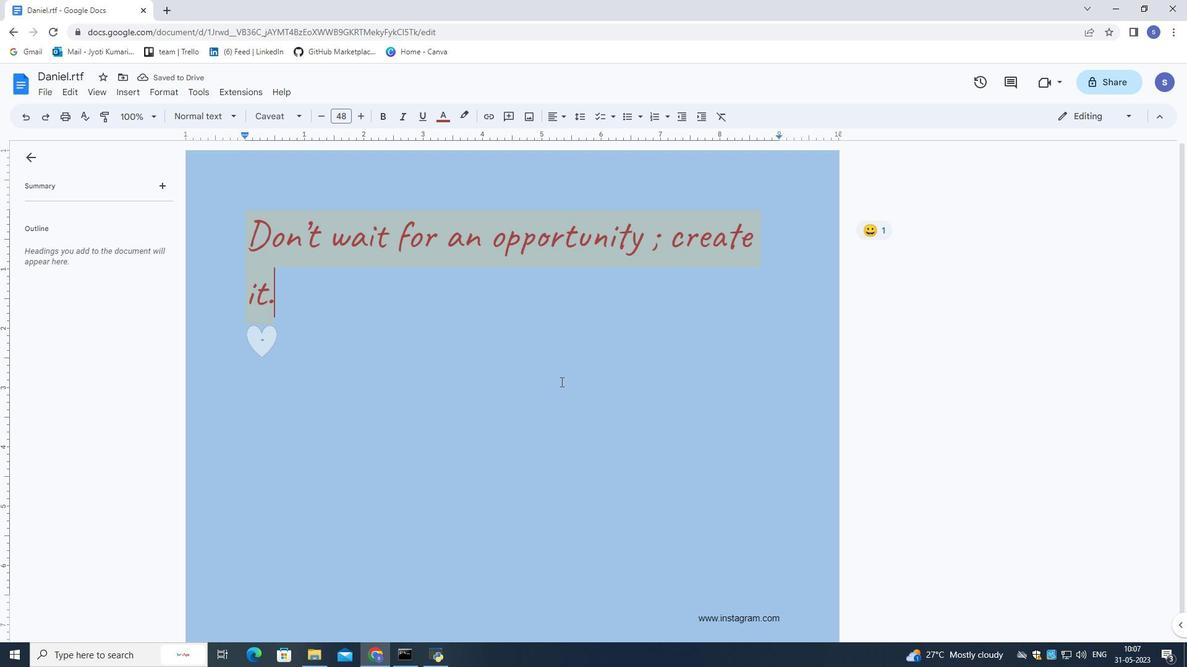 
Action: Mouse moved to (520, 340)
Screenshot: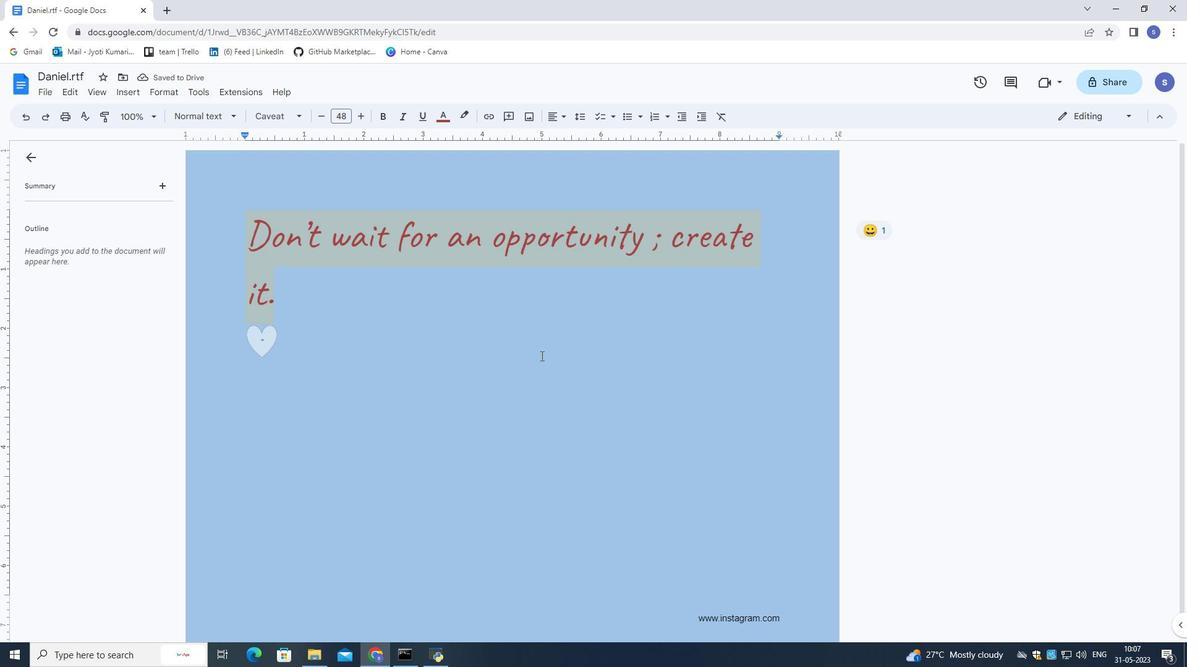 
Action: Mouse pressed left at (520, 340)
Screenshot: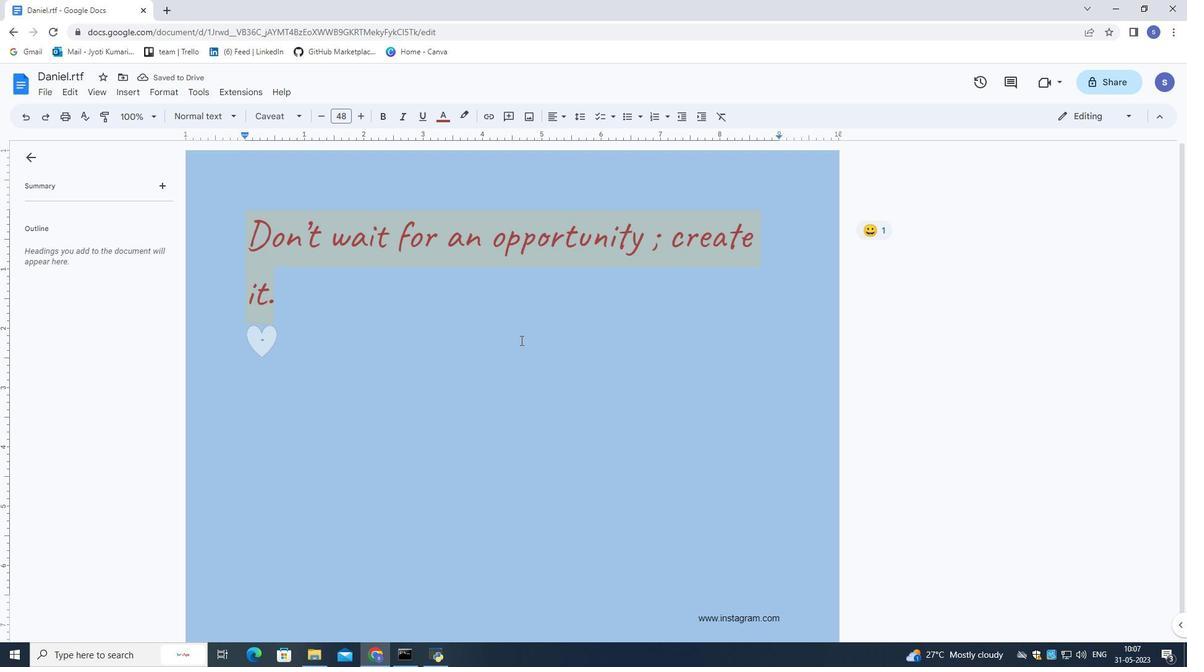 
Action: Mouse moved to (306, 202)
Screenshot: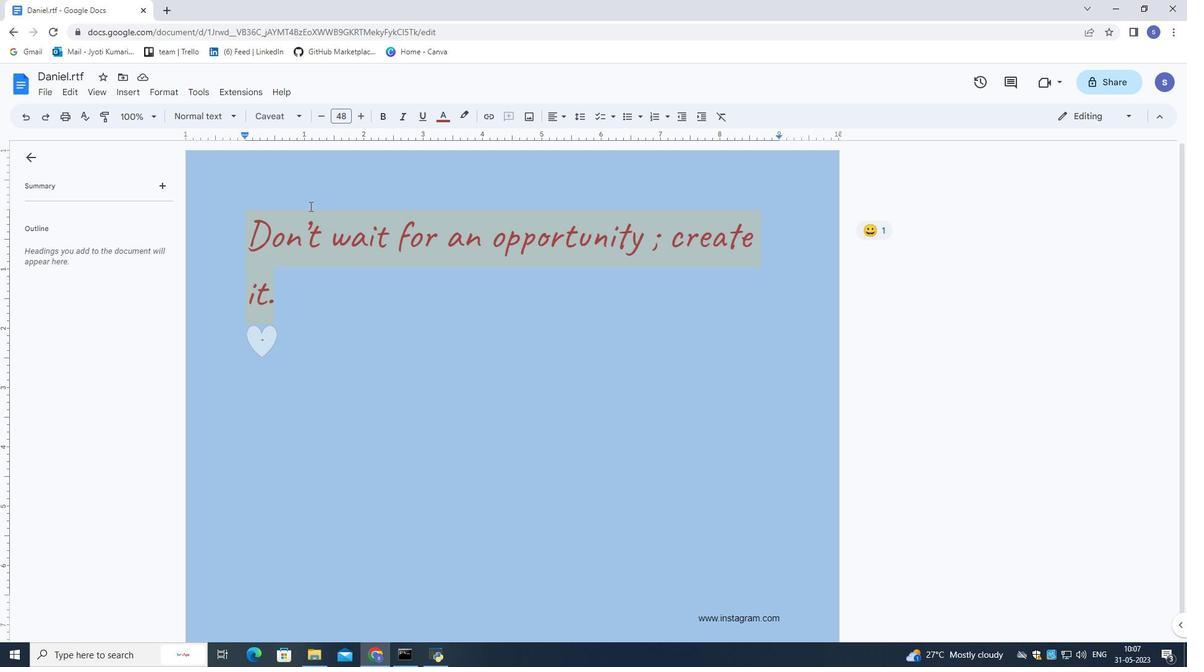 
Action: Mouse pressed left at (306, 202)
Screenshot: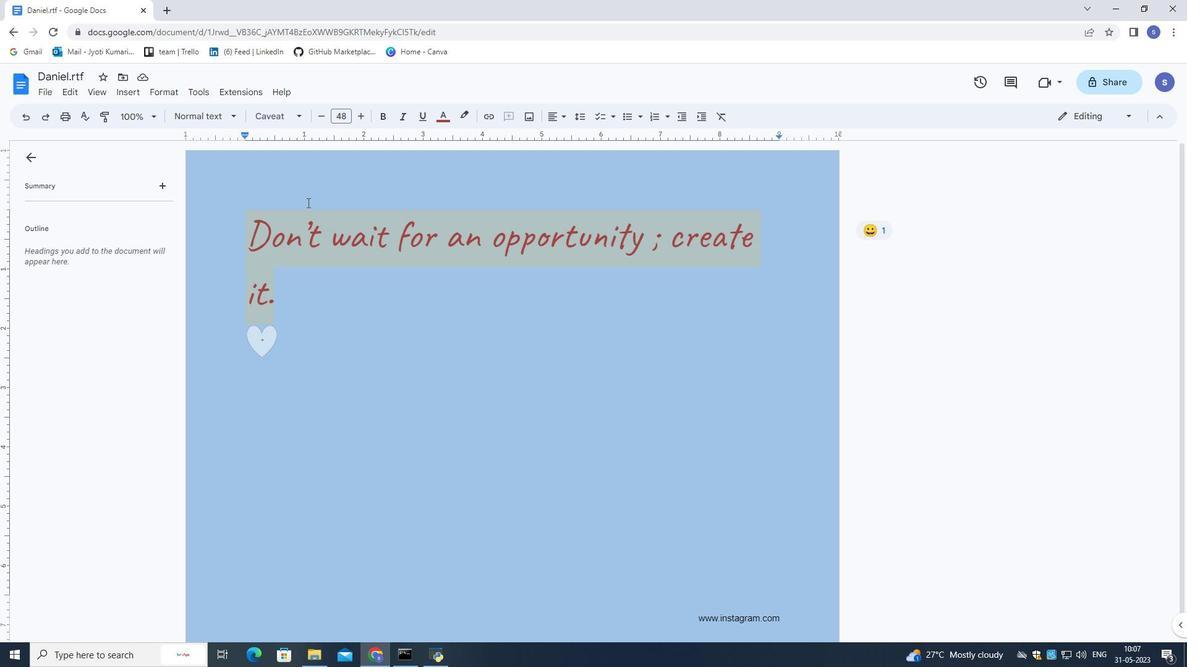 
Action: Mouse moved to (289, 189)
Screenshot: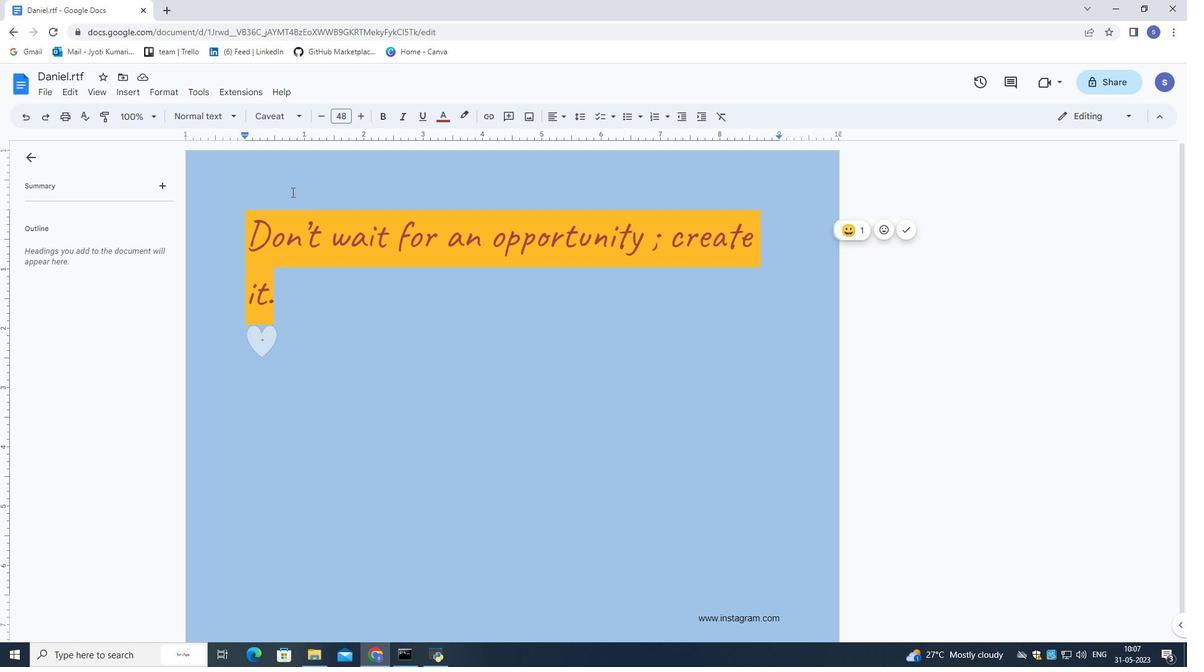 
Action: Mouse pressed left at (289, 189)
Screenshot: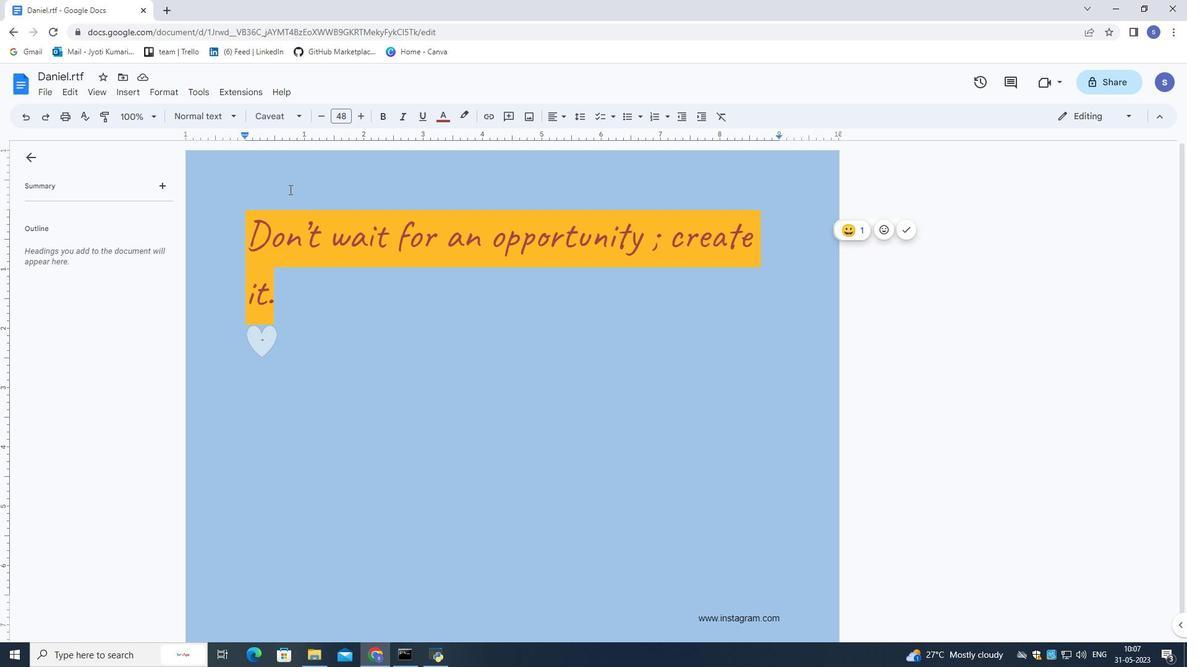 
Action: Mouse moved to (392, 340)
Screenshot: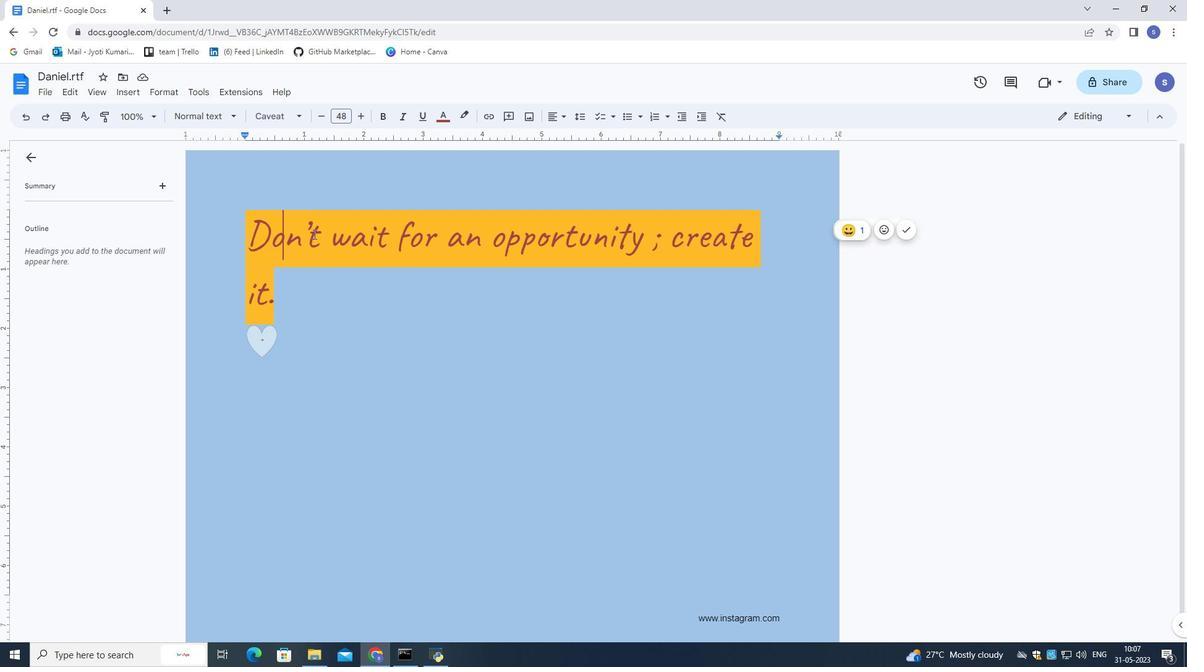 
Action: Mouse pressed left at (392, 340)
Screenshot: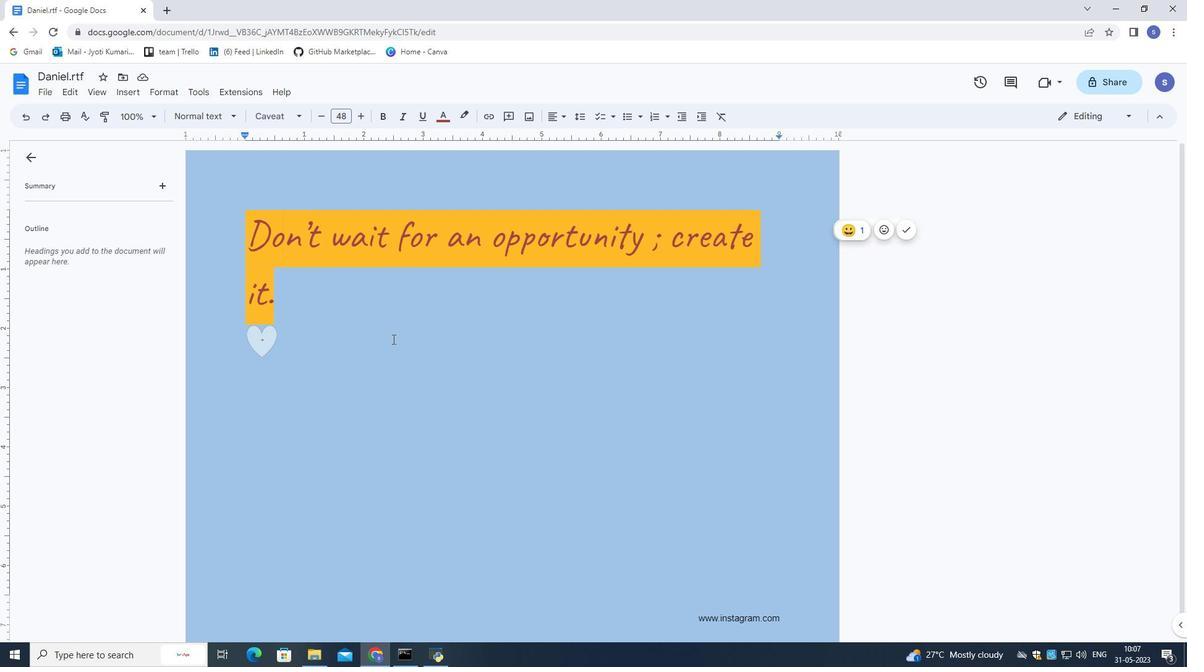 
Action: Mouse moved to (266, 187)
Screenshot: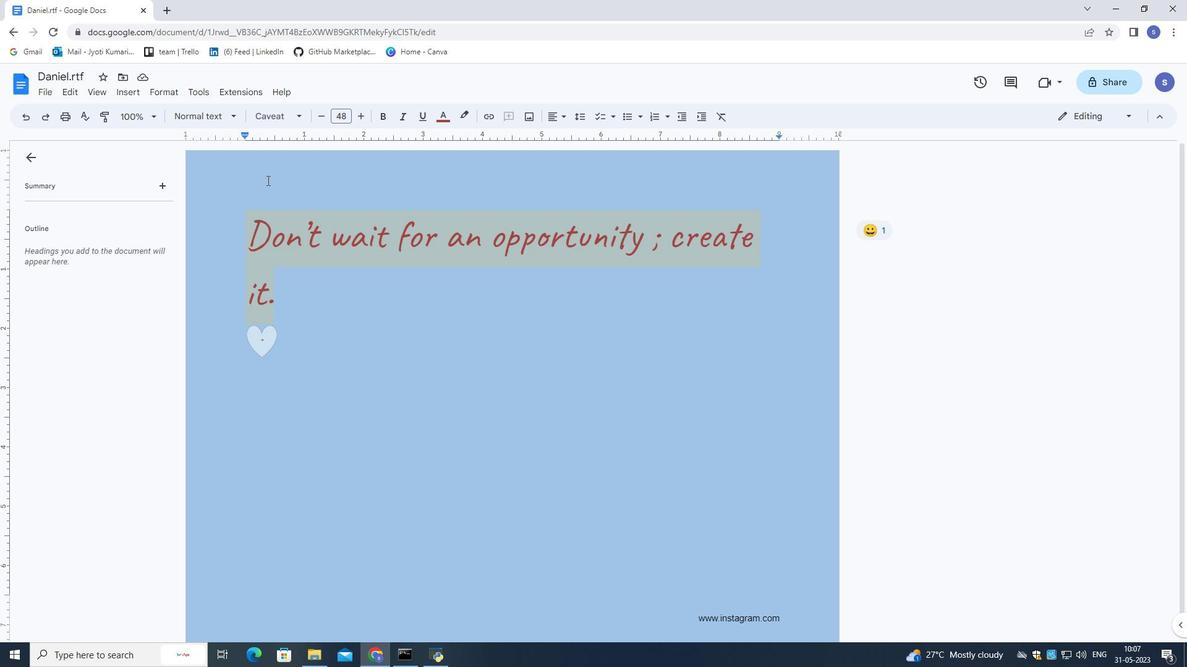 
Action: Mouse pressed left at (266, 187)
Screenshot: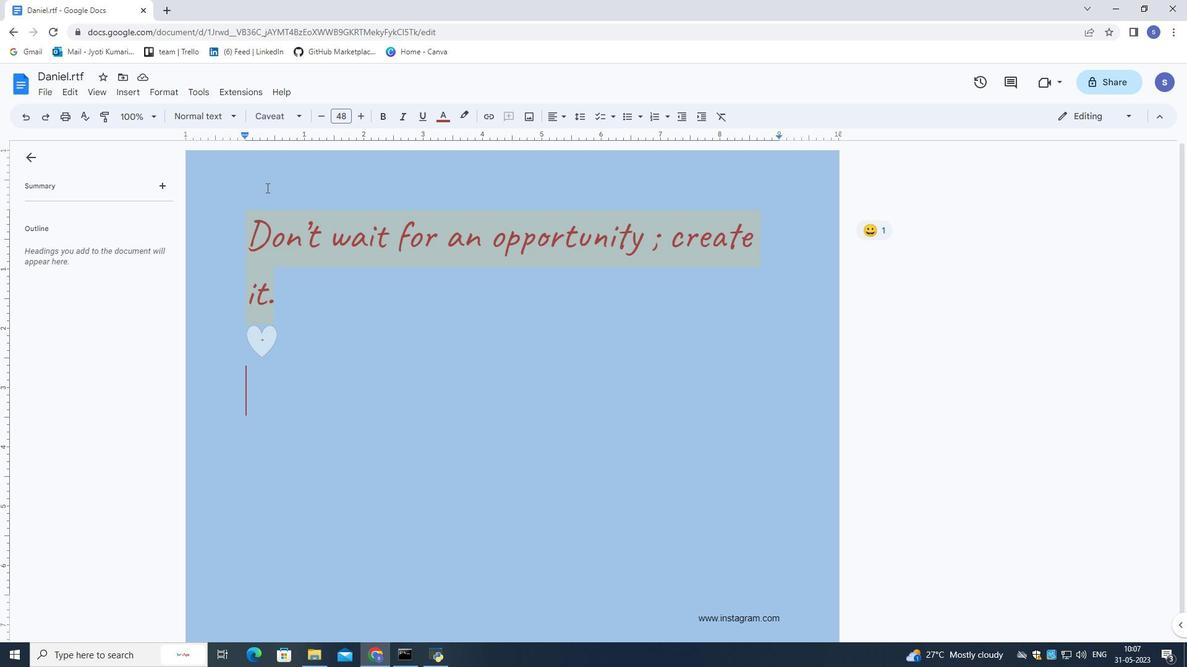 
Action: Mouse moved to (331, 299)
Screenshot: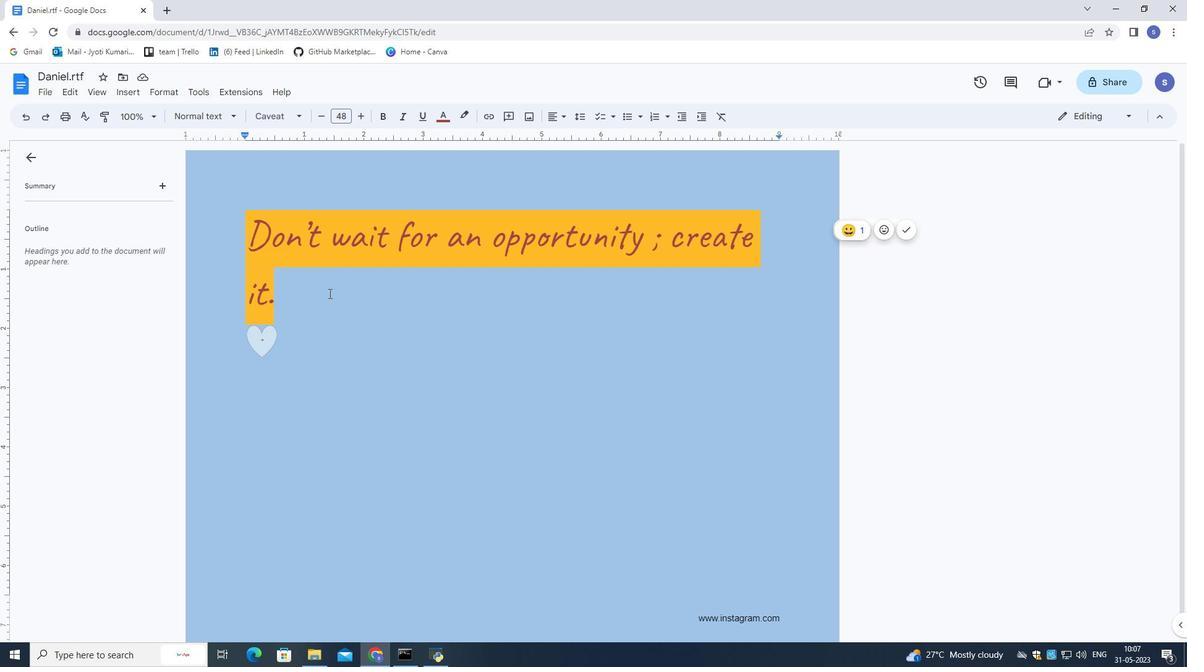 
Action: Mouse pressed left at (331, 299)
Screenshot: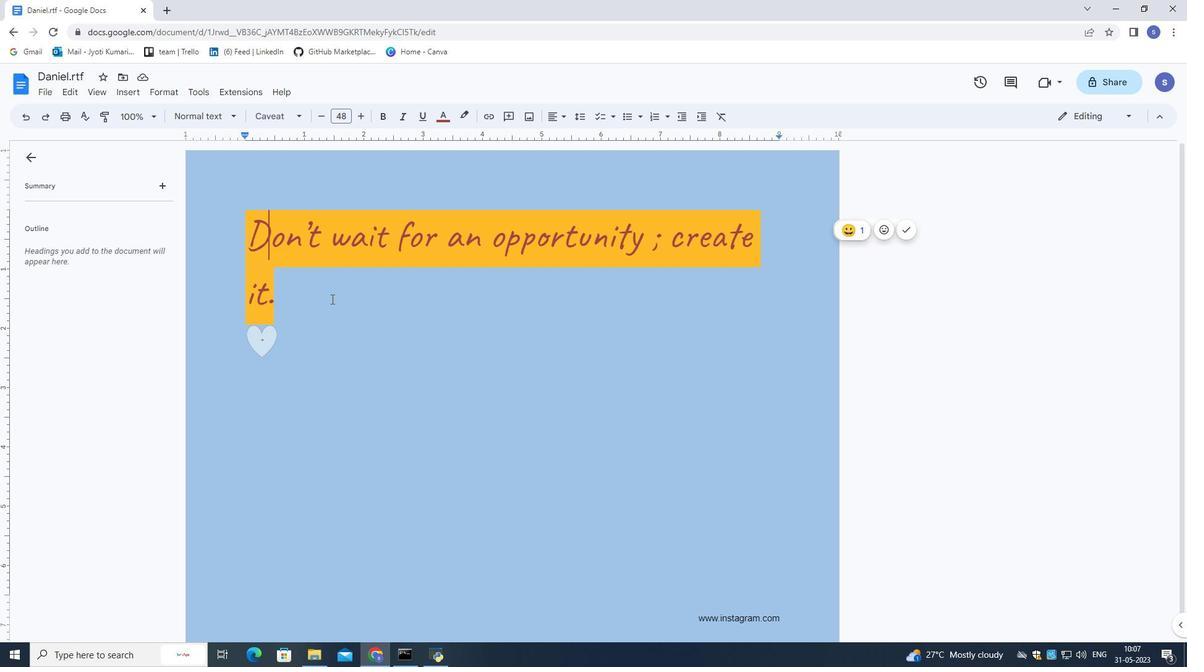 
Action: Mouse moved to (164, 90)
Screenshot: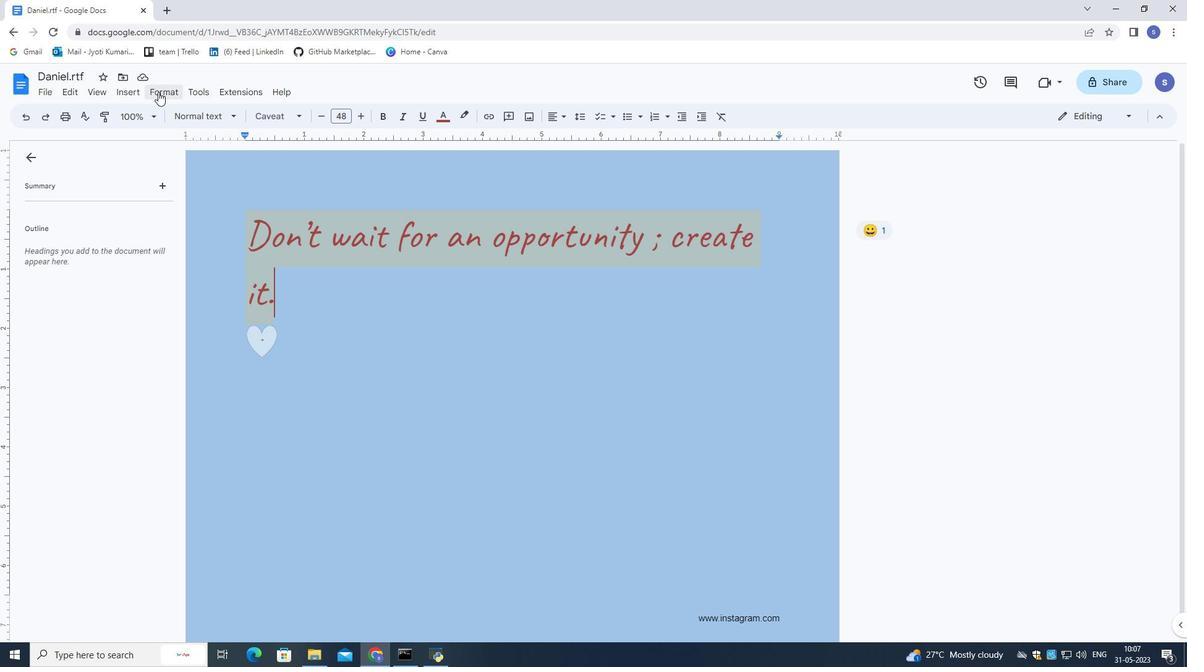 
Action: Mouse pressed left at (164, 90)
Screenshot: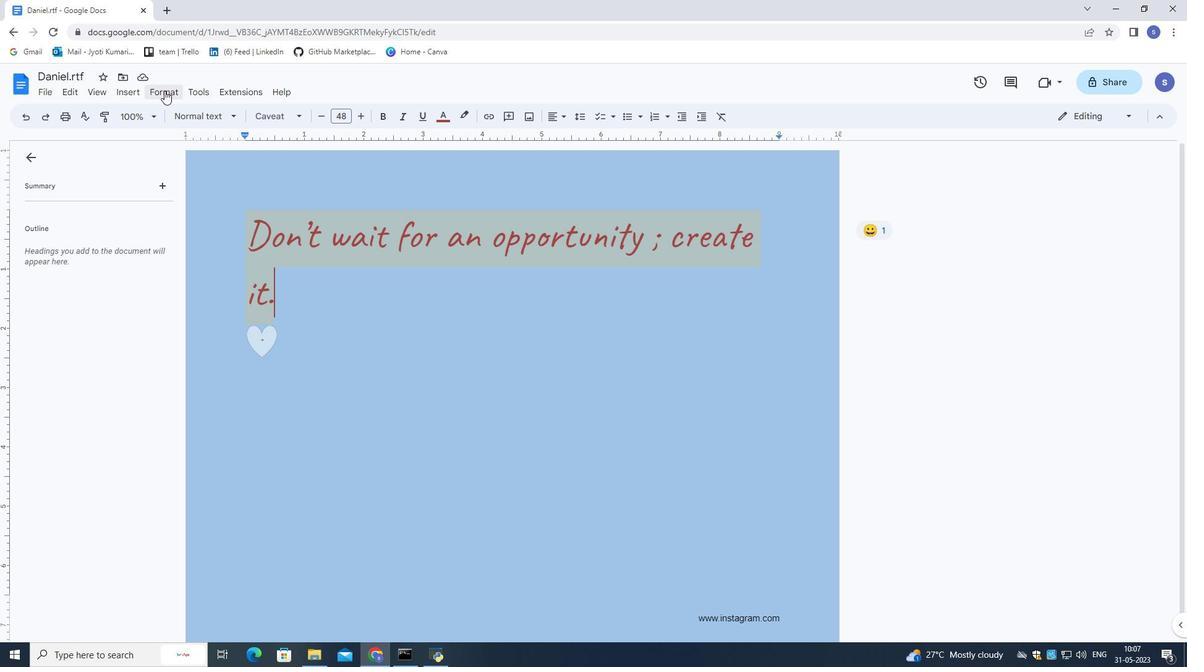 
Action: Mouse moved to (113, 431)
Screenshot: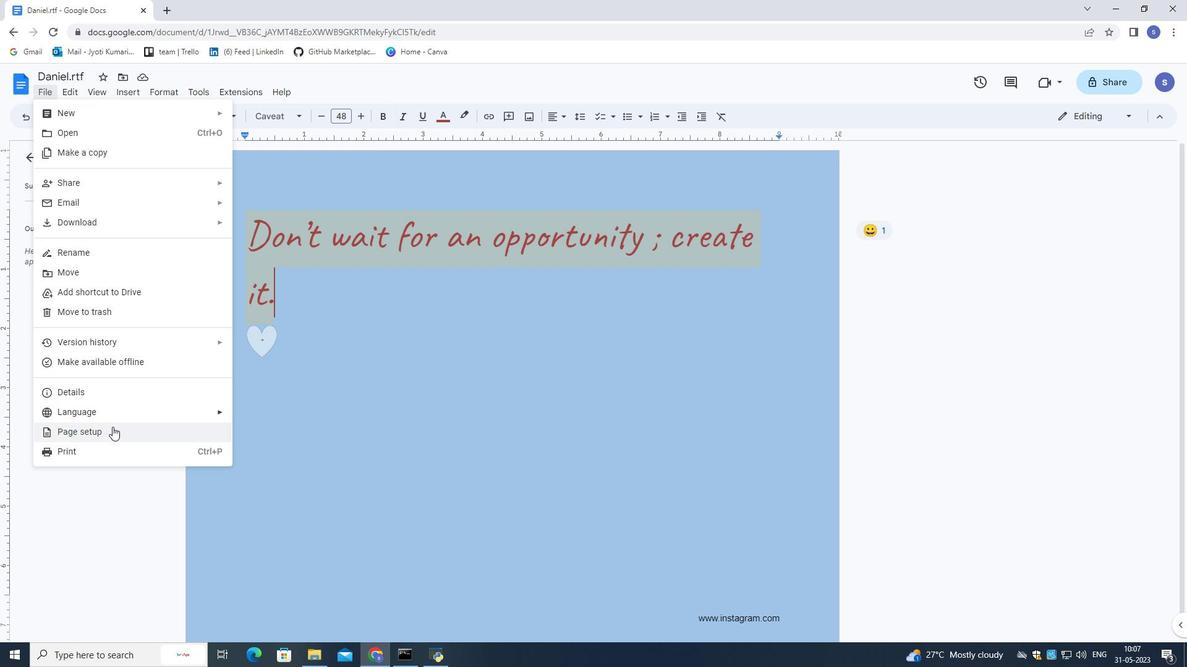 
Action: Mouse pressed left at (113, 431)
Screenshot: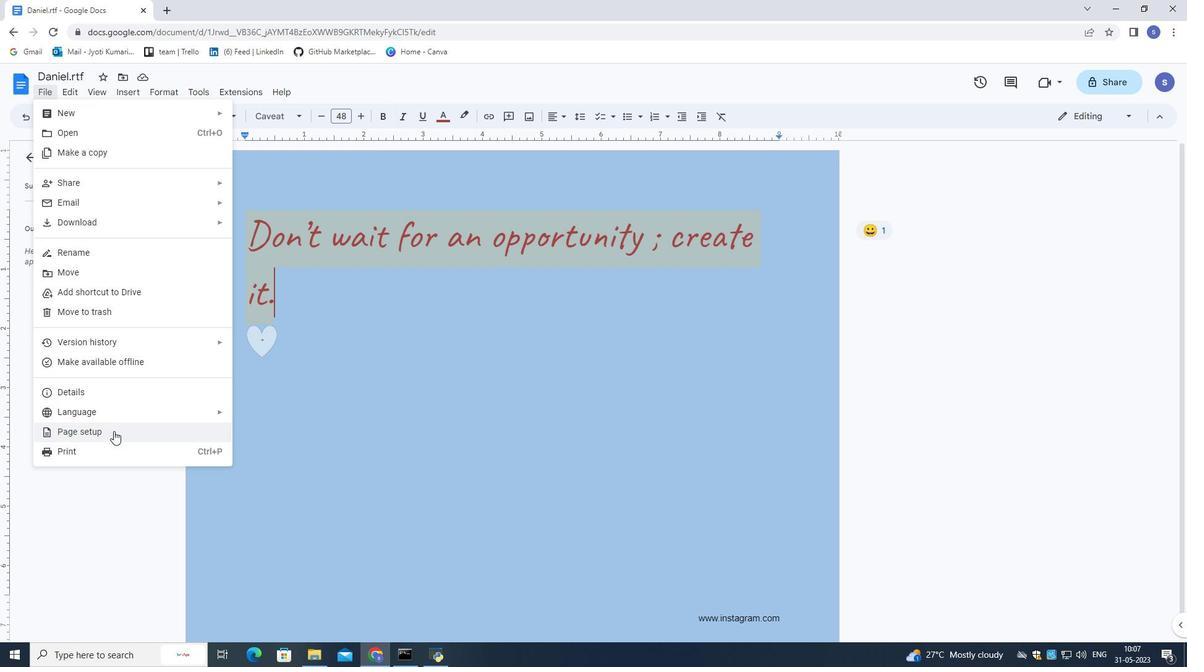 
Action: Mouse moved to (640, 495)
Screenshot: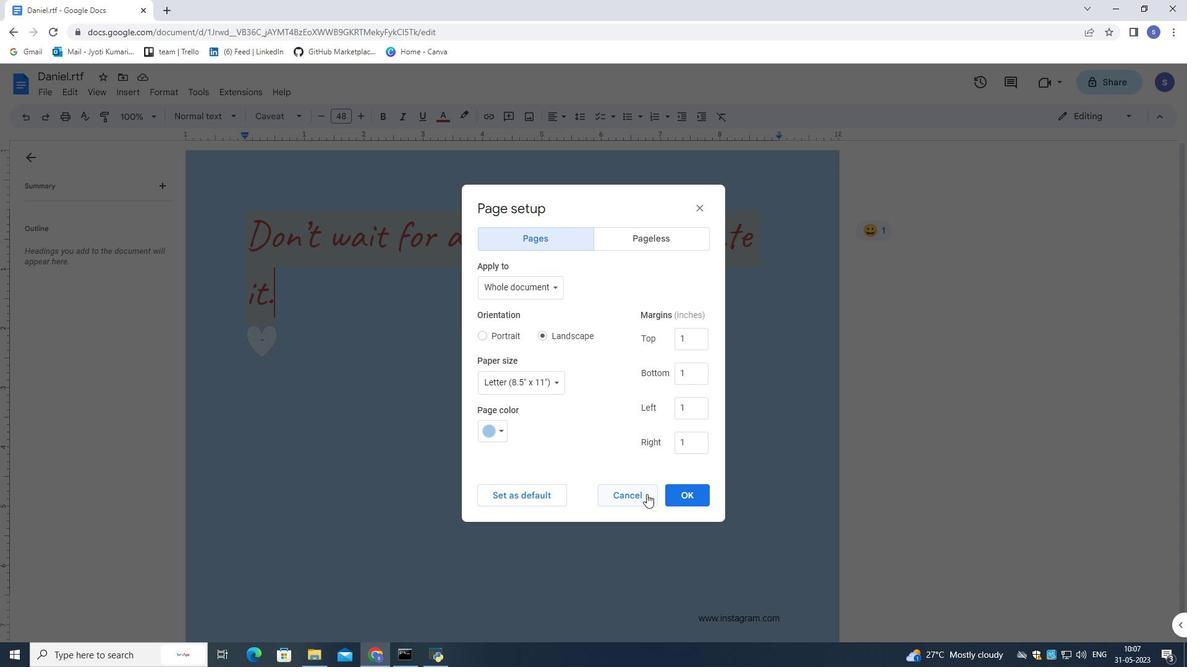 
Action: Mouse pressed left at (640, 495)
Screenshot: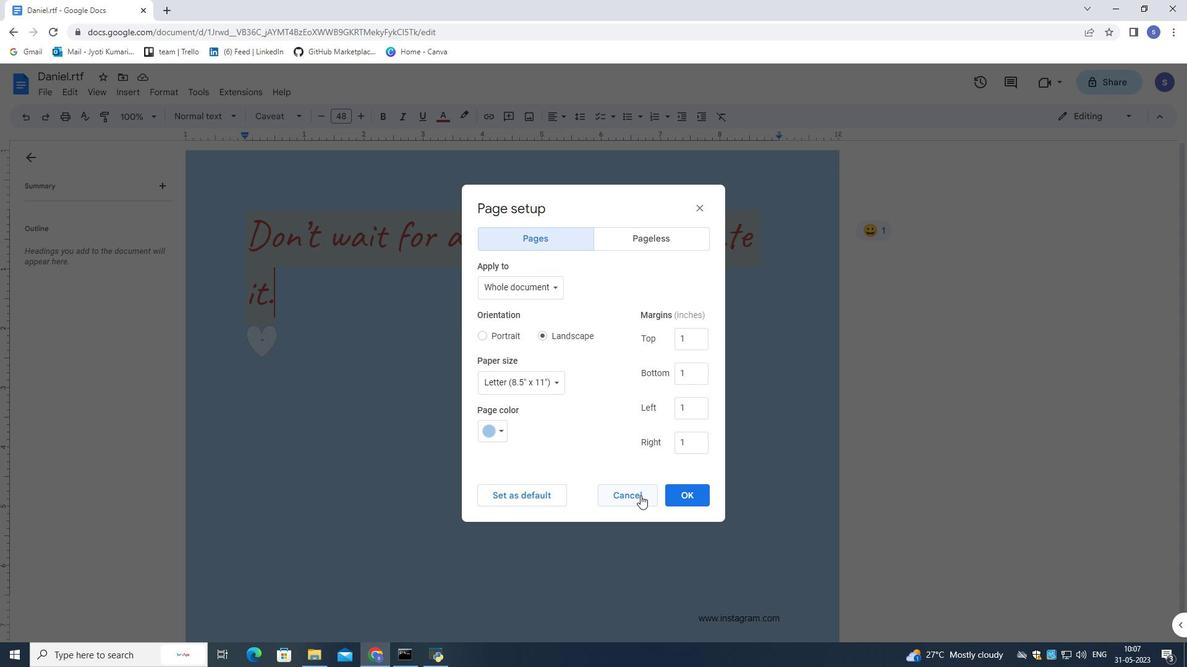 
Action: Mouse moved to (209, 85)
Screenshot: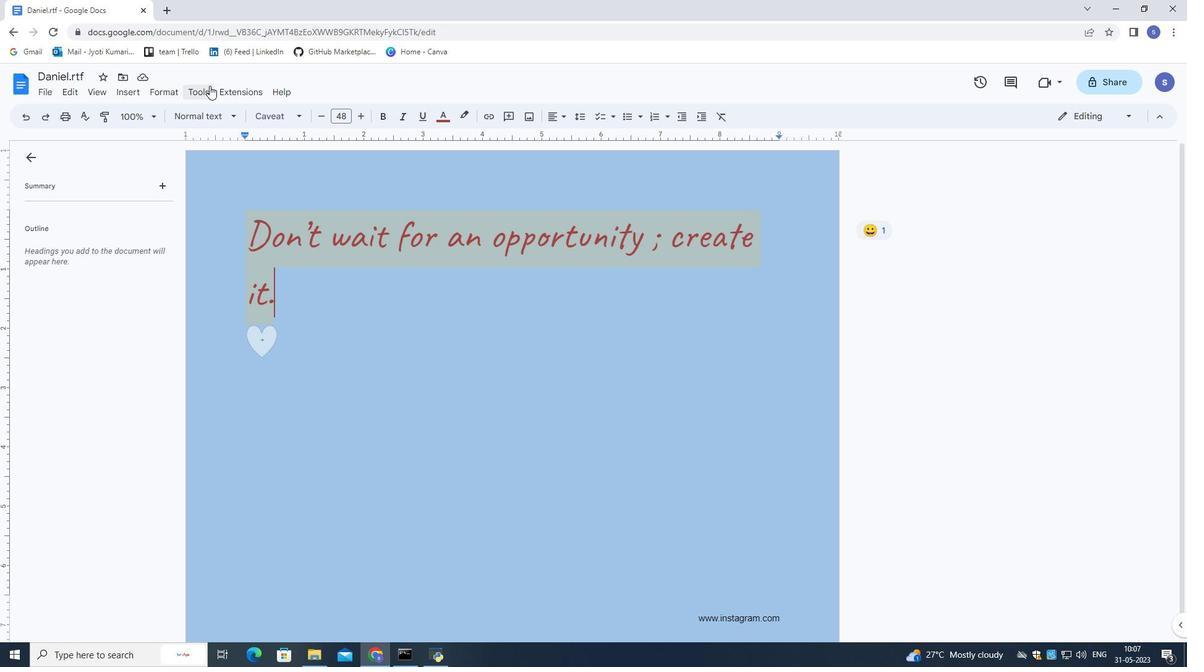 
Action: Mouse pressed left at (209, 85)
Screenshot: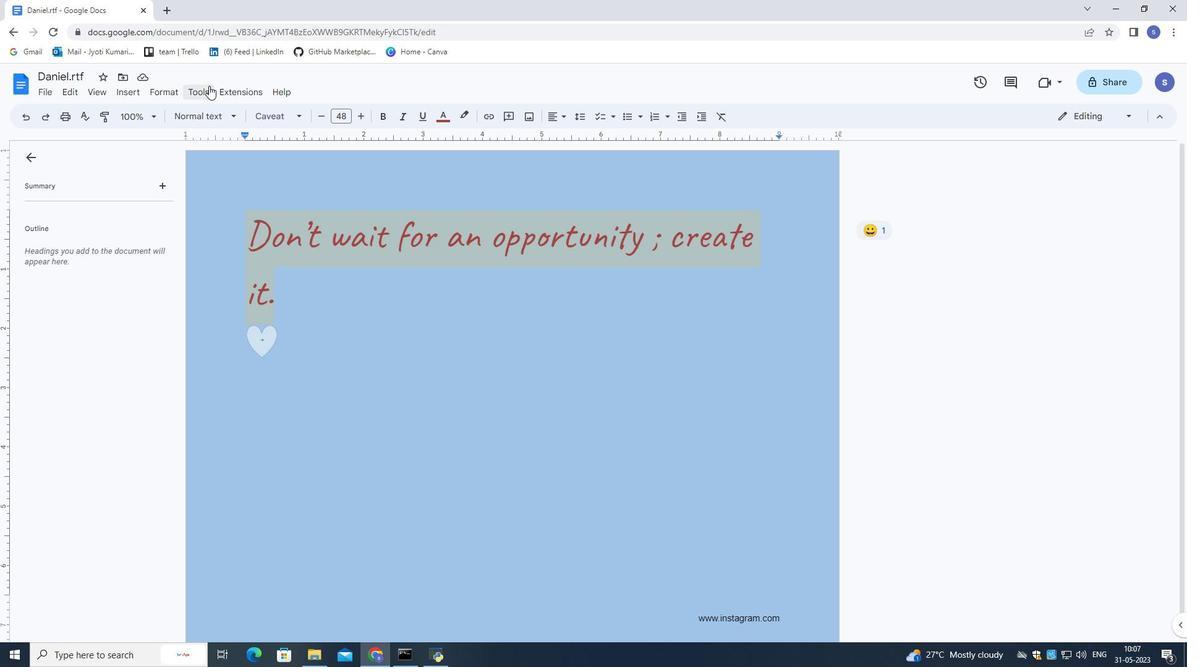 
Action: Mouse moved to (167, 88)
Screenshot: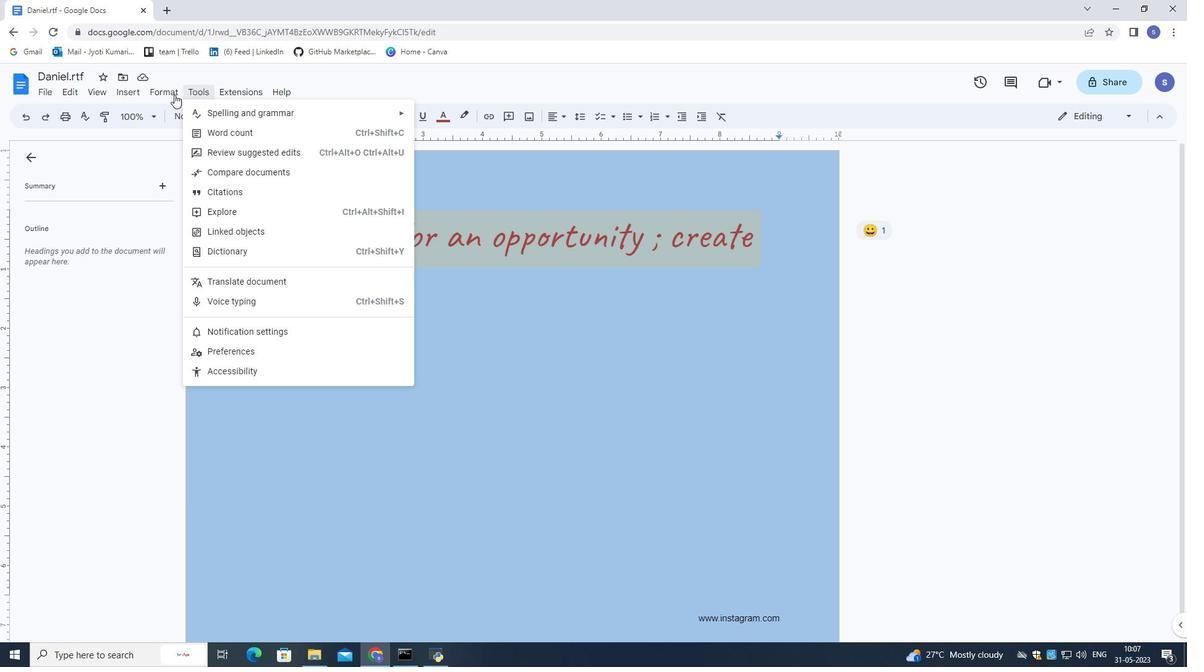 
Action: Mouse pressed left at (167, 88)
Screenshot: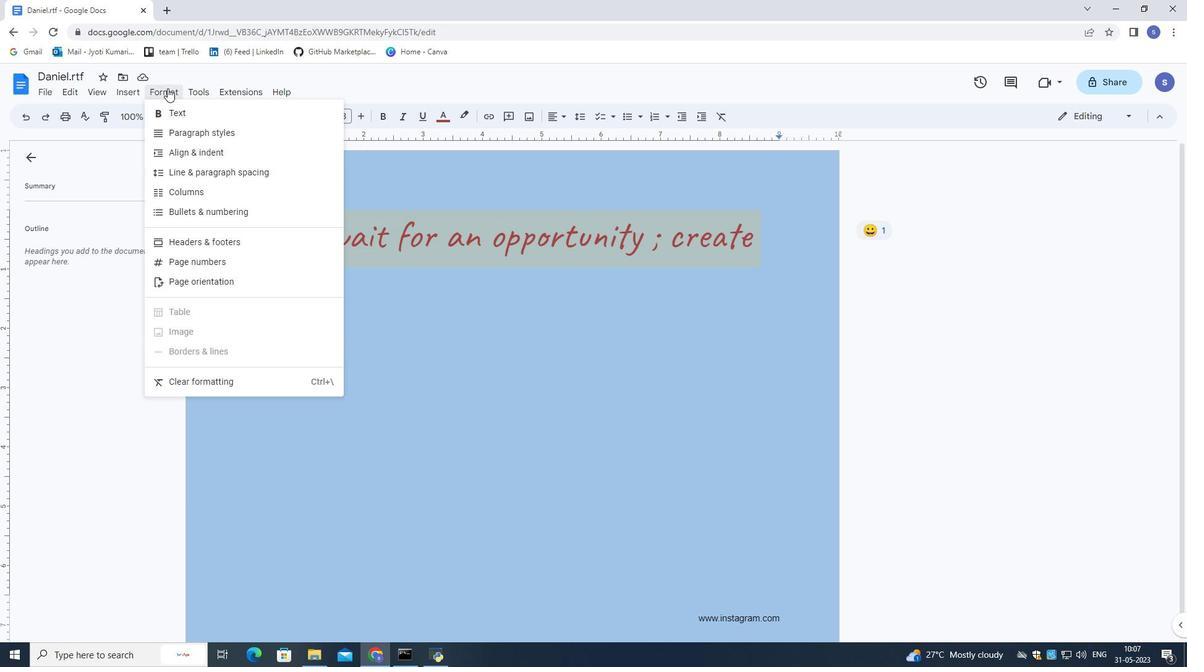 
Action: Mouse pressed left at (167, 88)
Screenshot: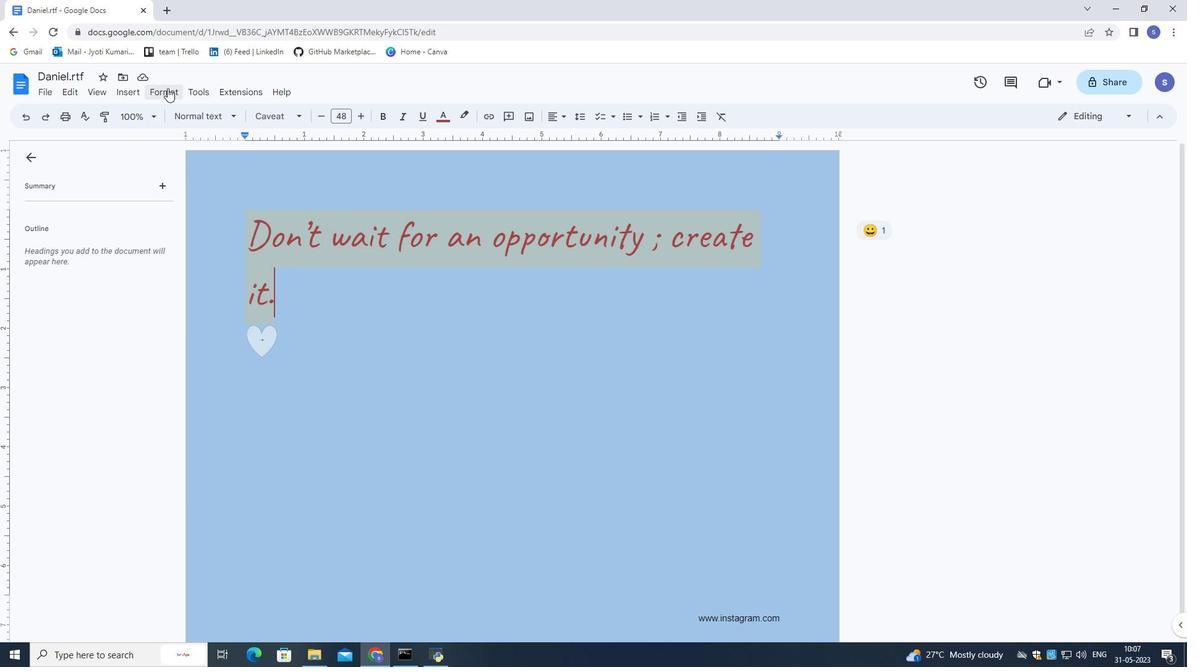 
Action: Mouse moved to (346, 453)
Screenshot: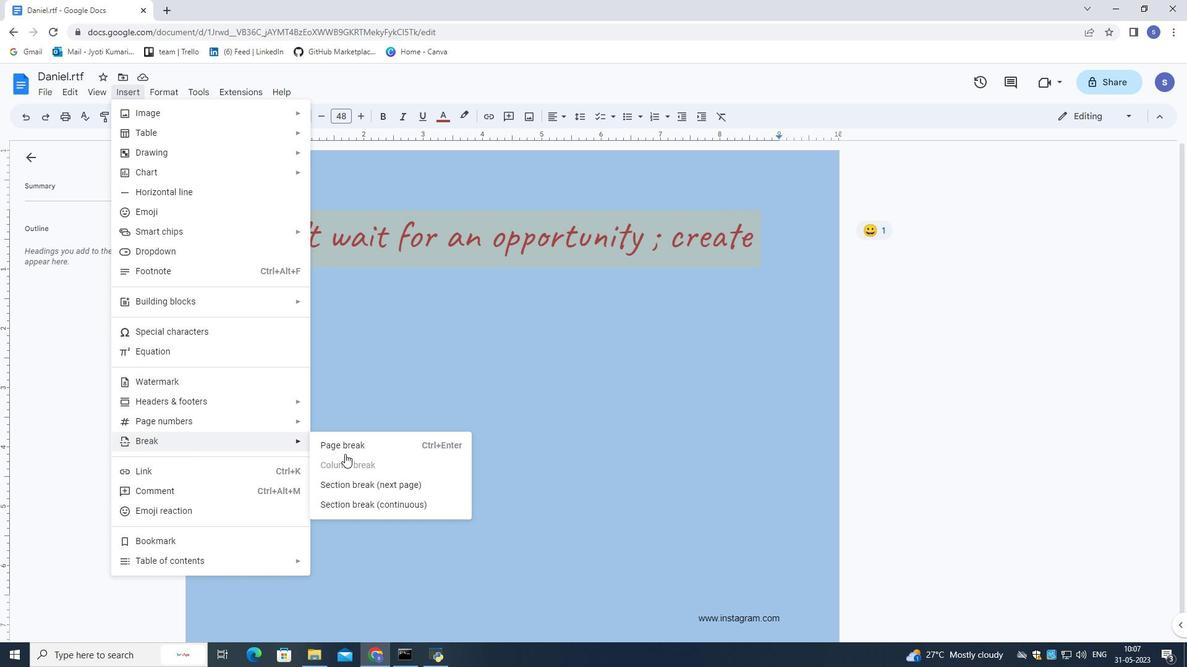 
Action: Mouse pressed left at (346, 453)
Screenshot: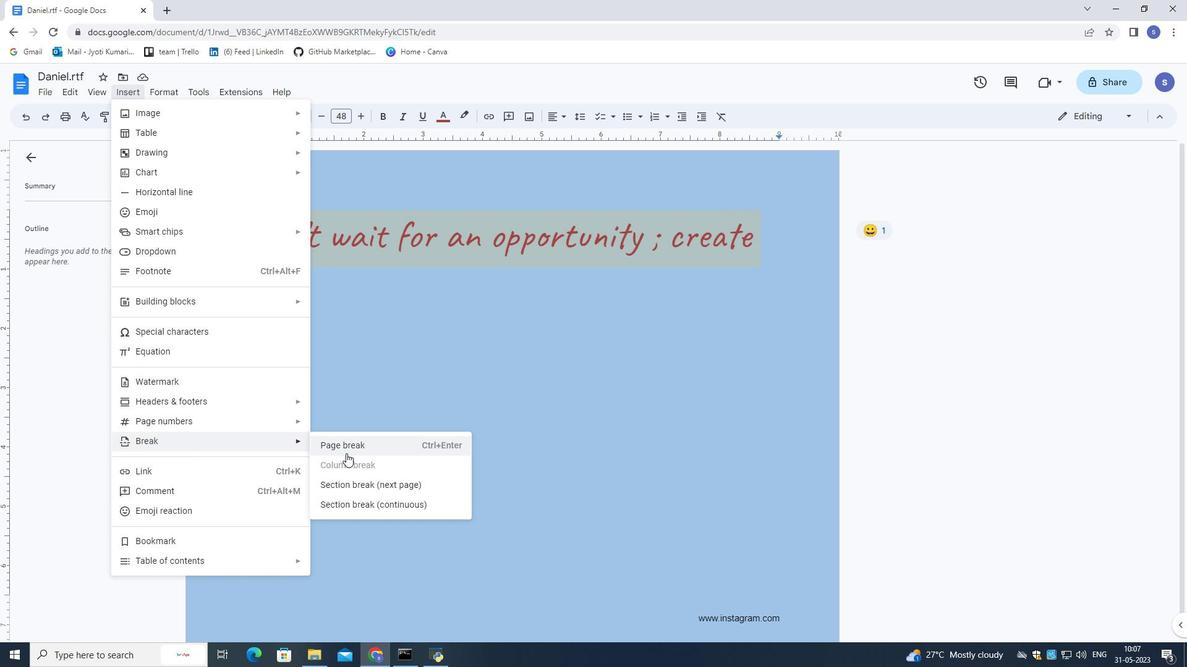 
Action: Mouse moved to (137, 93)
Screenshot: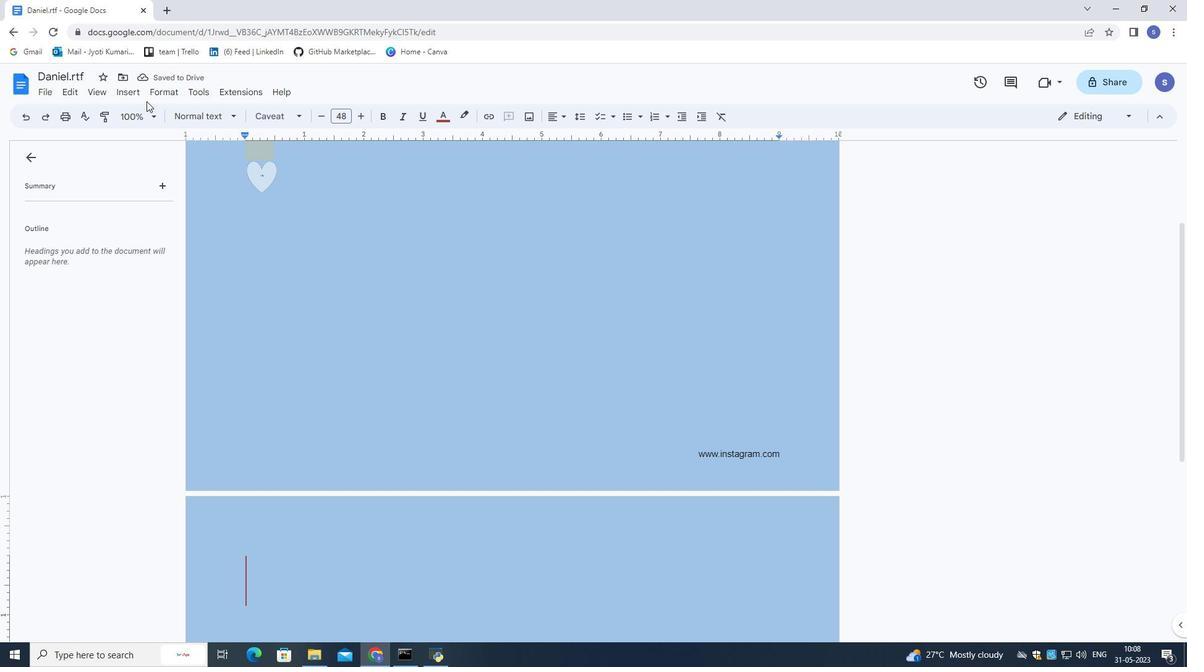 
Action: Mouse pressed left at (137, 93)
Screenshot: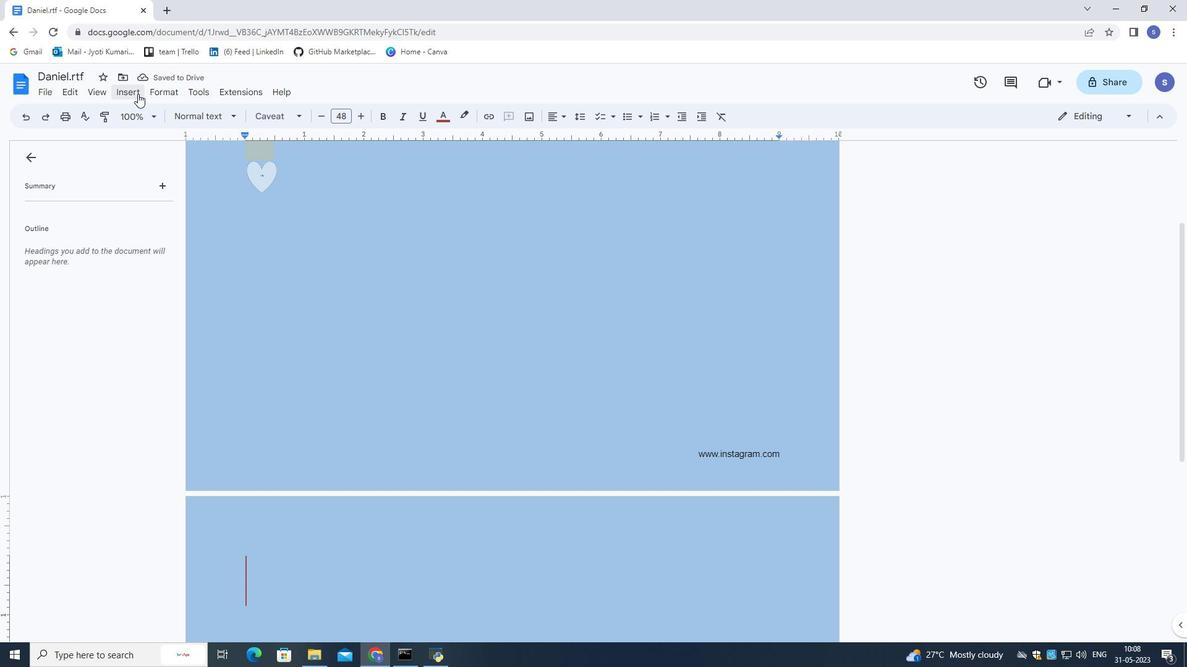
Action: Mouse moved to (351, 460)
Screenshot: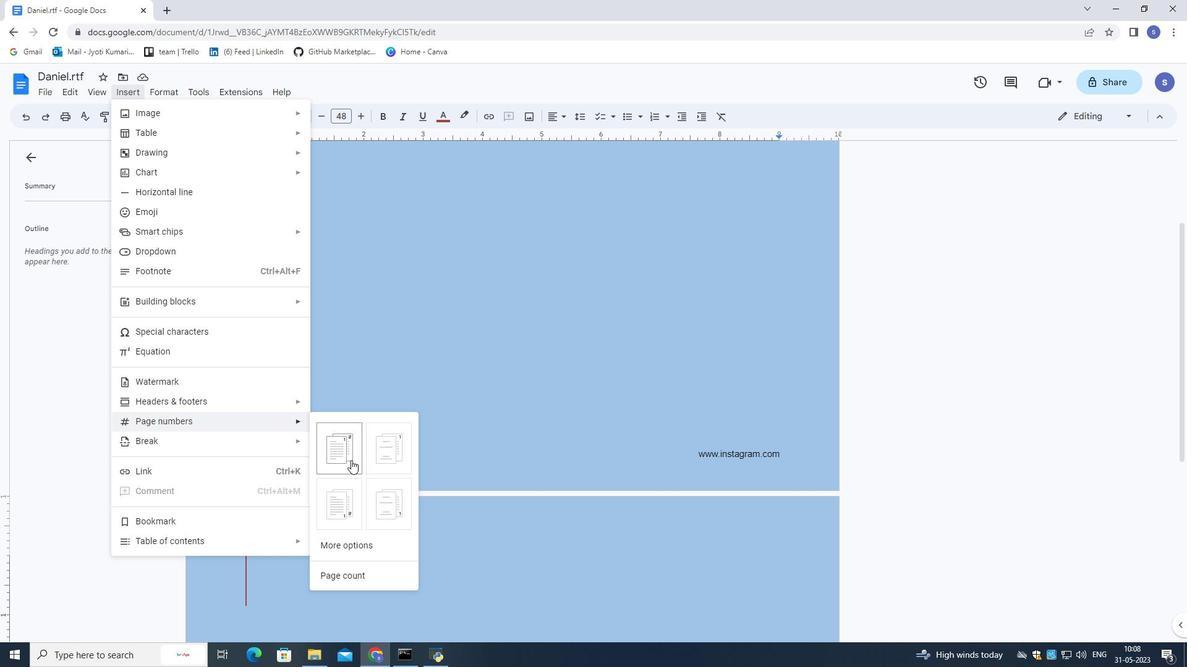 
Action: Mouse pressed left at (351, 460)
Screenshot: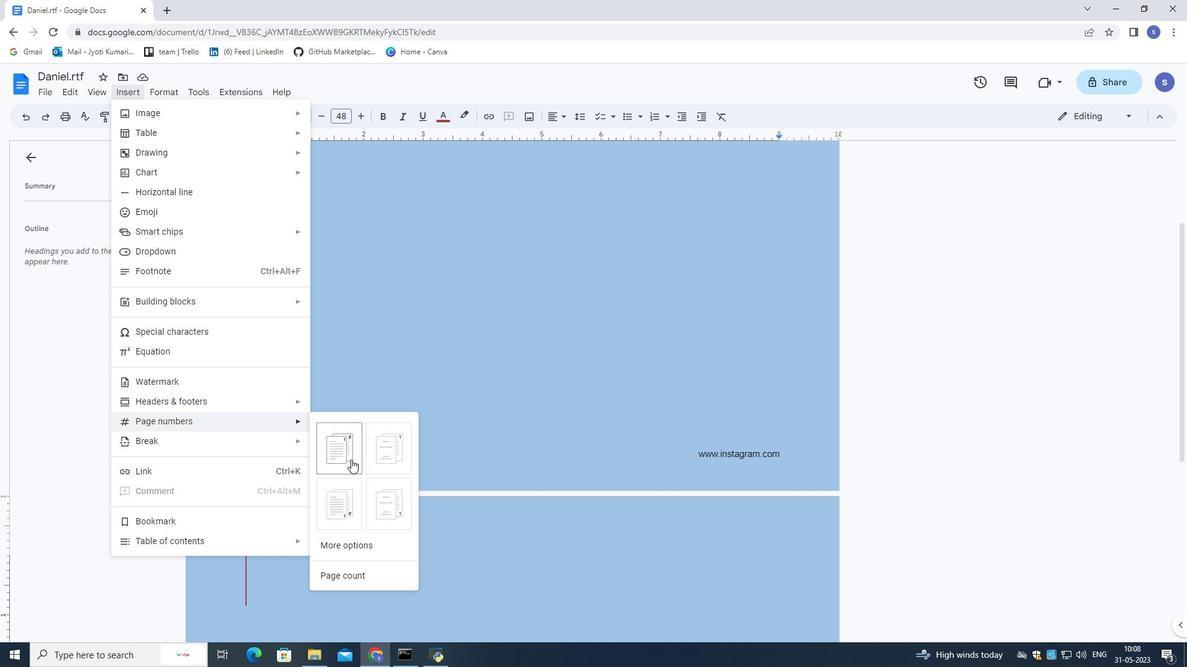 
Action: Mouse moved to (507, 468)
Screenshot: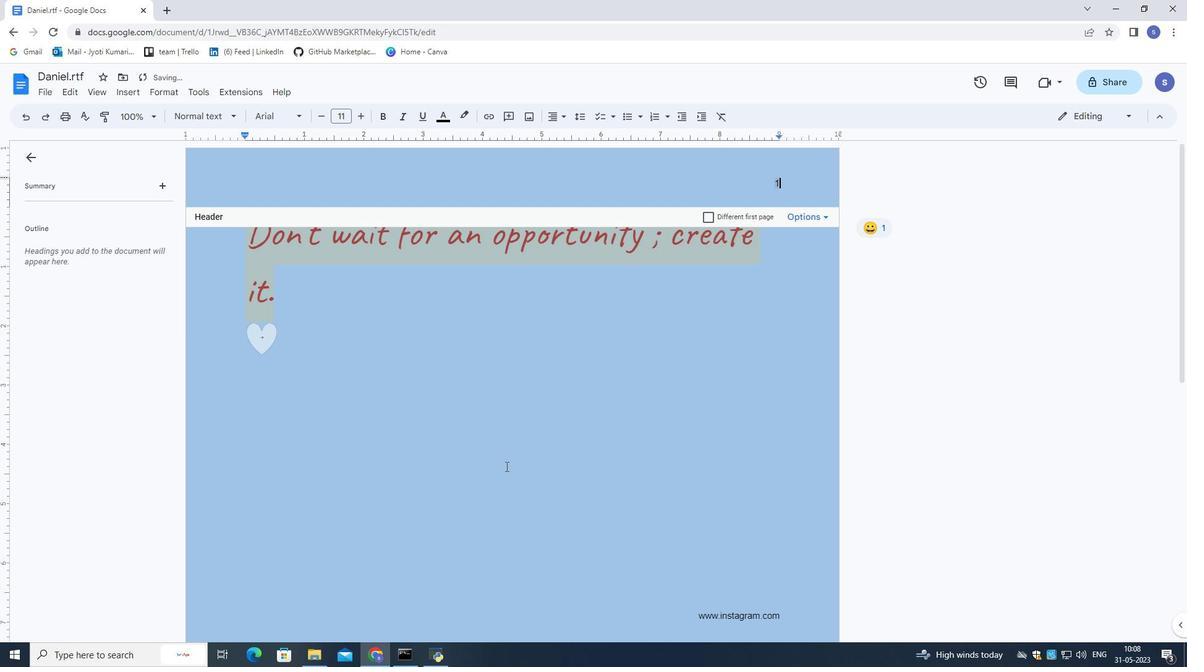 
Action: Mouse scrolled (507, 467) with delta (0, 0)
Screenshot: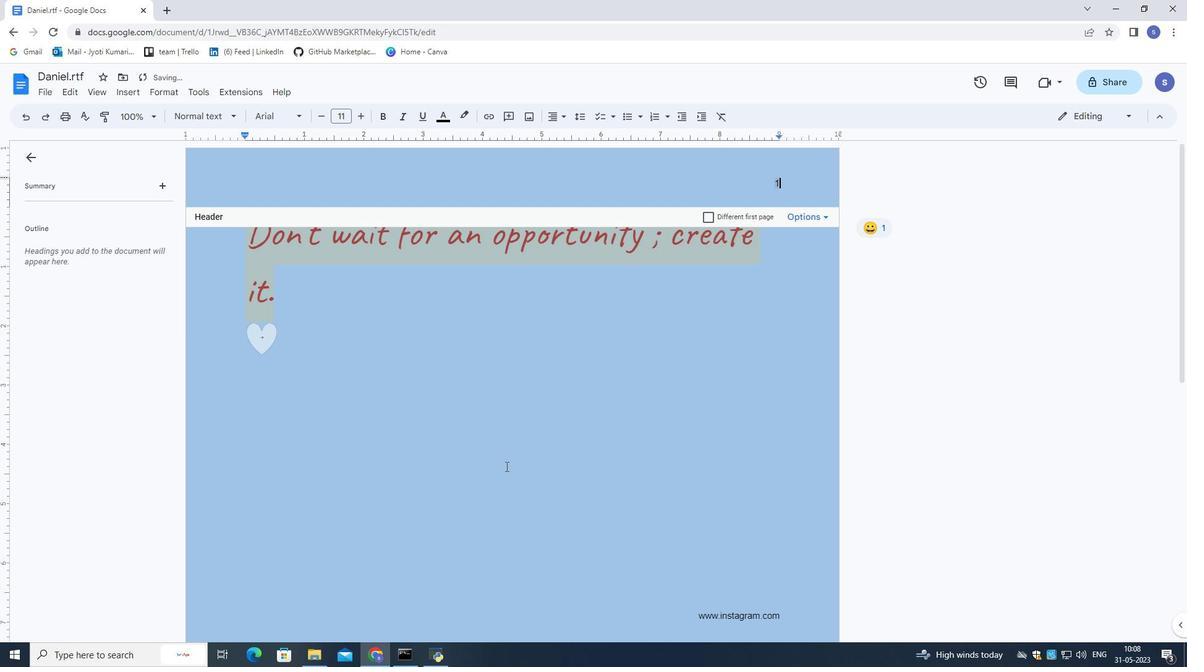 
Action: Mouse moved to (507, 469)
Screenshot: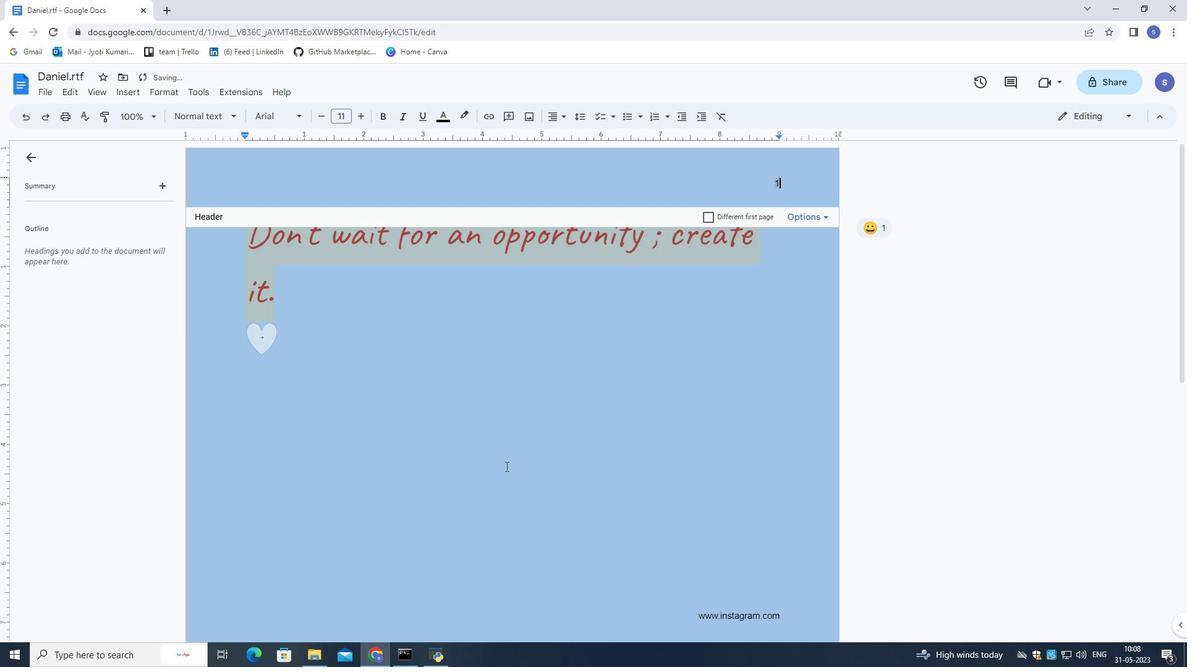 
Action: Mouse scrolled (507, 468) with delta (0, 0)
Screenshot: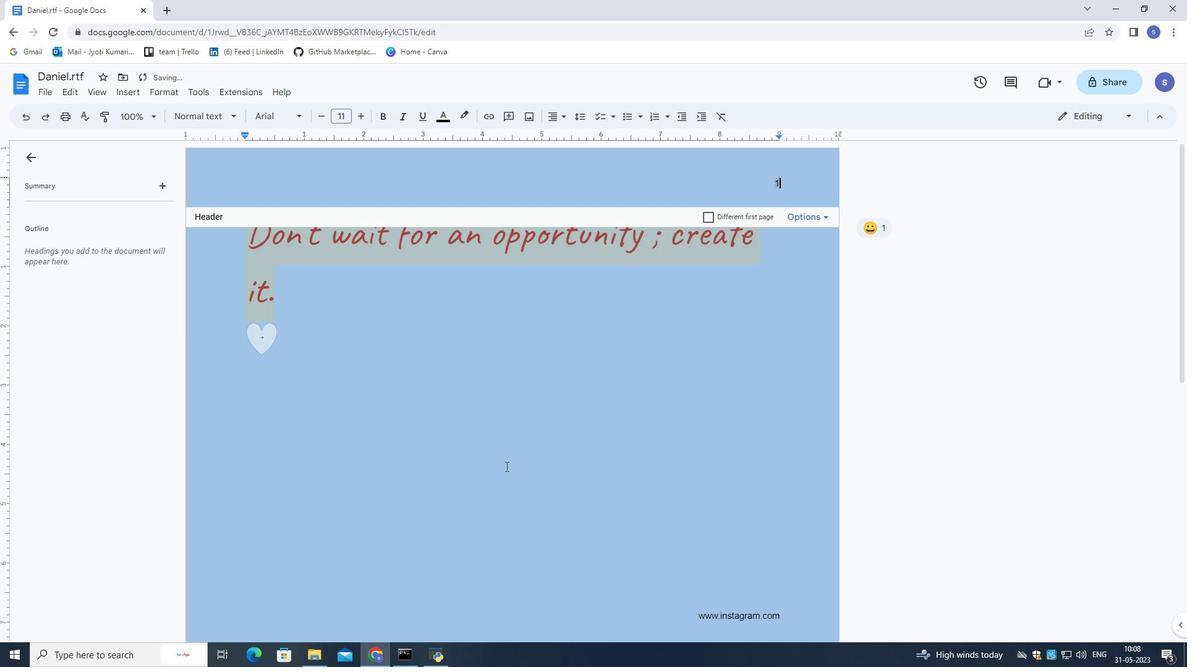 
Action: Mouse scrolled (507, 468) with delta (0, 0)
Screenshot: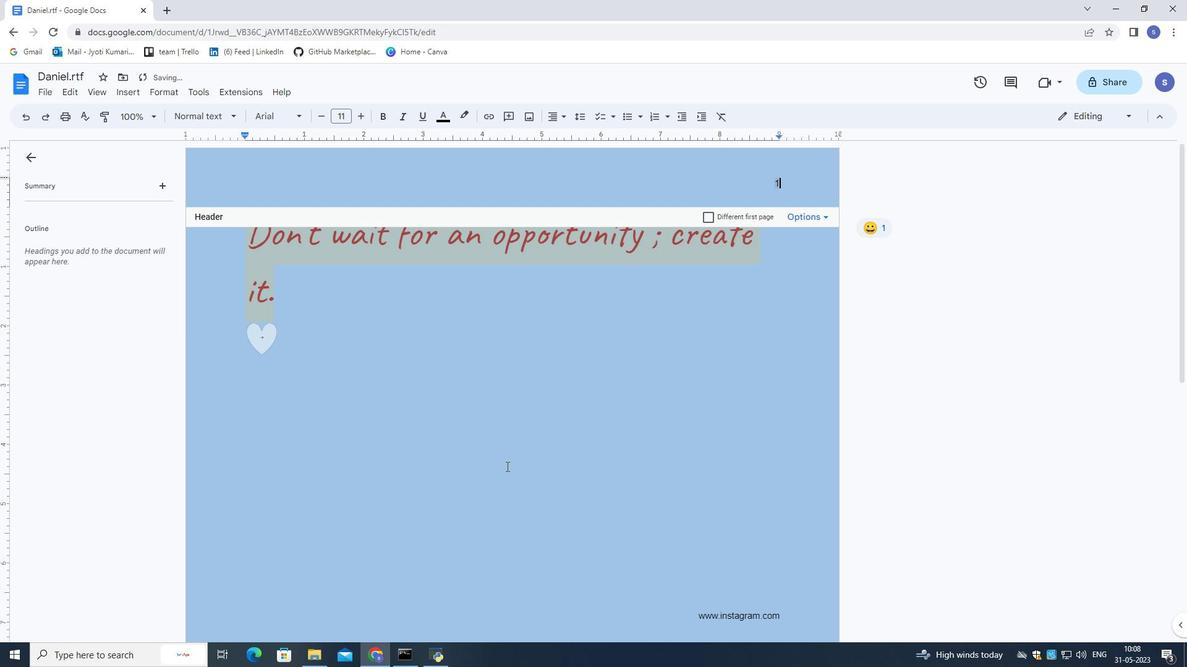 
Action: Mouse scrolled (507, 468) with delta (0, 0)
Screenshot: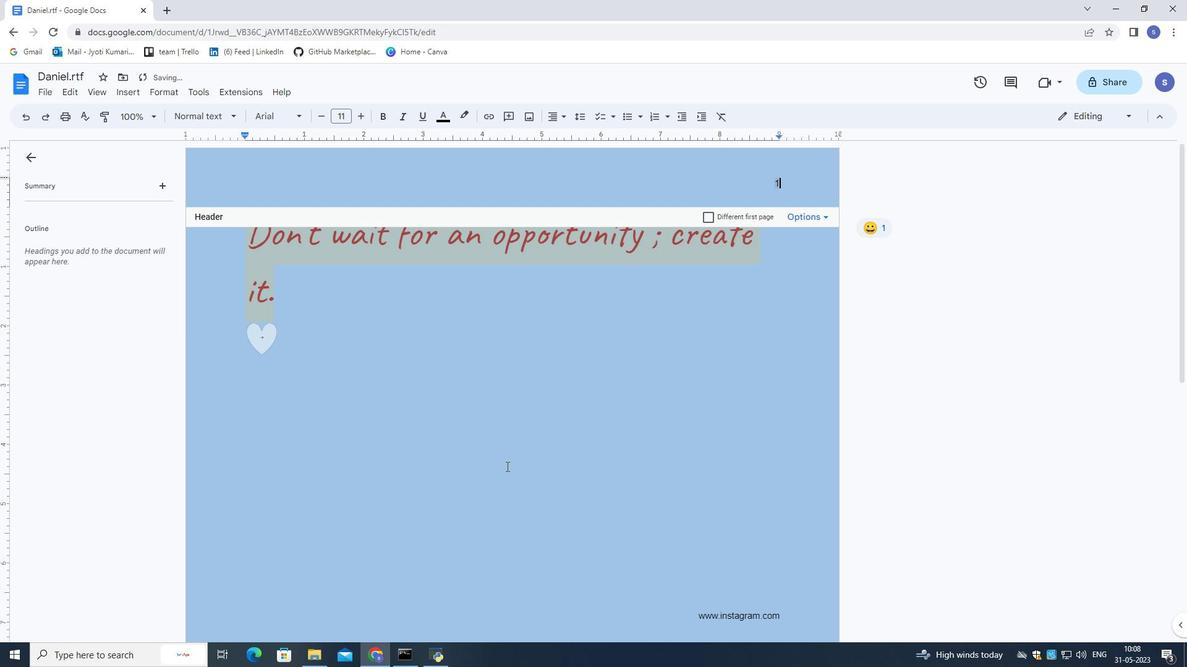 
Action: Mouse moved to (507, 469)
Screenshot: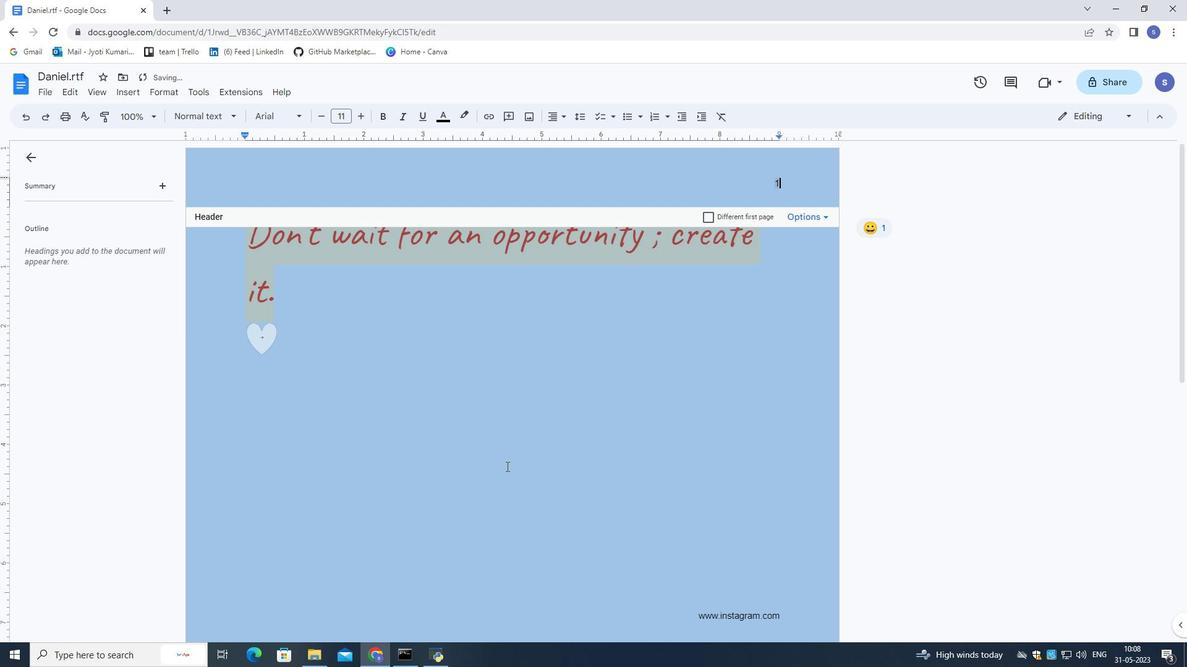 
Action: Mouse scrolled (507, 469) with delta (0, 0)
Screenshot: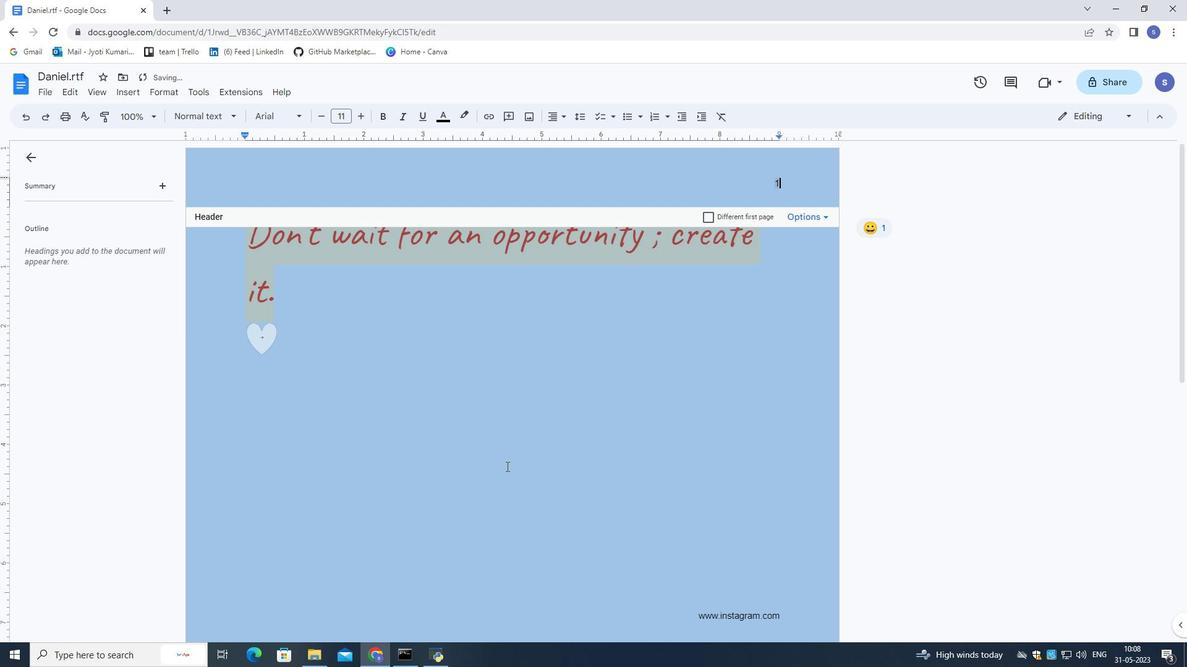 
Action: Mouse moved to (507, 471)
Screenshot: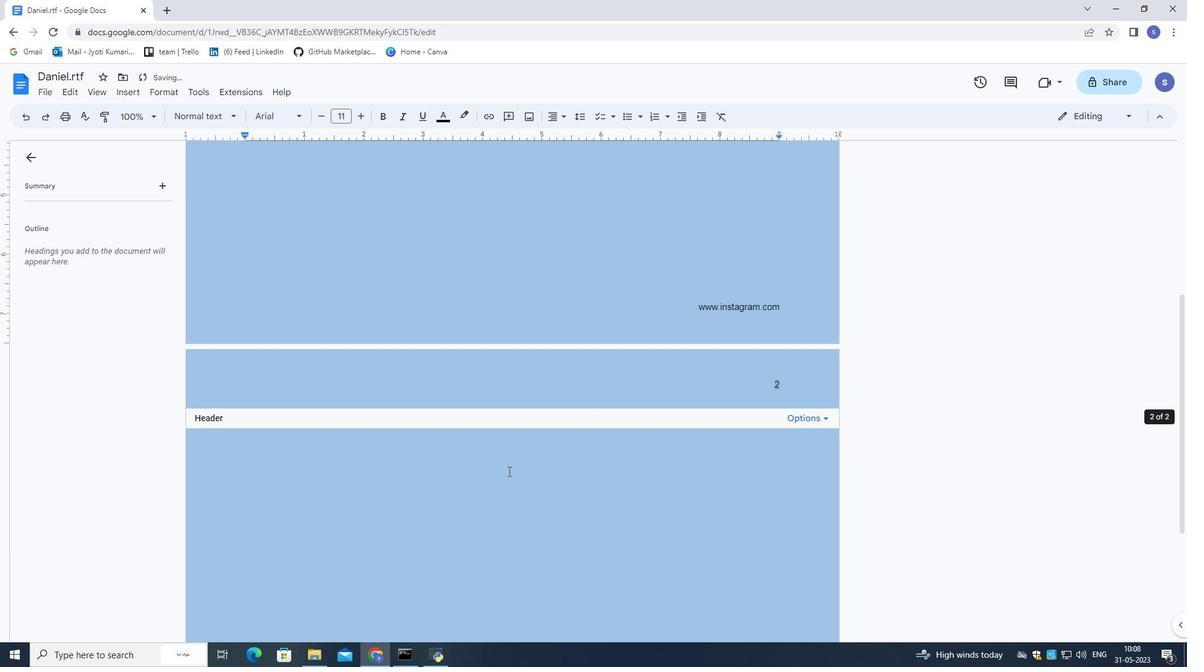 
Action: Mouse scrolled (507, 470) with delta (0, 0)
Screenshot: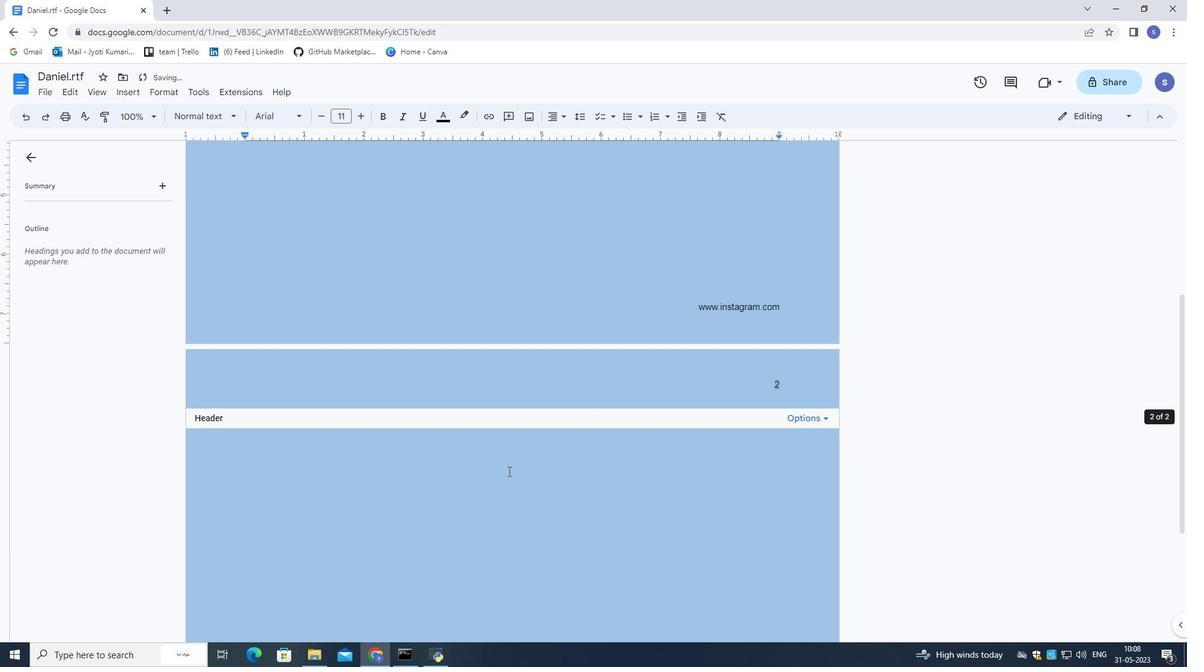 
Action: Mouse scrolled (507, 470) with delta (0, 0)
Screenshot: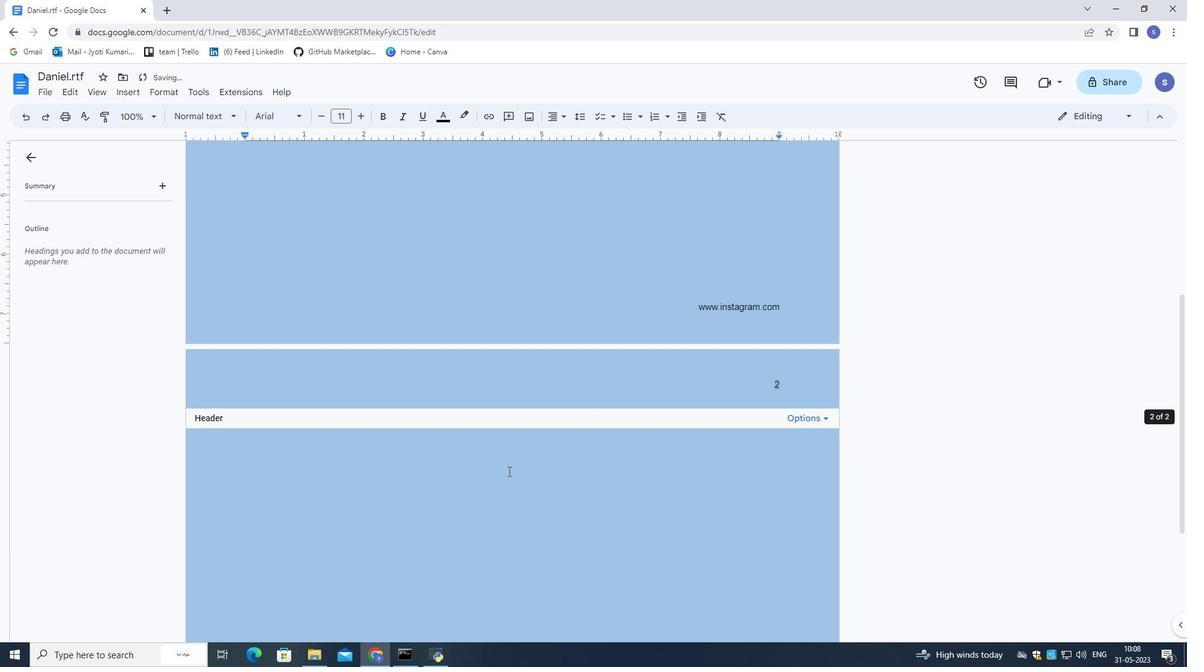 
Action: Mouse moved to (507, 471)
Screenshot: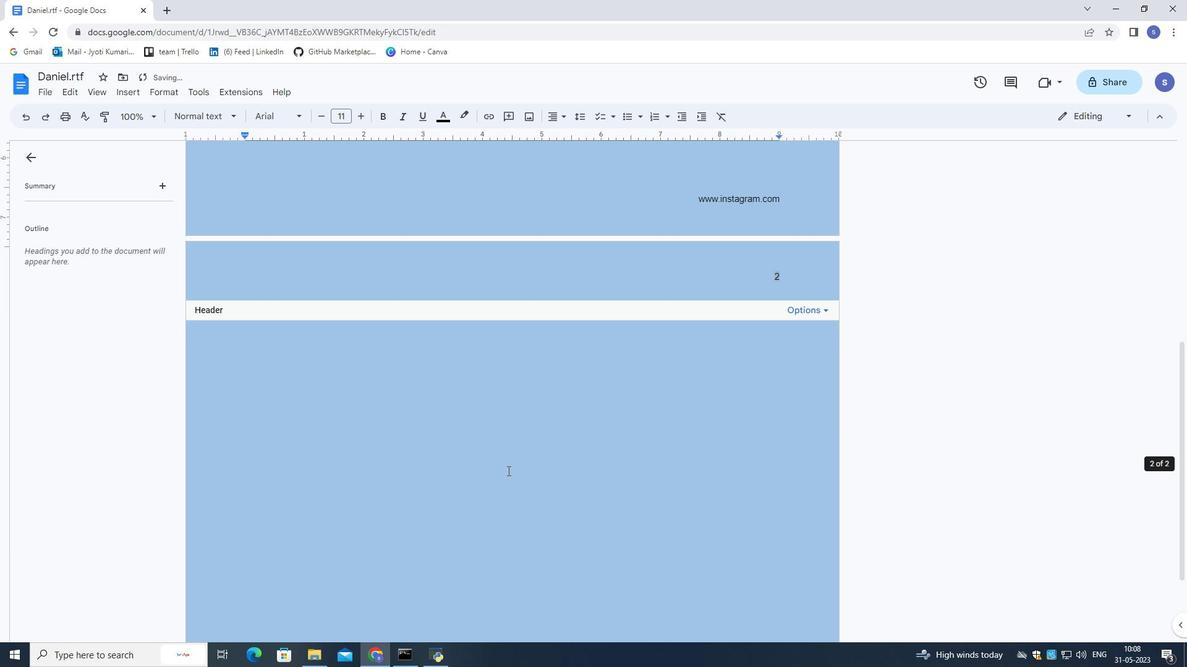 
Action: Mouse scrolled (507, 471) with delta (0, 0)
Screenshot: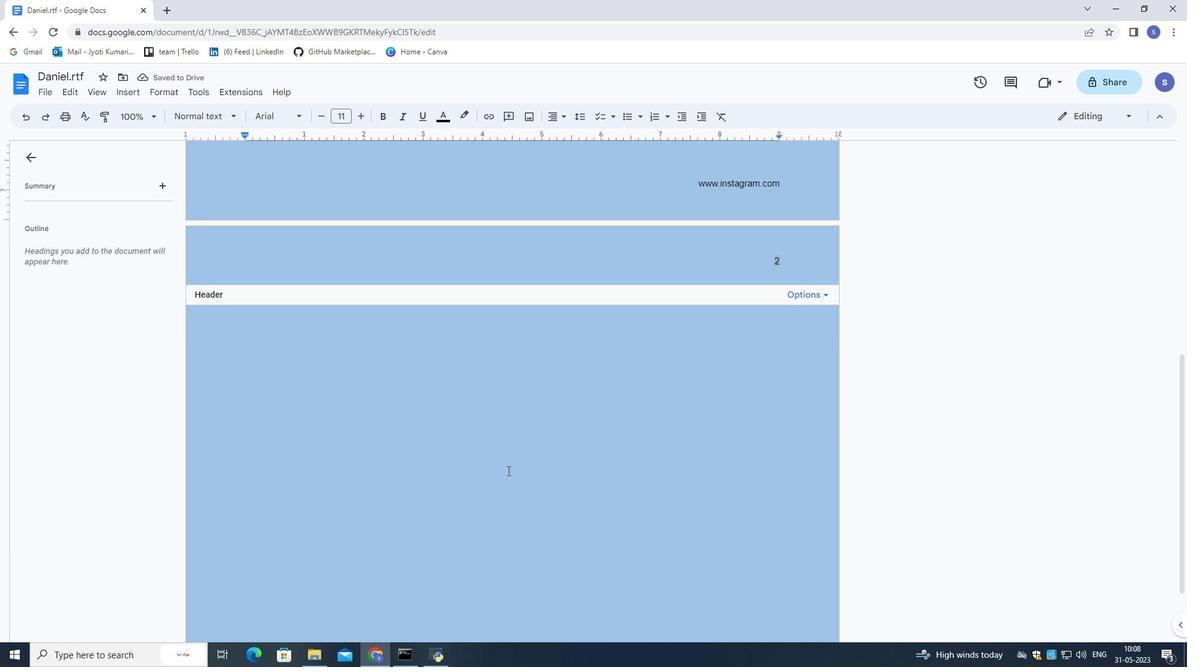 
Action: Mouse scrolled (507, 471) with delta (0, 0)
Screenshot: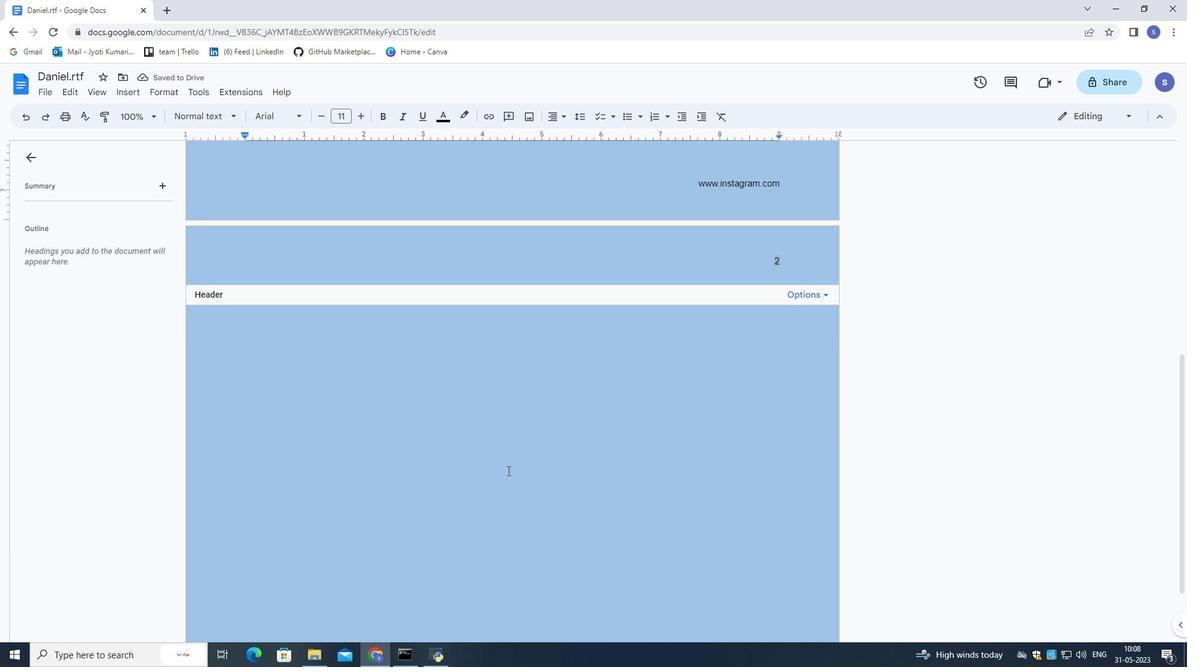 
Action: Mouse scrolled (507, 471) with delta (0, 0)
Screenshot: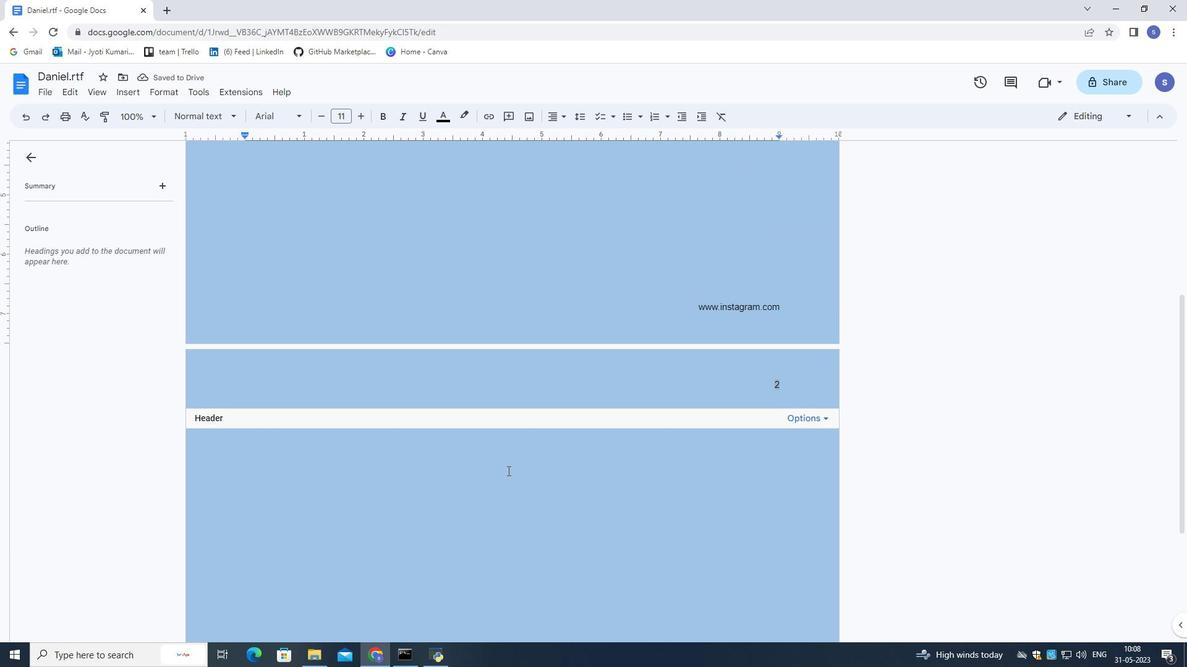 
Action: Mouse moved to (507, 470)
Screenshot: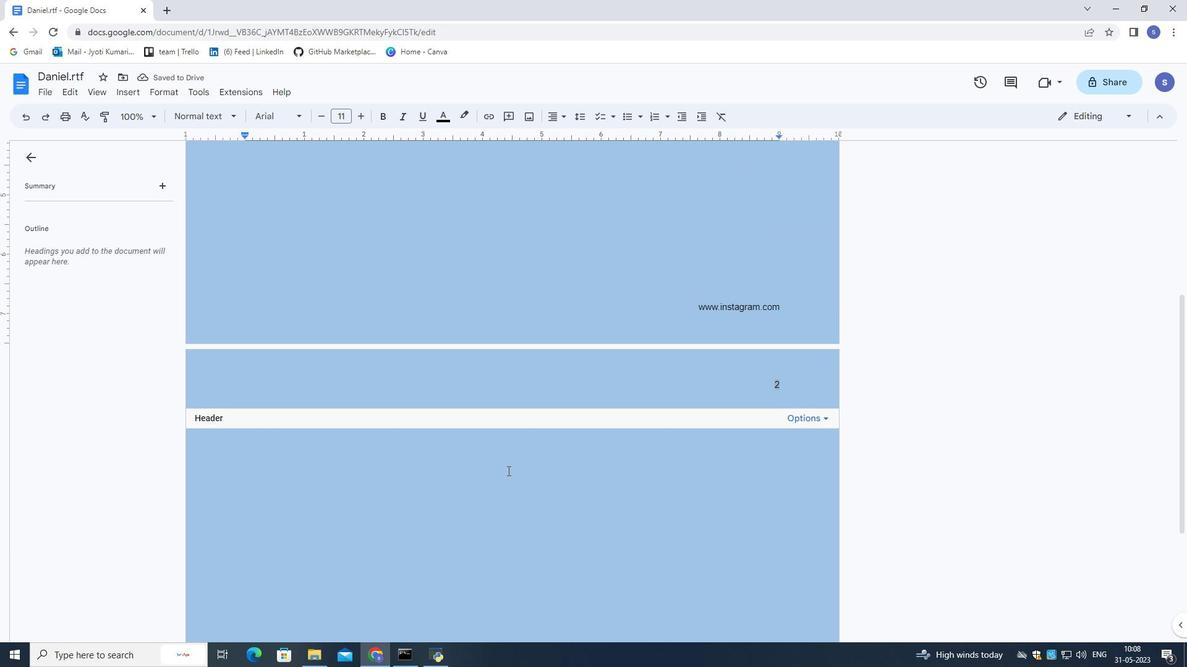 
Action: Mouse scrolled (507, 471) with delta (0, 0)
Screenshot: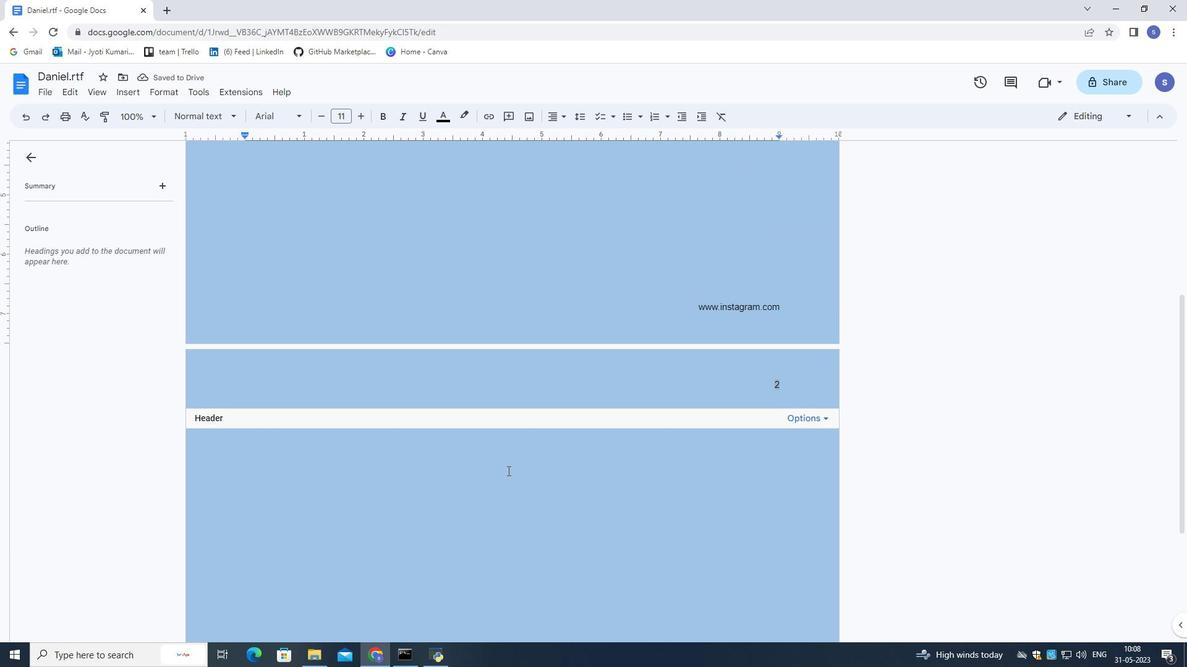
Action: Mouse moved to (513, 494)
Screenshot: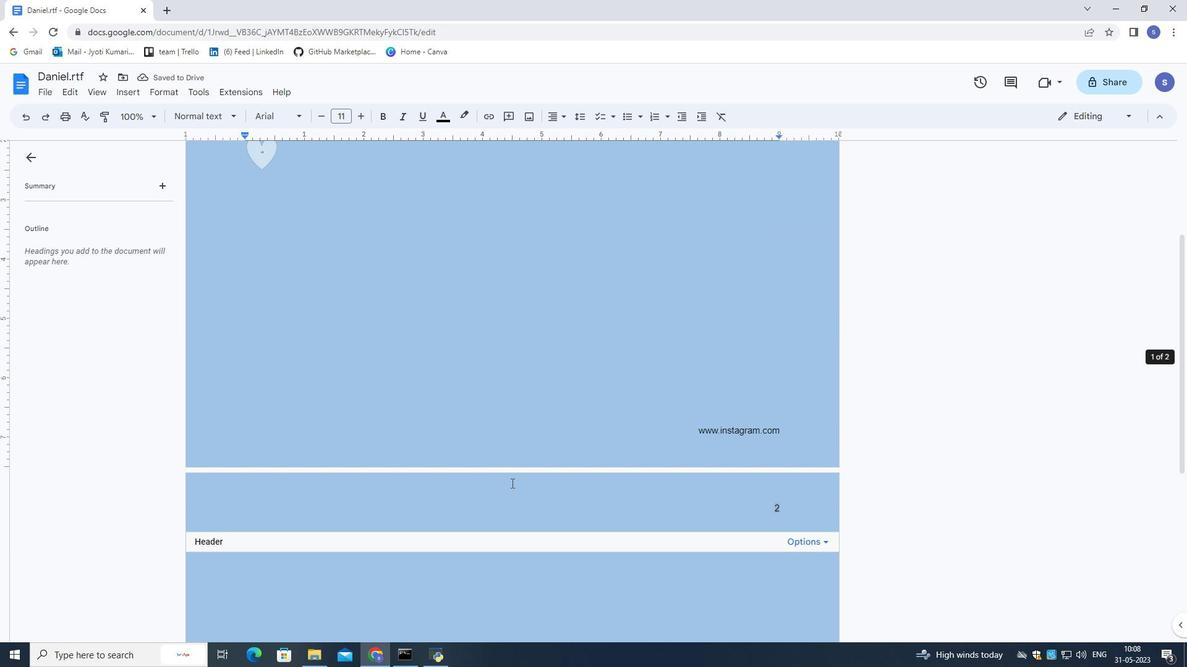 
Action: Mouse scrolled (513, 494) with delta (0, 0)
Screenshot: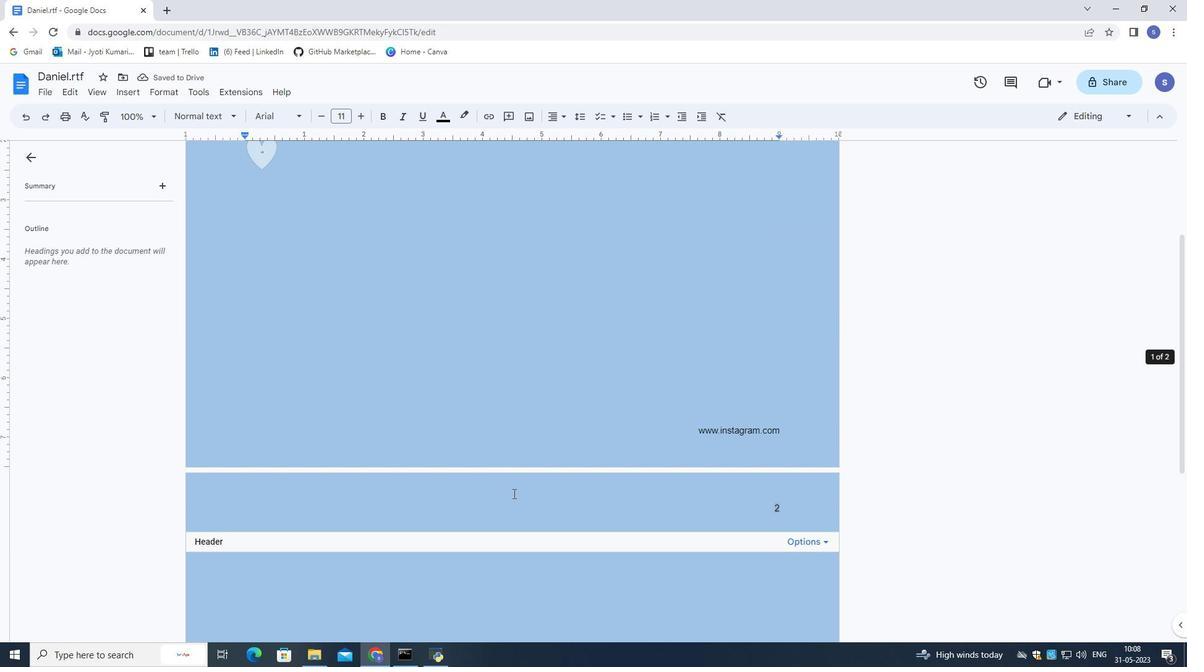 
Action: Mouse scrolled (513, 494) with delta (0, 0)
Screenshot: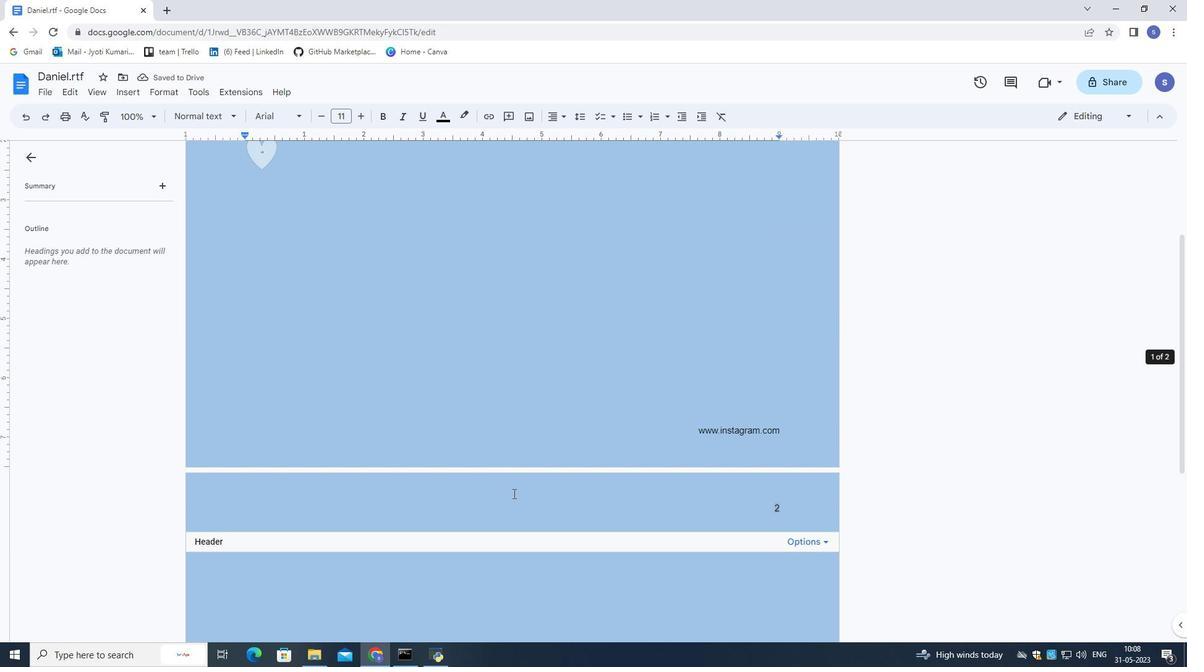 
Action: Mouse moved to (513, 494)
Screenshot: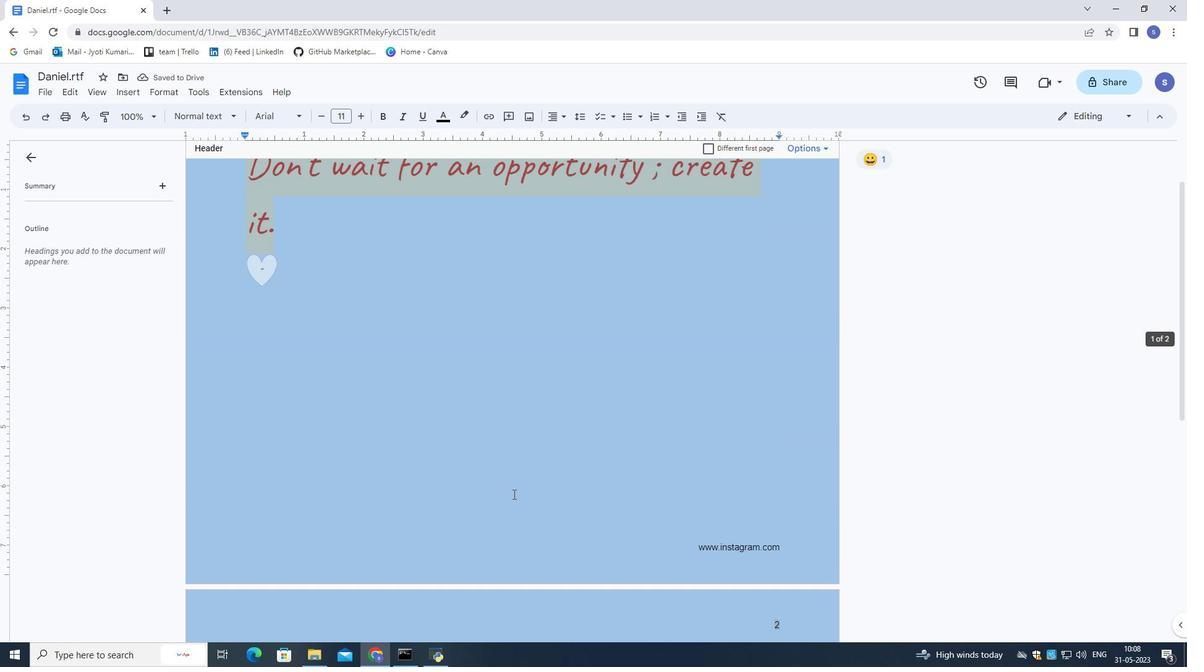 
Action: Mouse scrolled (513, 494) with delta (0, 0)
Screenshot: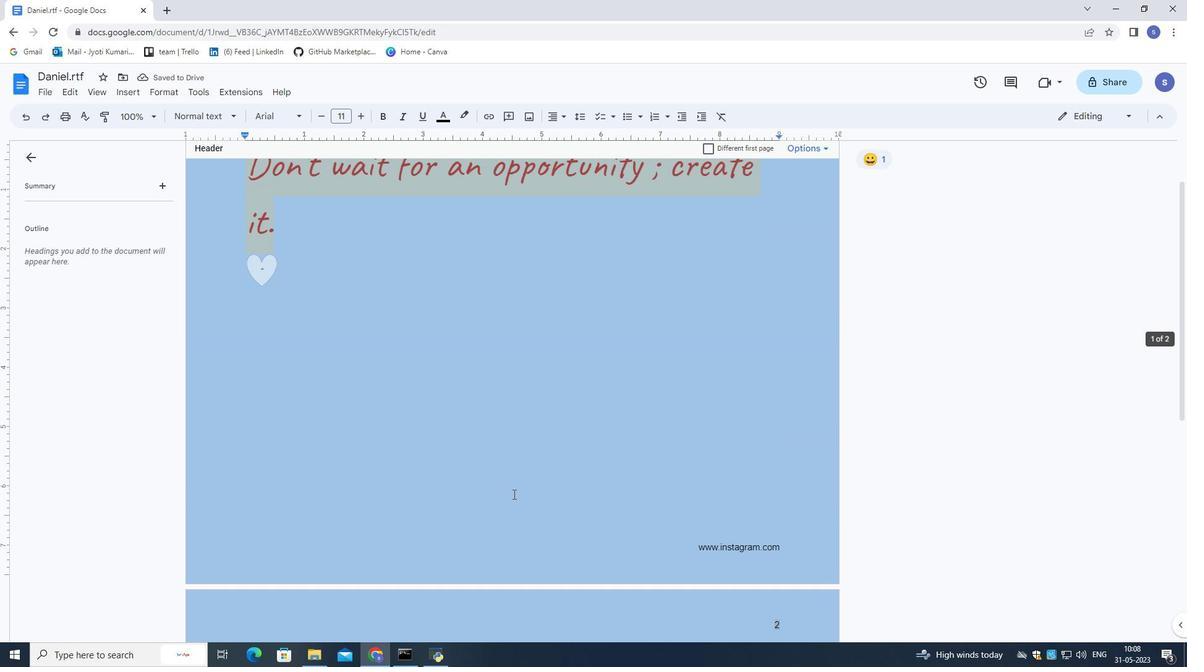 
Action: Mouse scrolled (513, 494) with delta (0, 0)
Screenshot: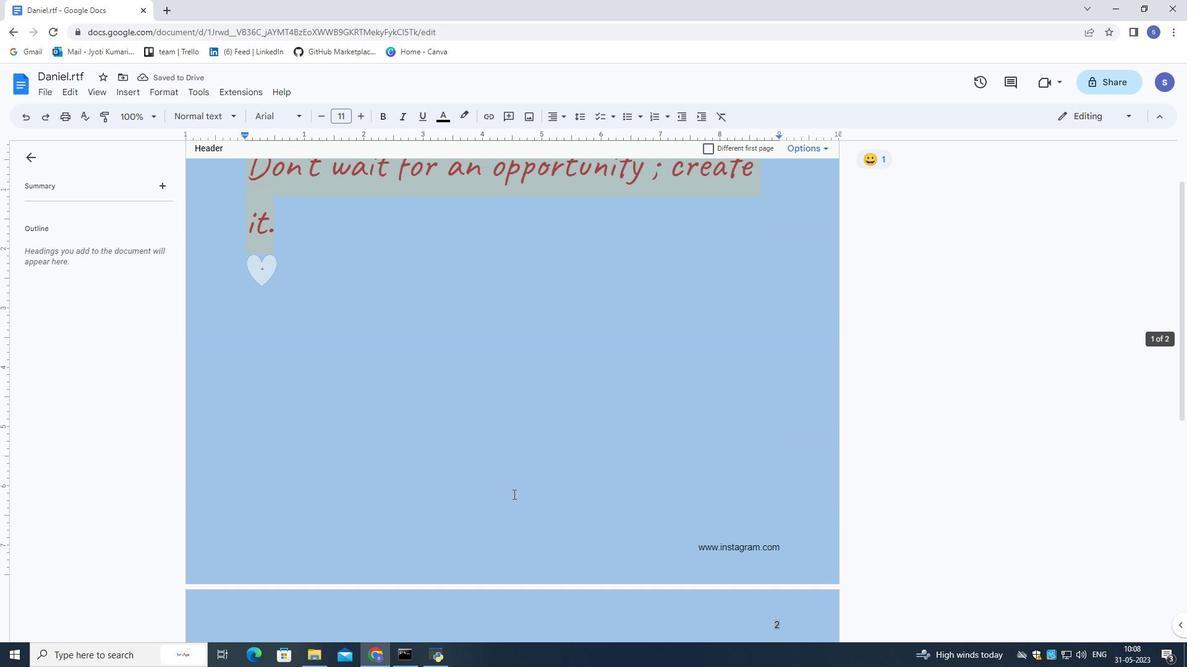 
Action: Mouse moved to (512, 493)
Screenshot: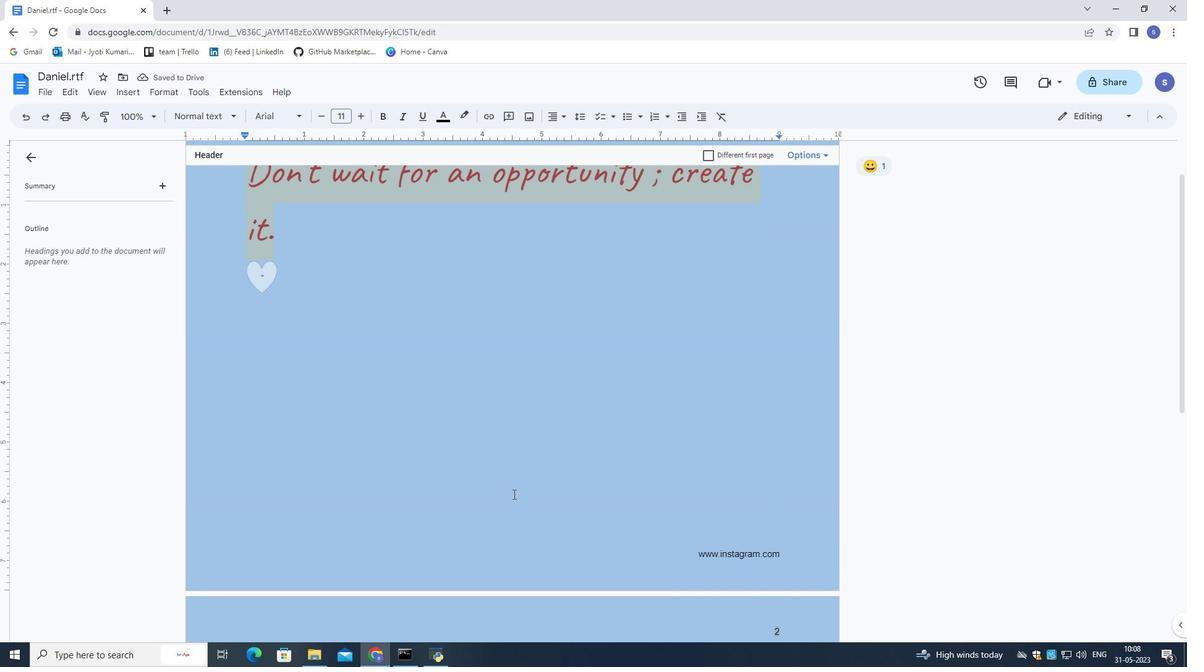 
Action: Mouse scrolled (512, 494) with delta (0, 0)
Screenshot: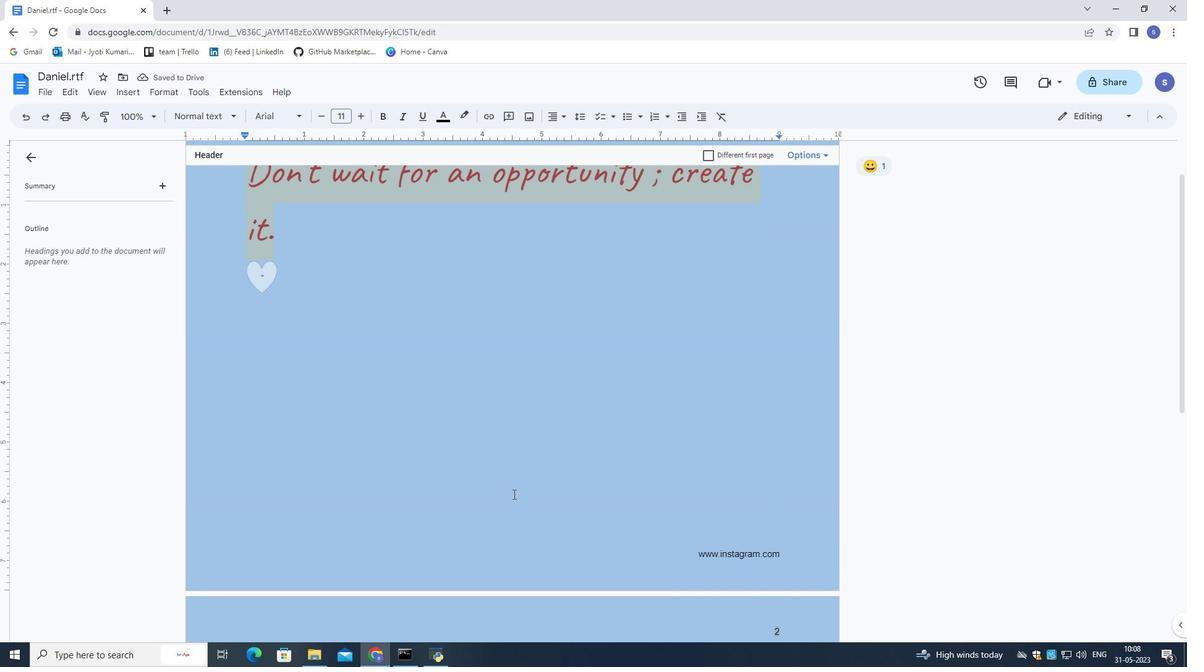 
Action: Mouse moved to (512, 492)
Screenshot: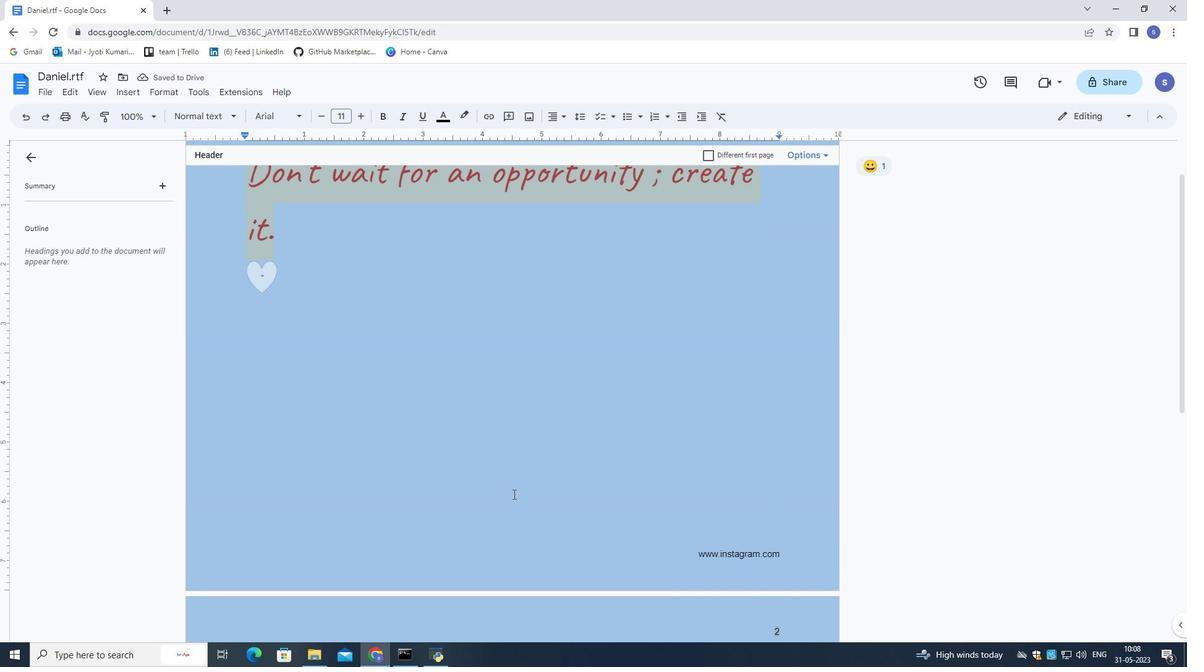 
Action: Mouse scrolled (512, 493) with delta (0, 0)
Screenshot: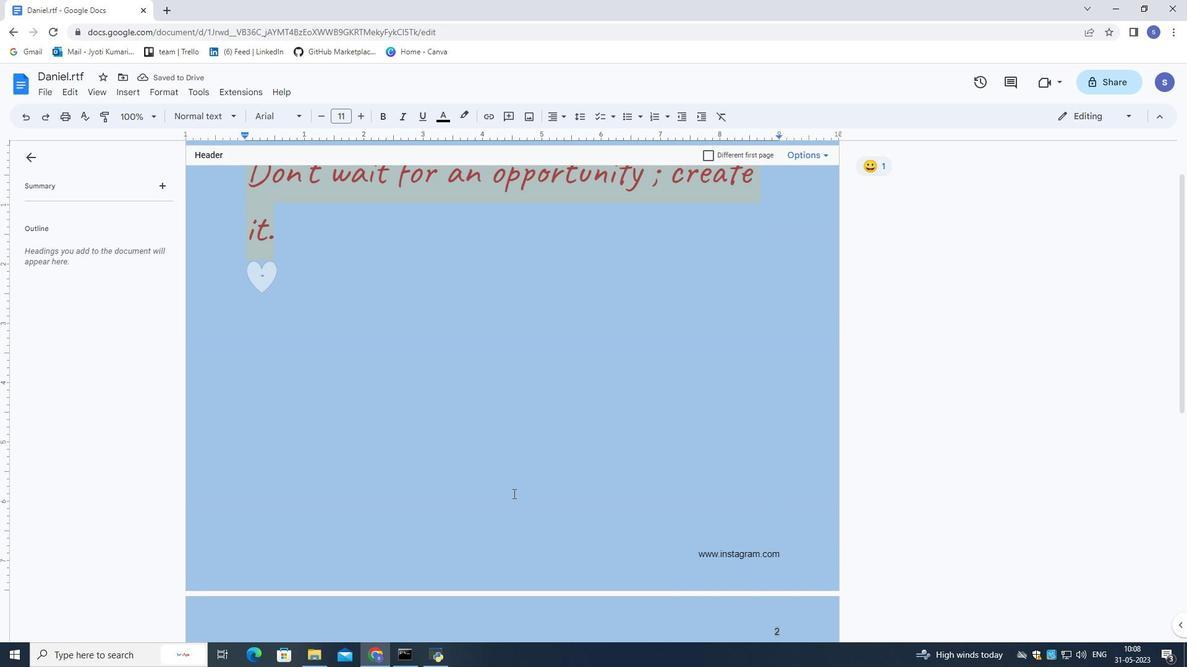 
Action: Mouse moved to (511, 490)
Screenshot: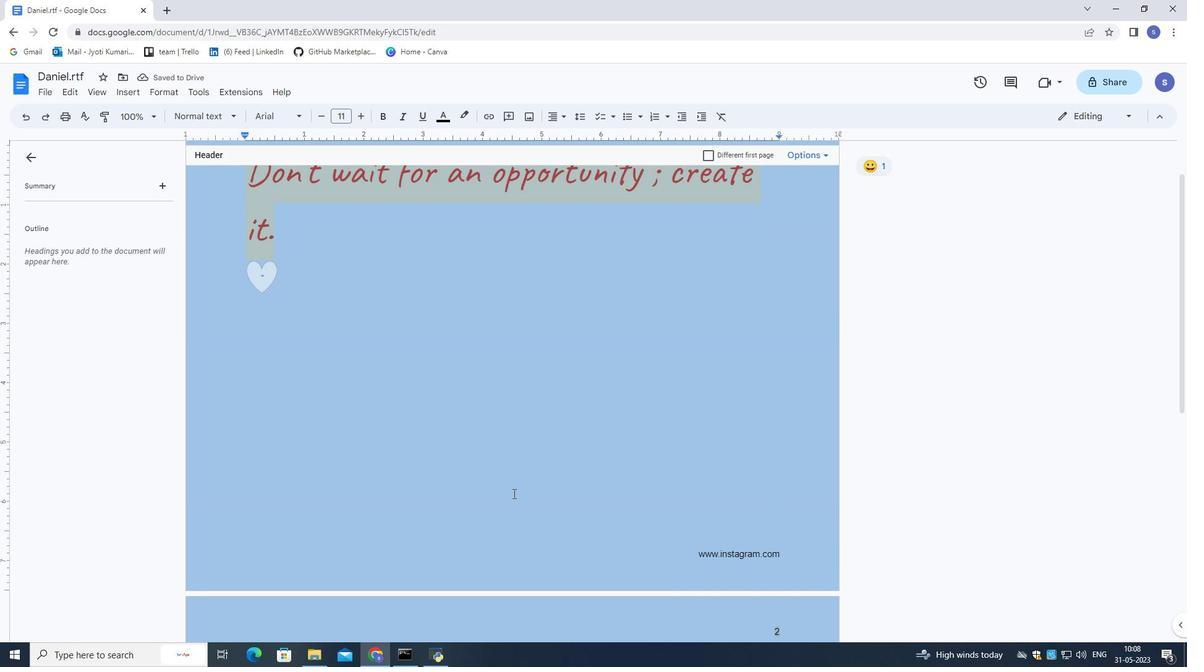 
Action: Mouse scrolled (511, 491) with delta (0, 0)
Screenshot: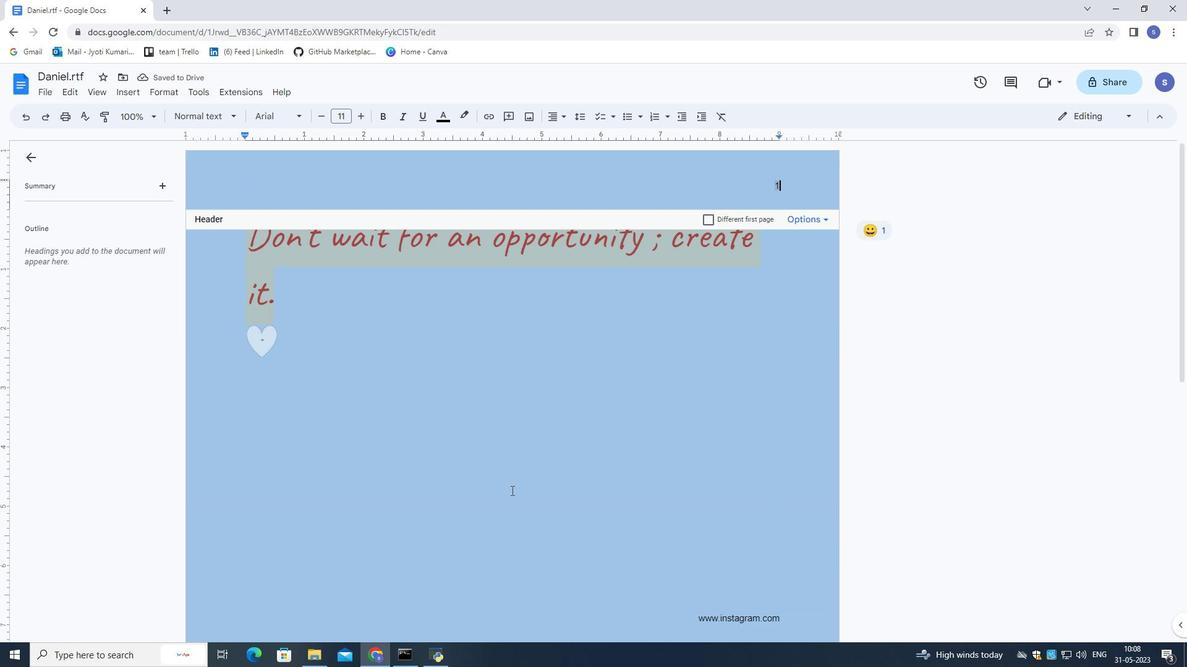 
Action: Mouse moved to (511, 490)
Screenshot: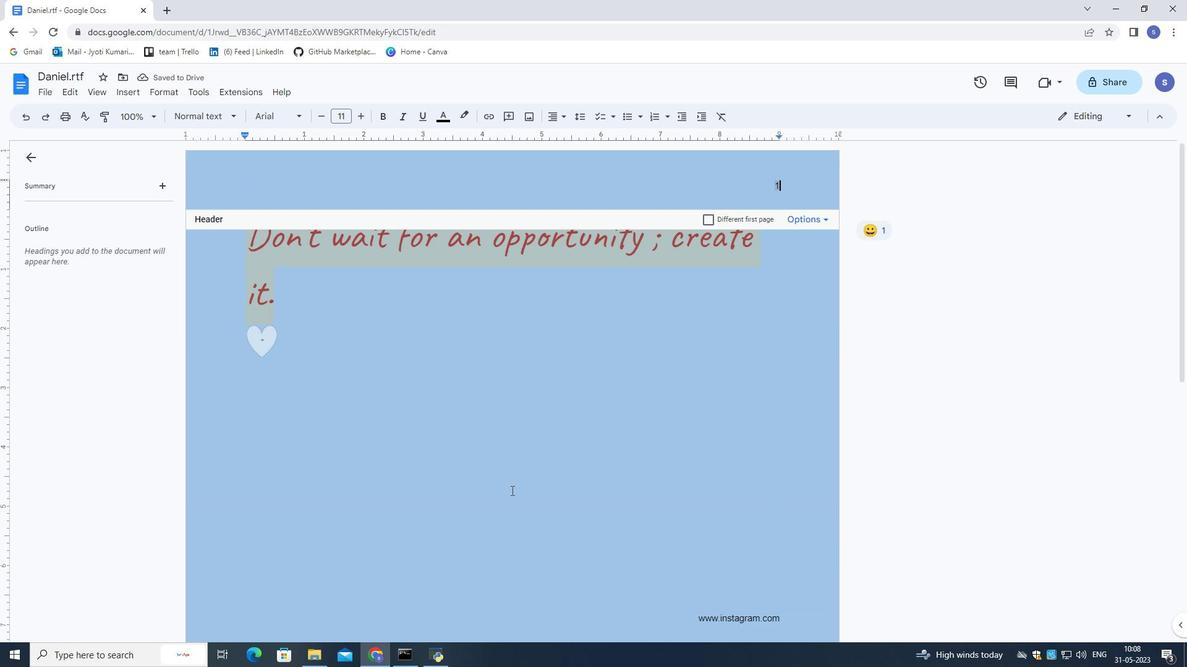 
Action: Mouse scrolled (511, 490) with delta (0, 0)
Screenshot: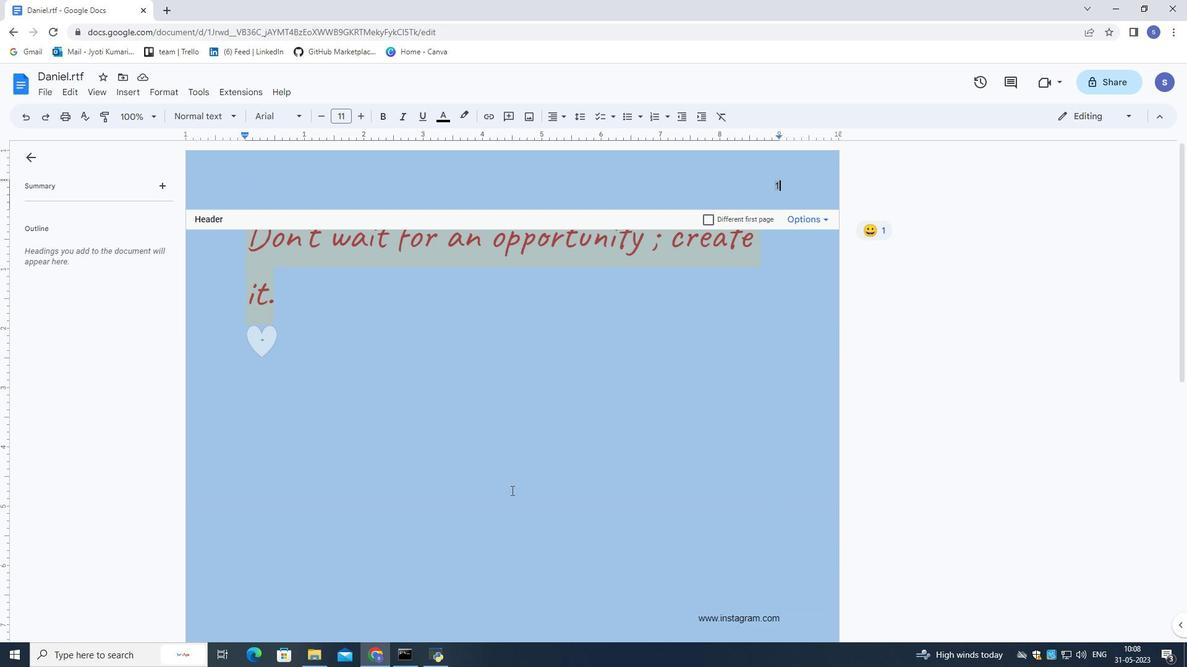 
Action: Mouse moved to (510, 489)
Screenshot: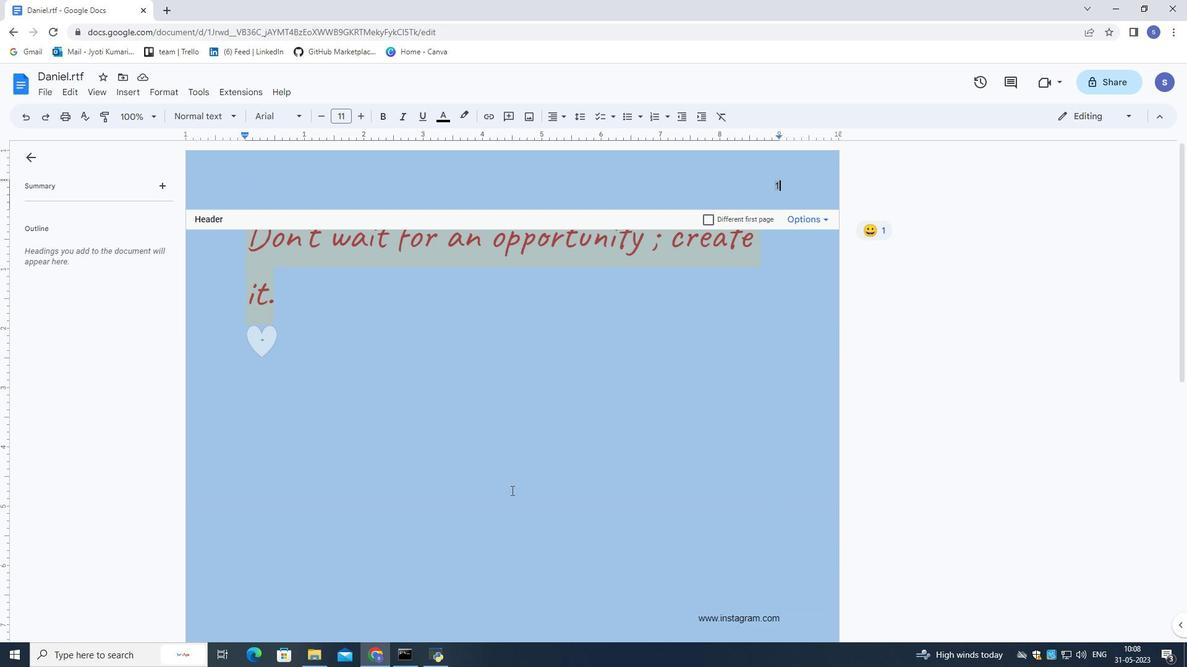
Action: Mouse scrolled (510, 489) with delta (0, 0)
Screenshot: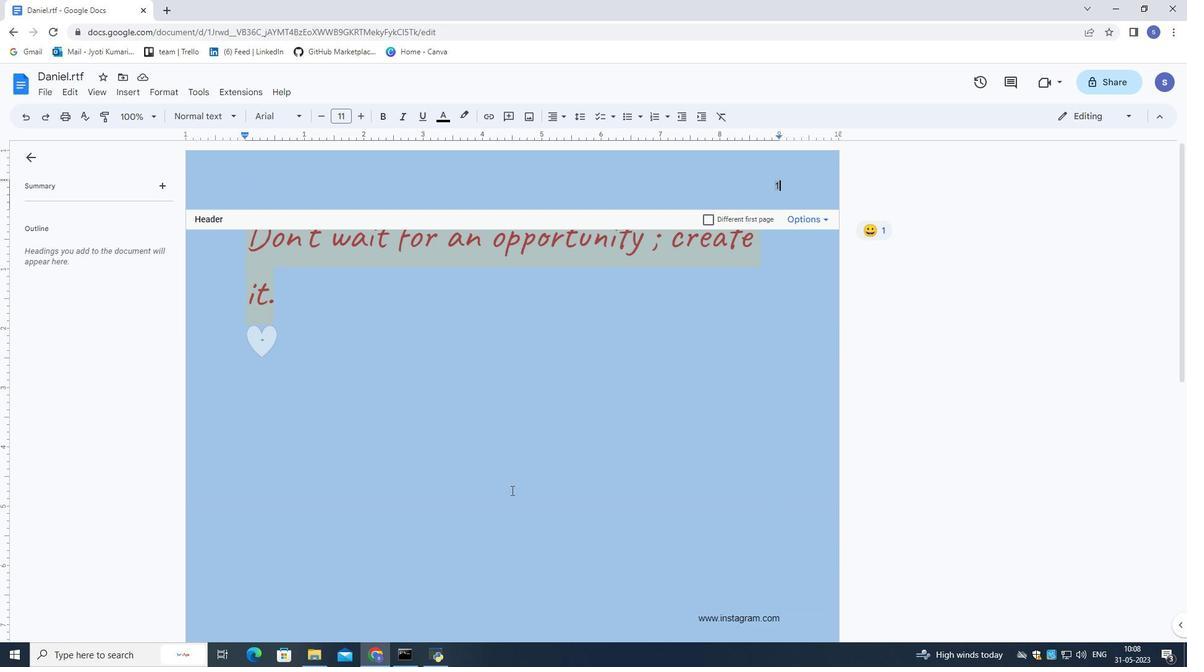 
Action: Mouse moved to (508, 484)
Screenshot: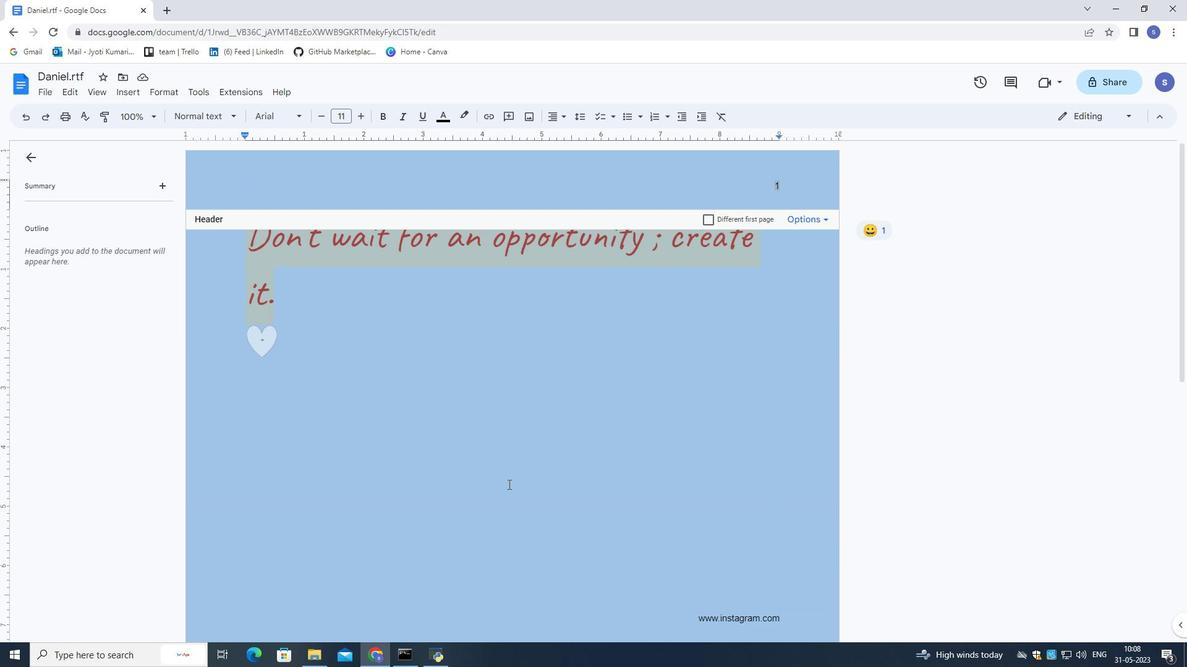 
